Task: Enable Dark Mode.
Action: Mouse moved to (1361, 37)
Screenshot: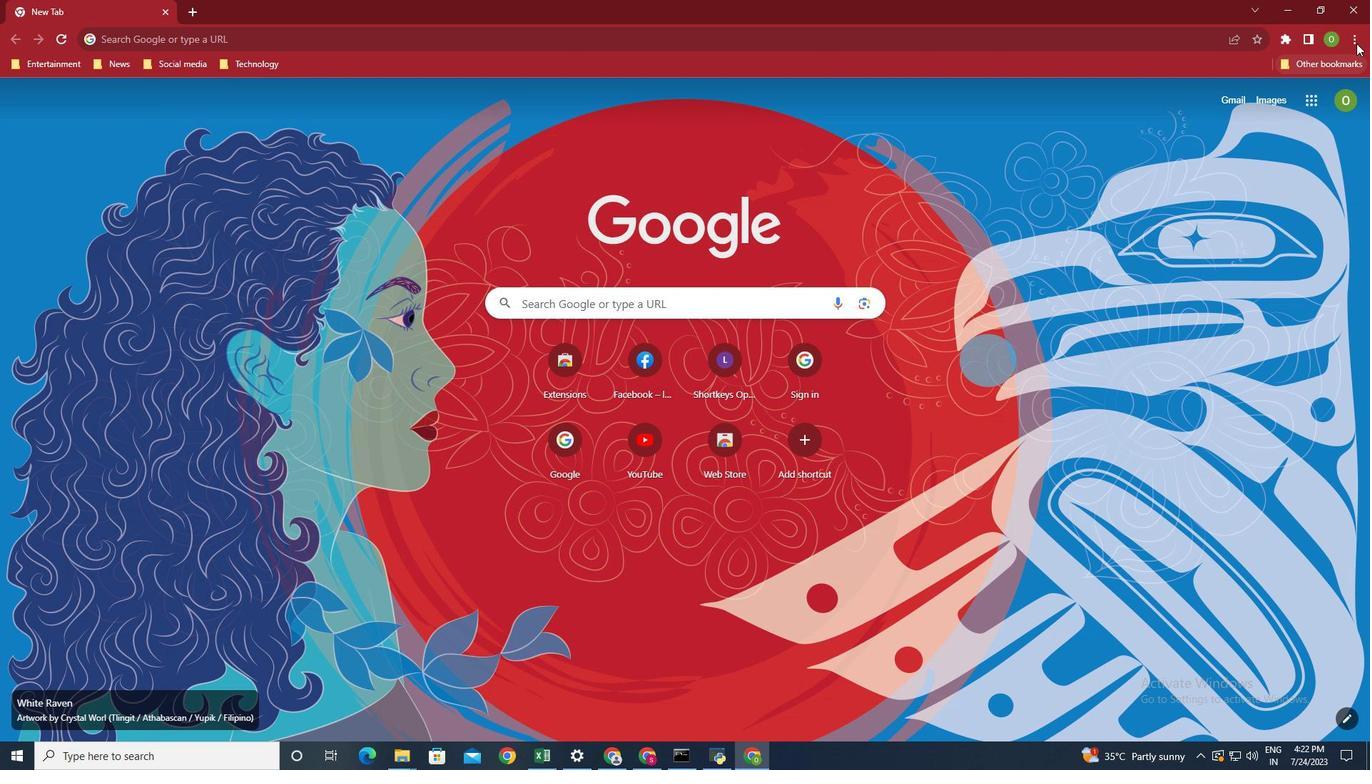 
Action: Mouse pressed left at (1361, 37)
Screenshot: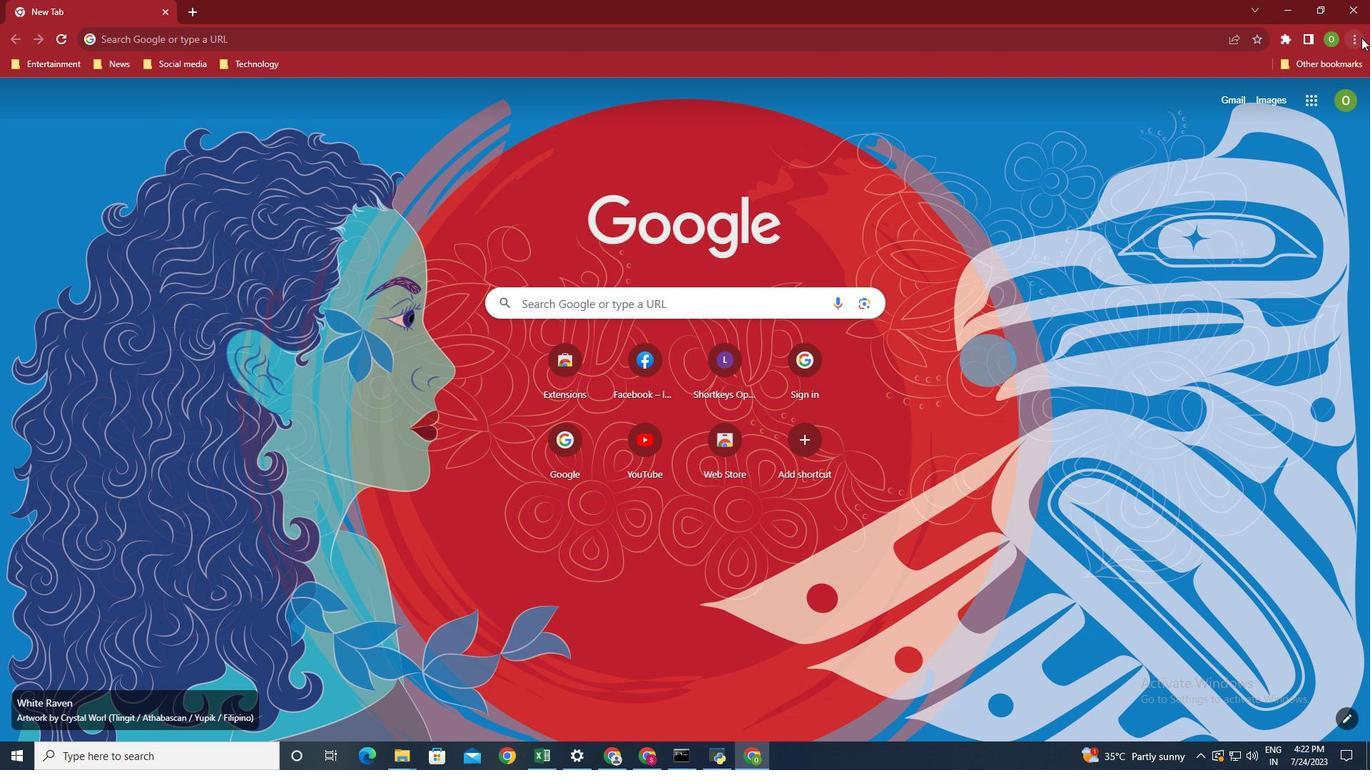 
Action: Mouse moved to (1233, 181)
Screenshot: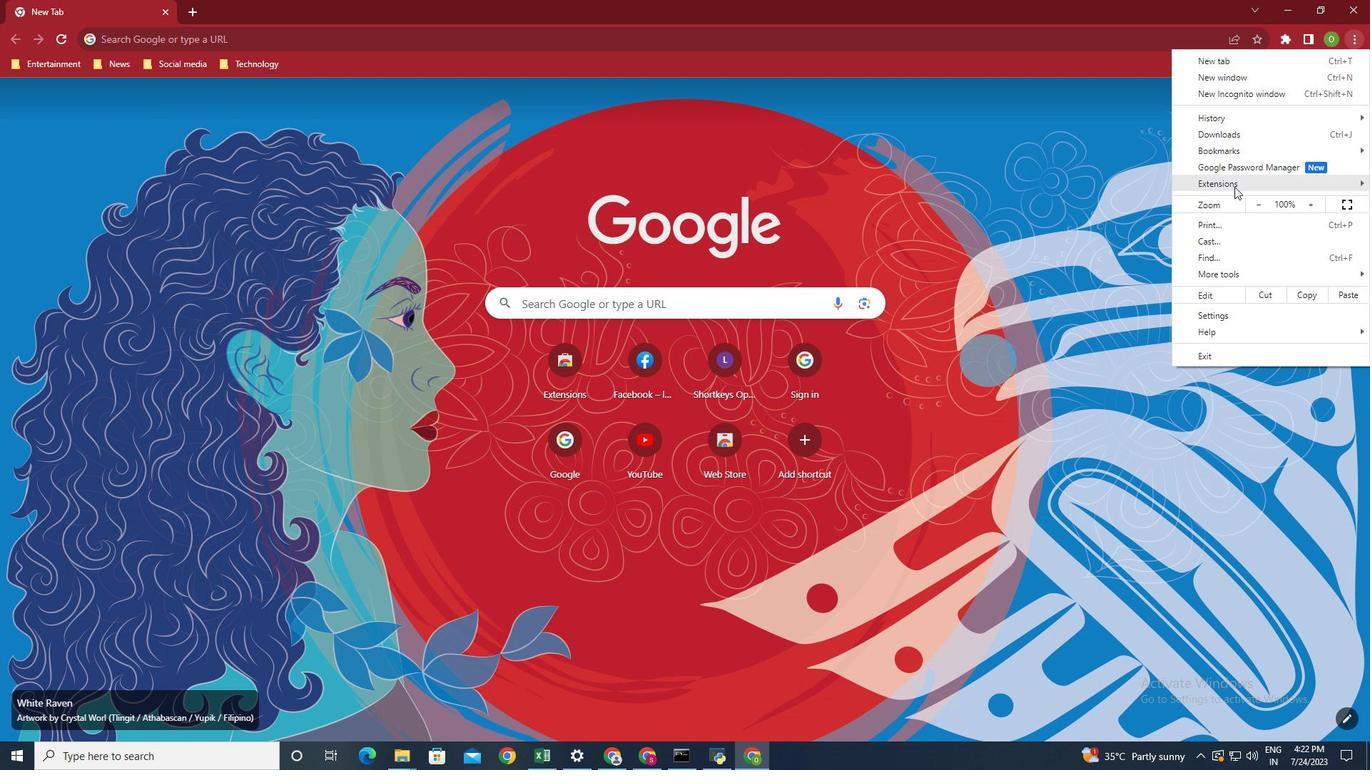 
Action: Mouse pressed left at (1233, 181)
Screenshot: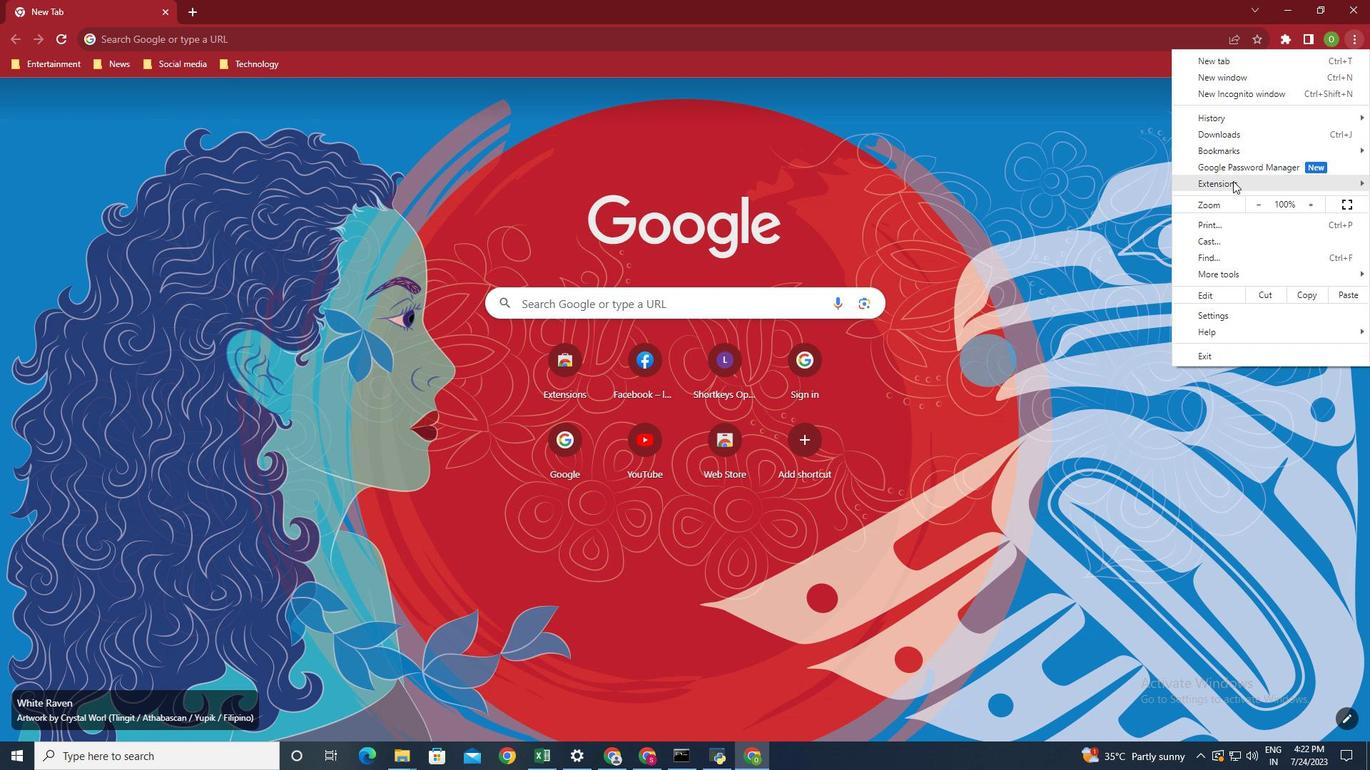 
Action: Mouse moved to (1125, 197)
Screenshot: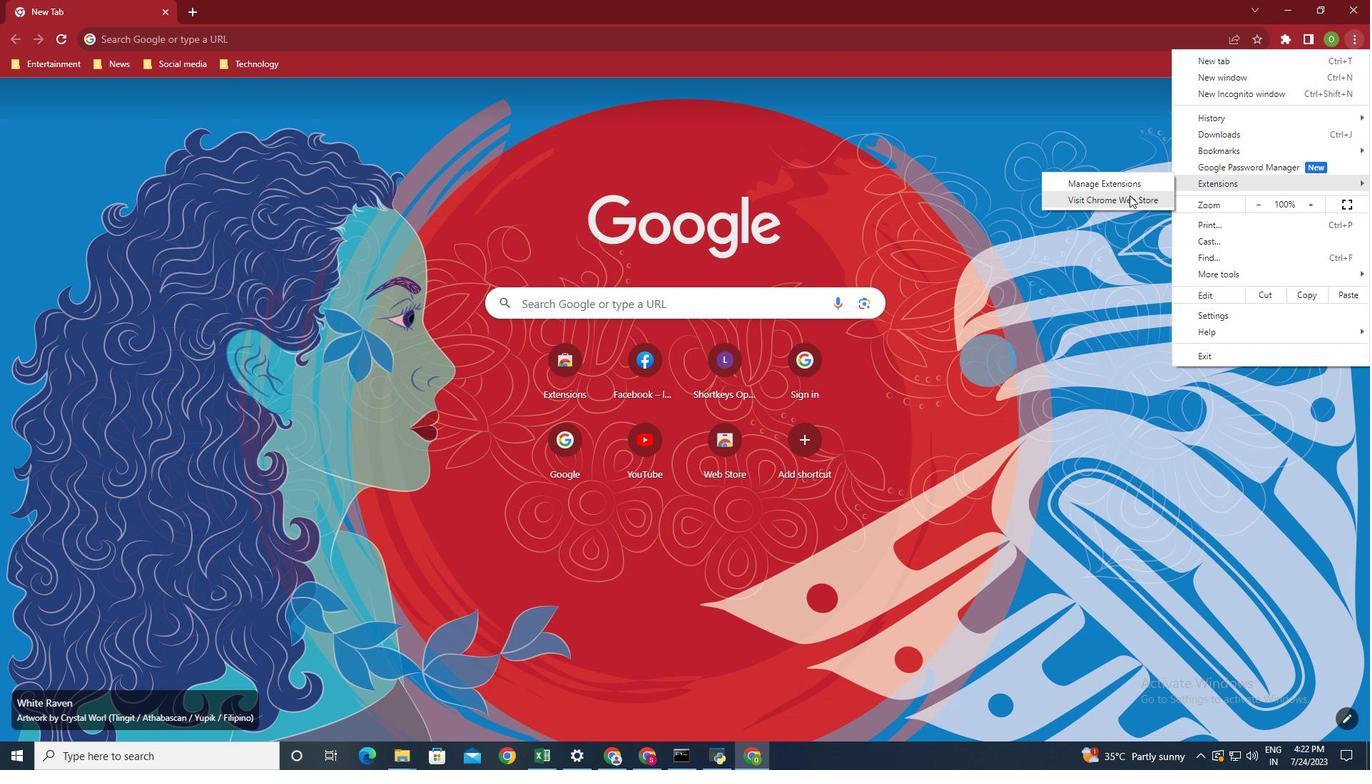 
Action: Mouse pressed left at (1125, 197)
Screenshot: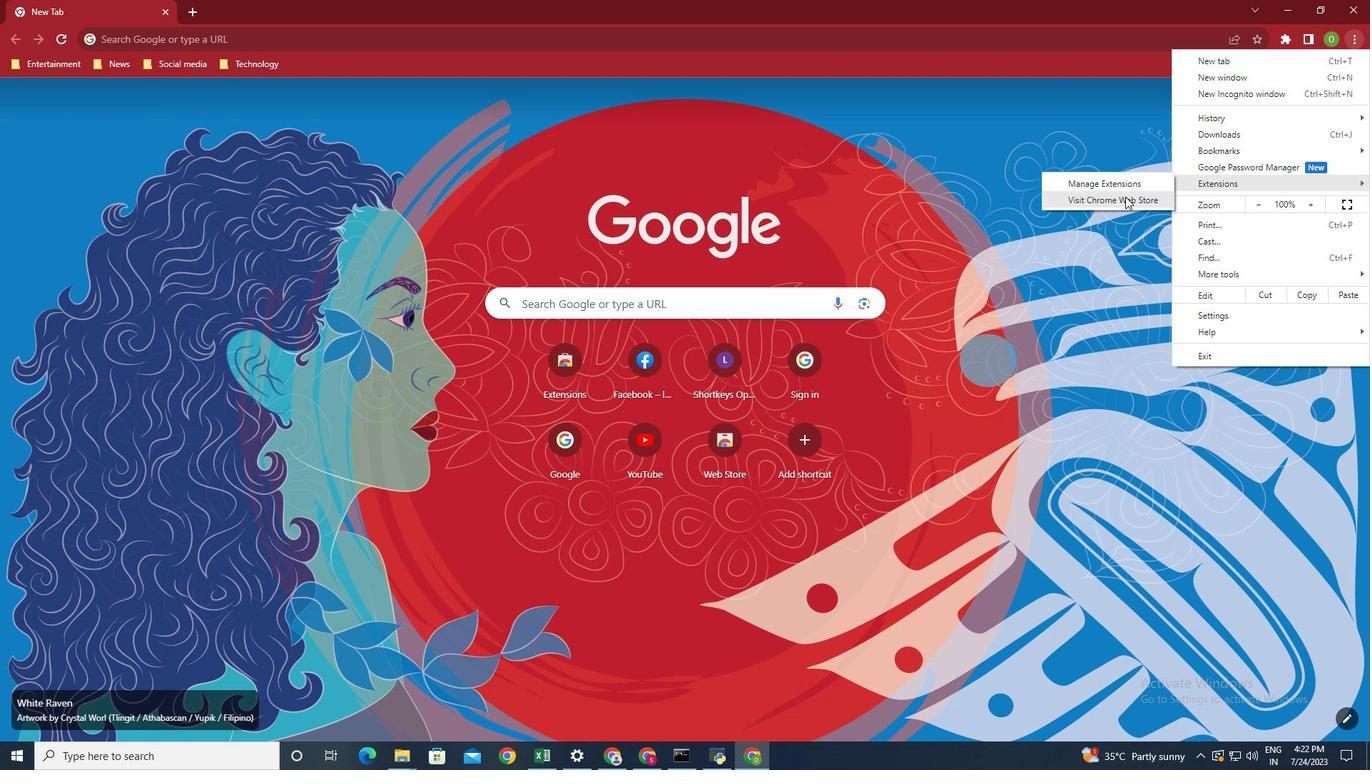 
Action: Mouse moved to (329, 152)
Screenshot: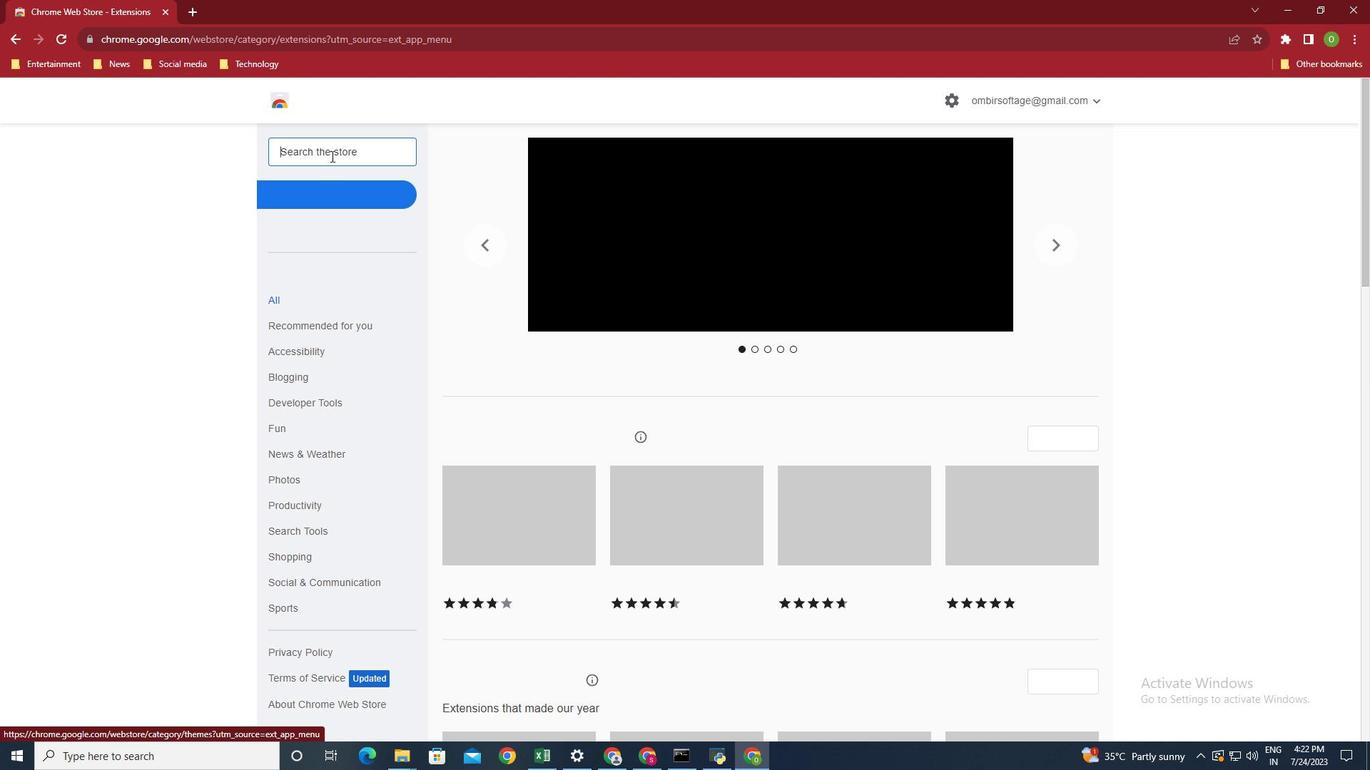 
Action: Mouse pressed left at (329, 152)
Screenshot: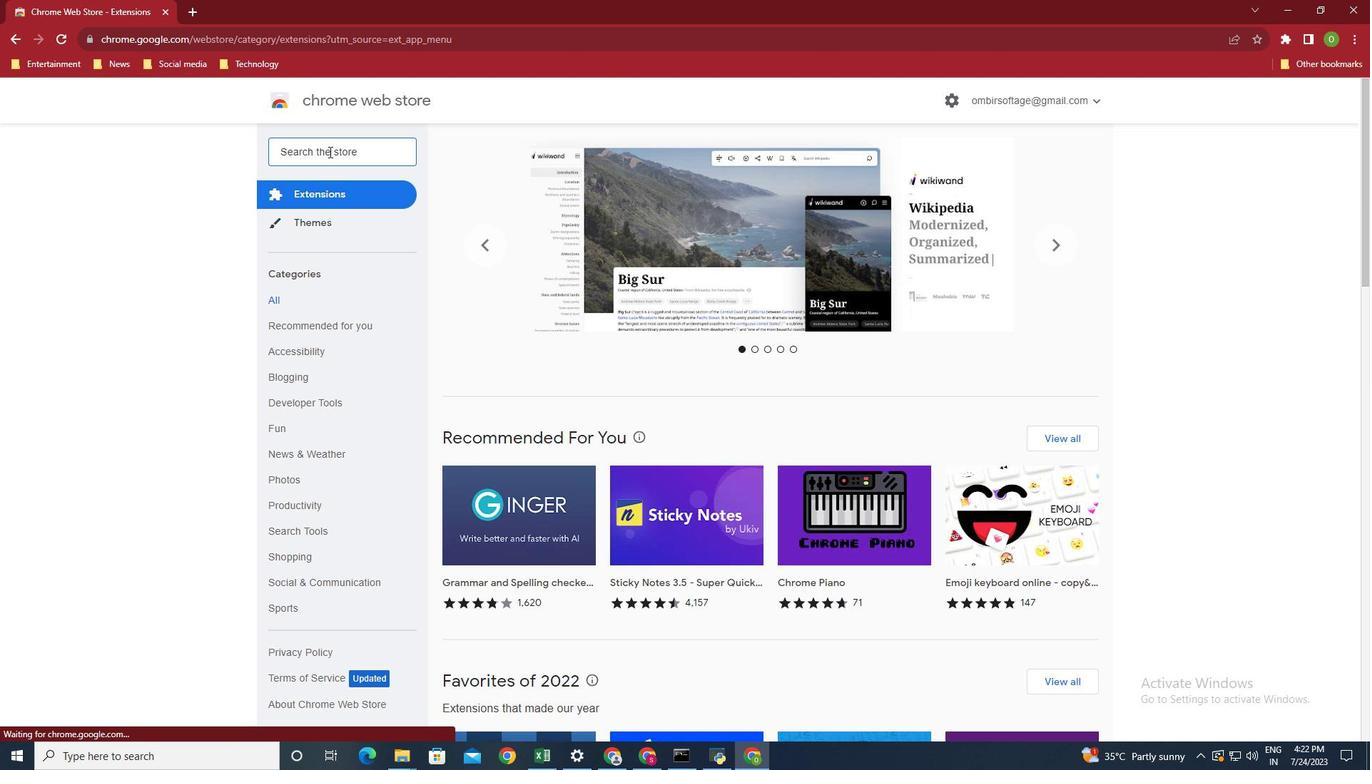 
Action: Key pressed dark<Key.space>mode<Key.enter>
Screenshot: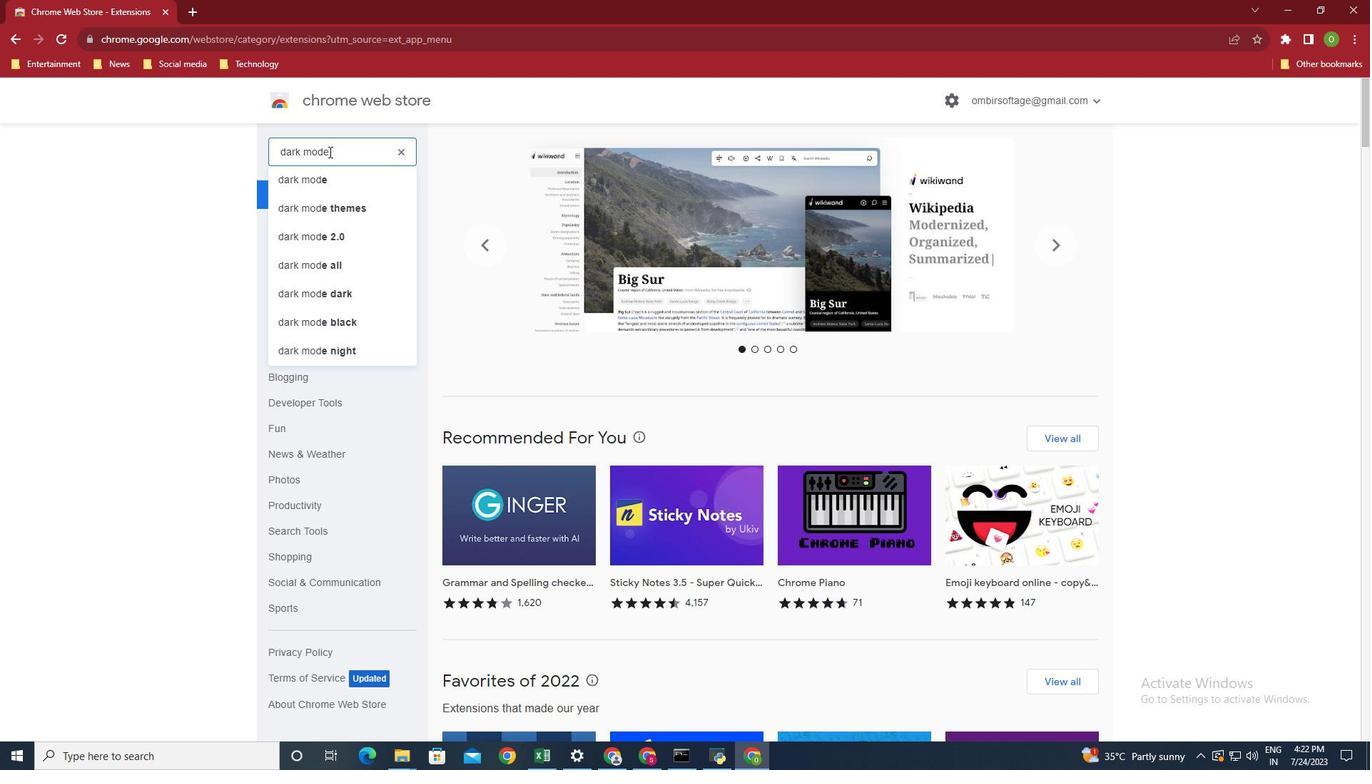 
Action: Mouse moved to (697, 321)
Screenshot: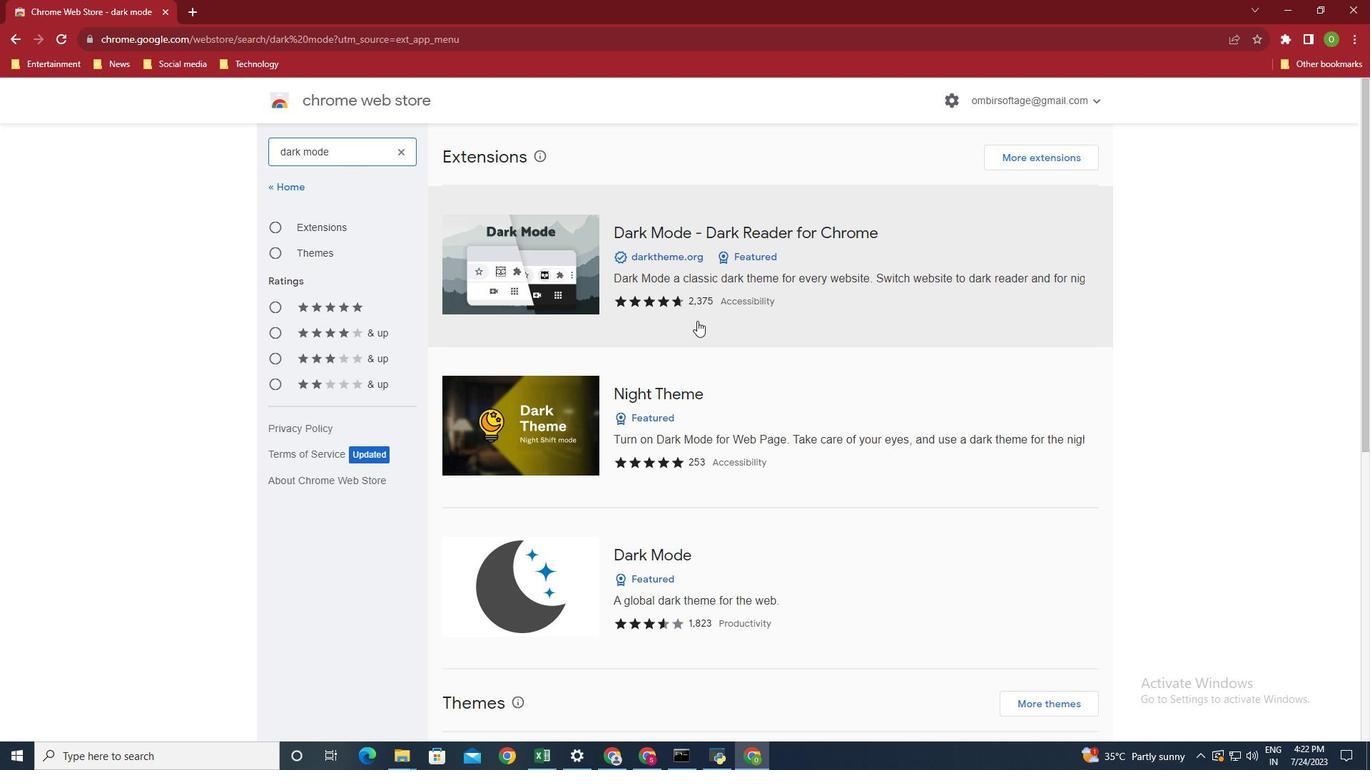 
Action: Mouse scrolled (697, 321) with delta (0, 0)
Screenshot: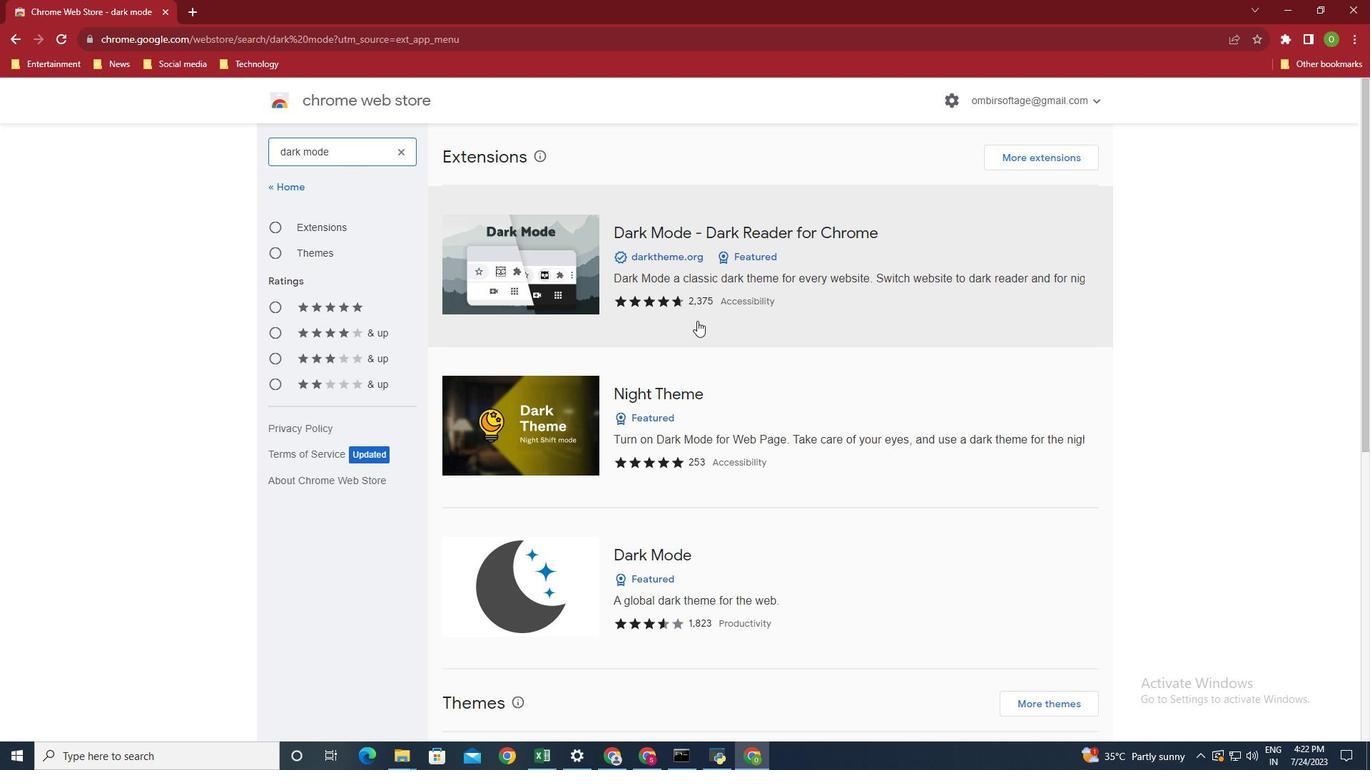 
Action: Mouse scrolled (697, 321) with delta (0, 0)
Screenshot: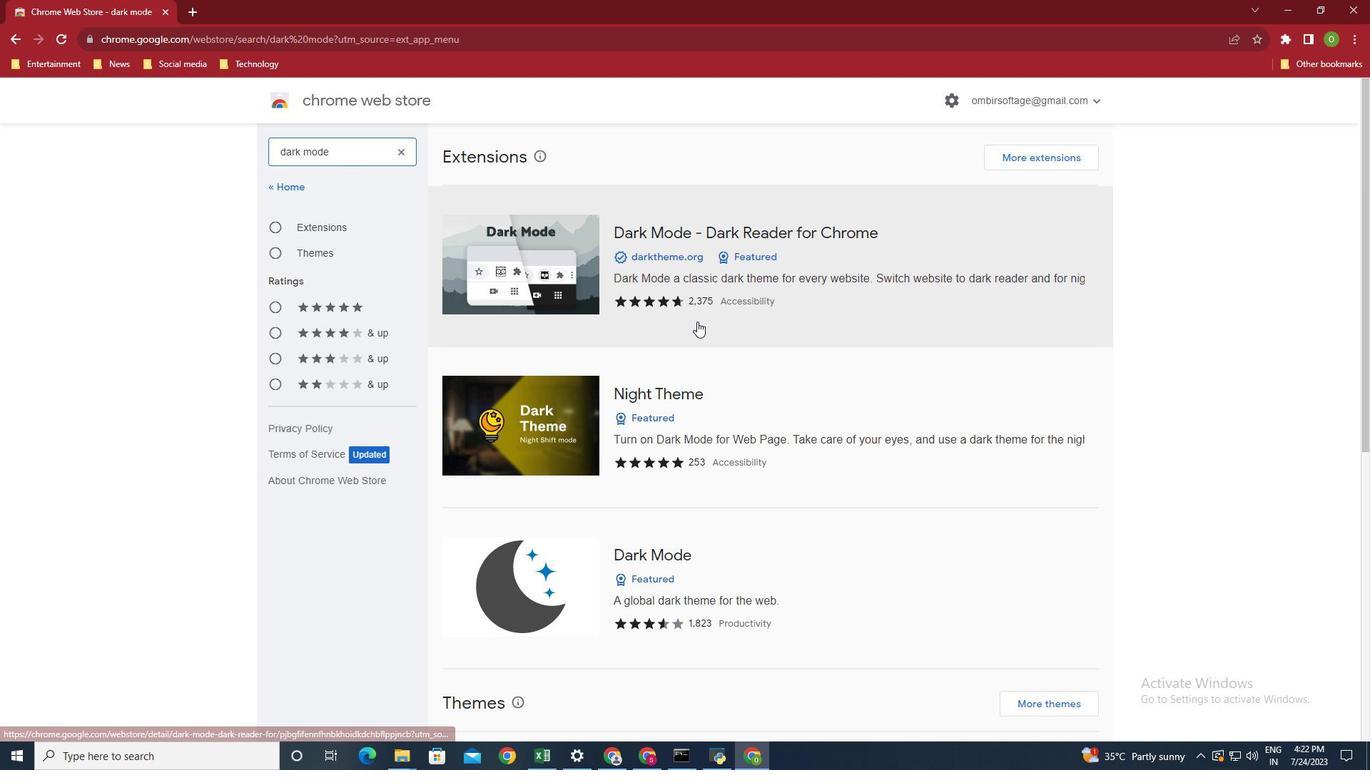 
Action: Mouse scrolled (697, 321) with delta (0, 0)
Screenshot: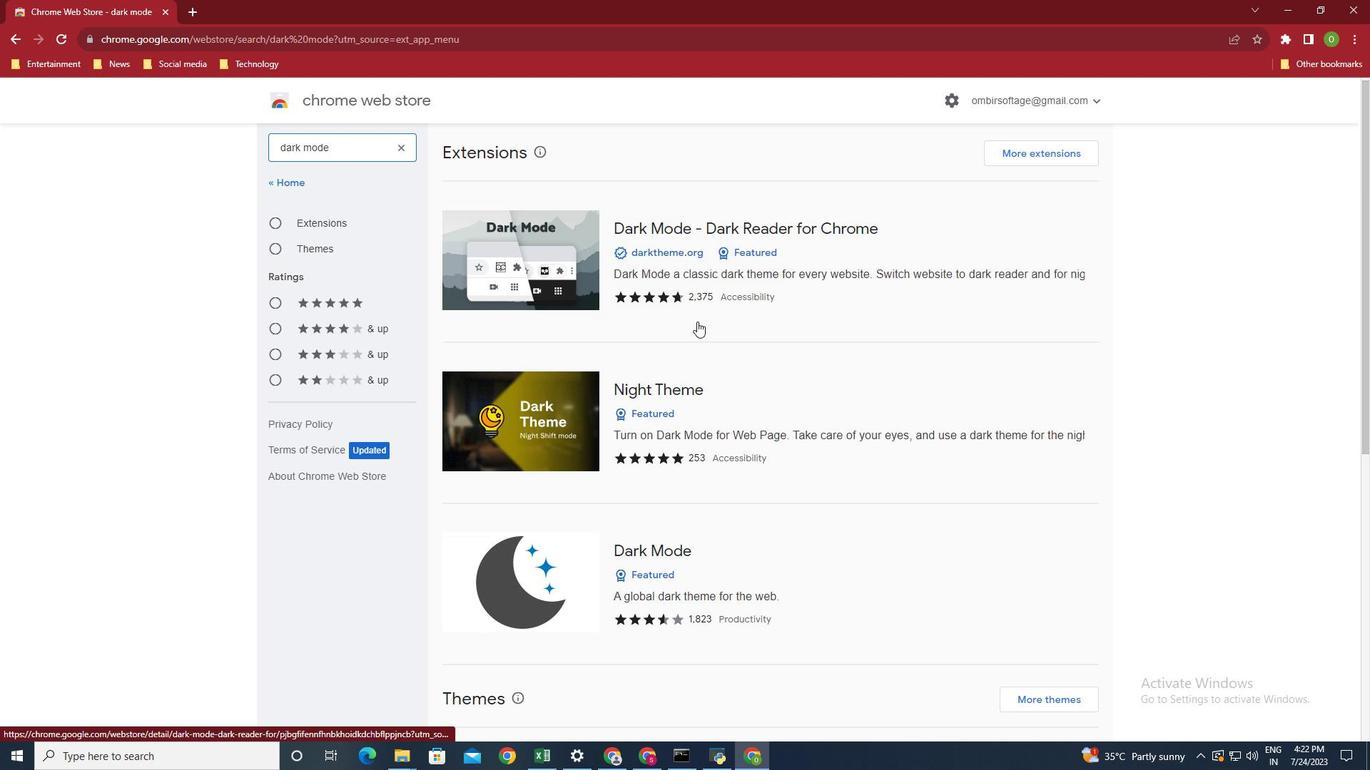 
Action: Mouse moved to (668, 341)
Screenshot: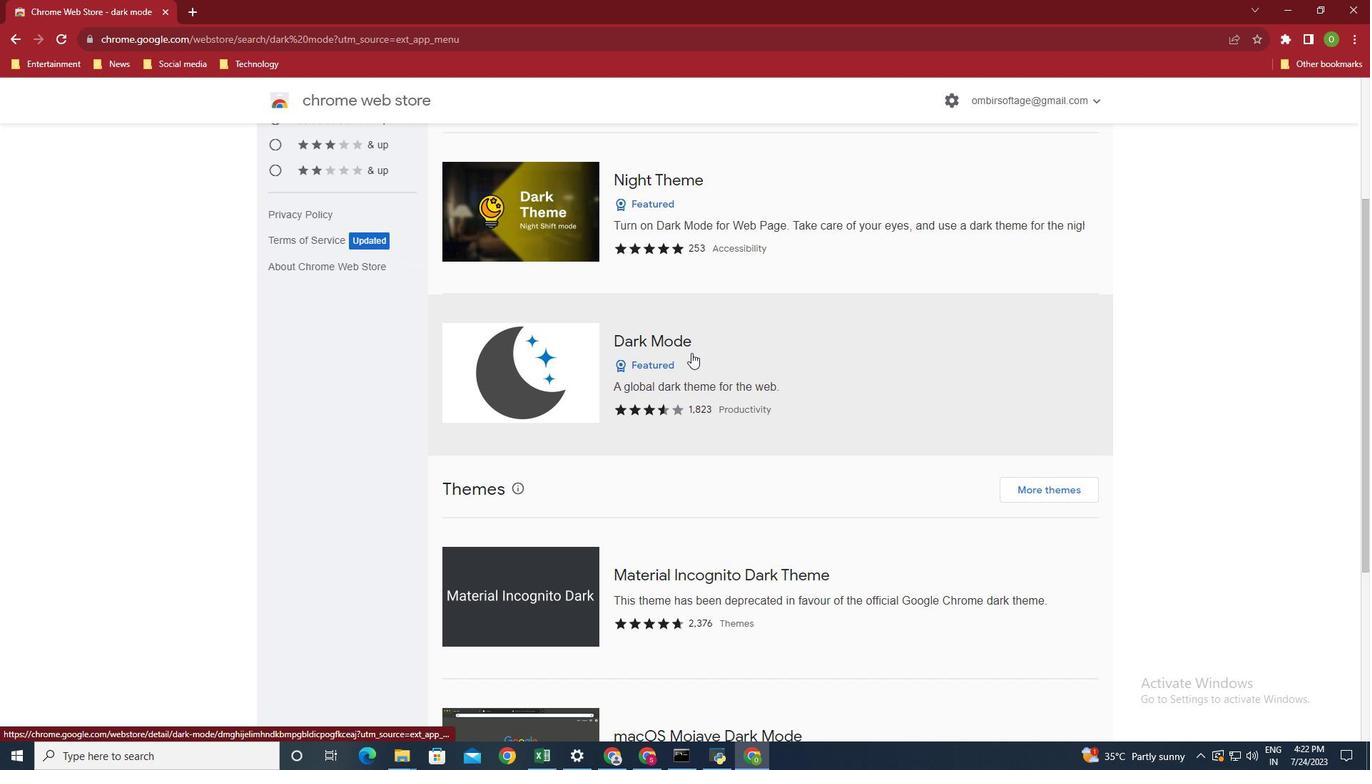 
Action: Mouse pressed left at (668, 341)
Screenshot: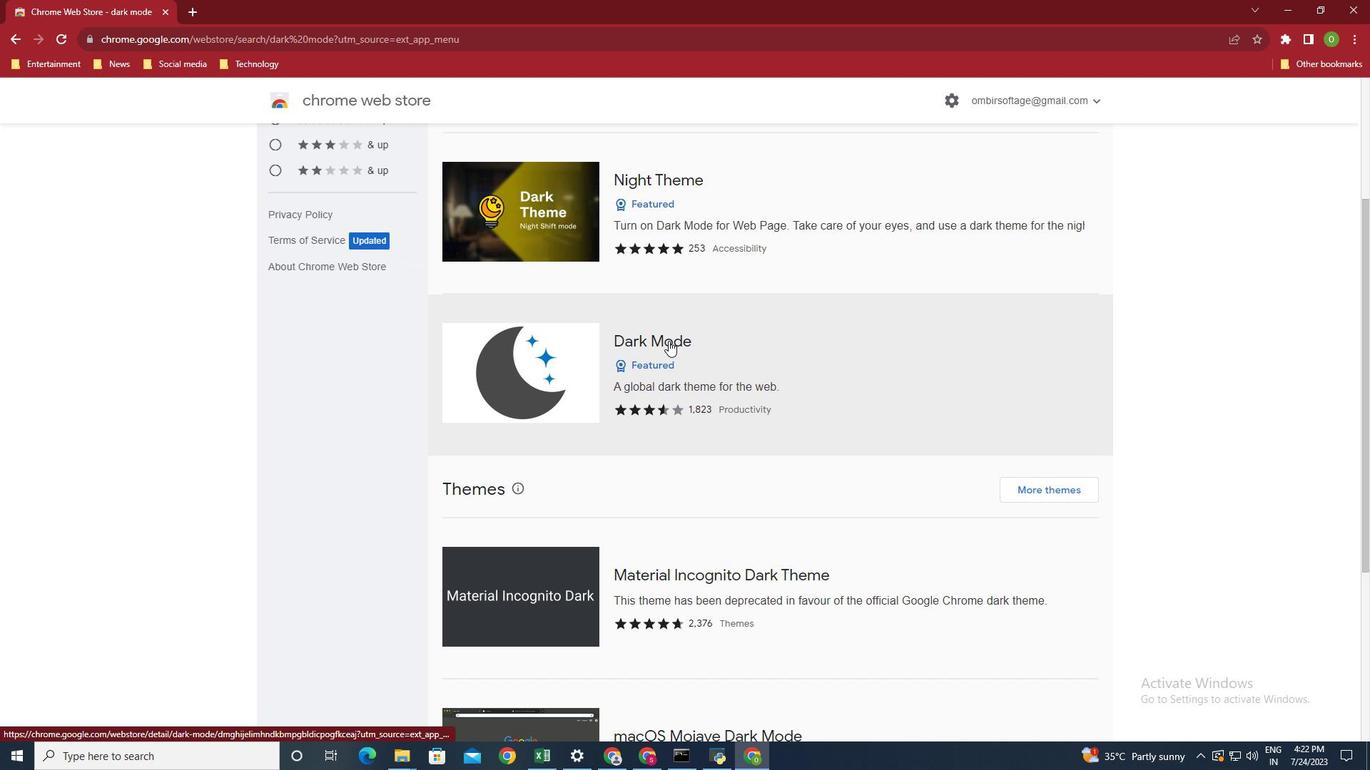 
Action: Mouse moved to (970, 197)
Screenshot: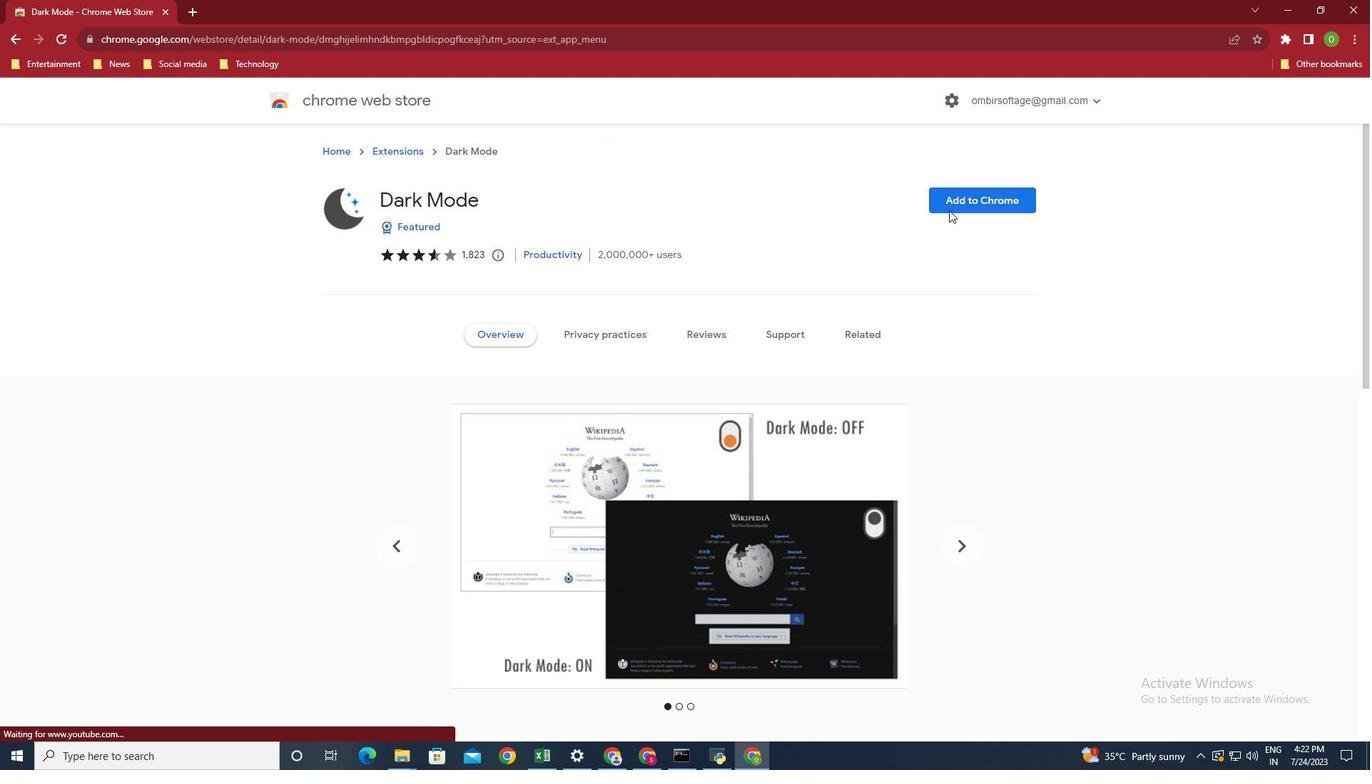 
Action: Mouse pressed left at (970, 197)
Screenshot: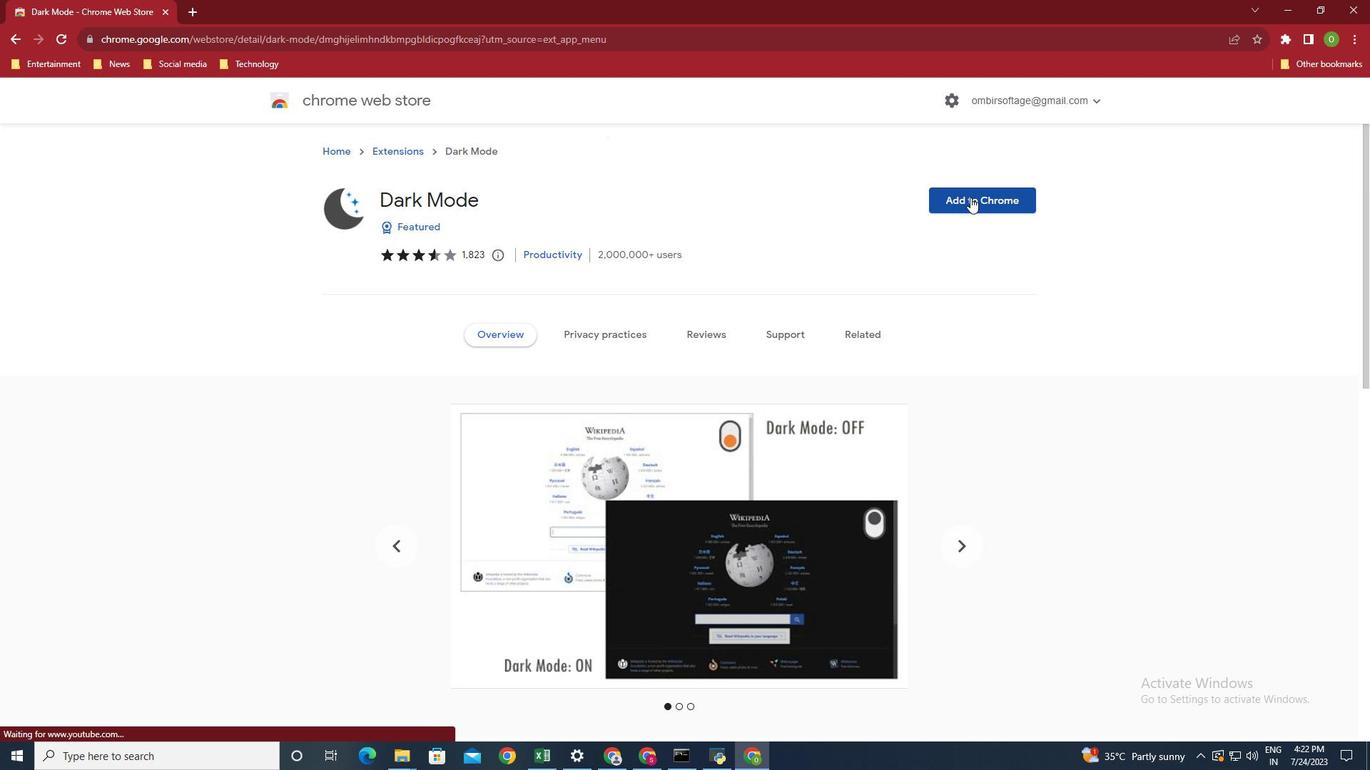 
Action: Mouse moved to (705, 169)
Screenshot: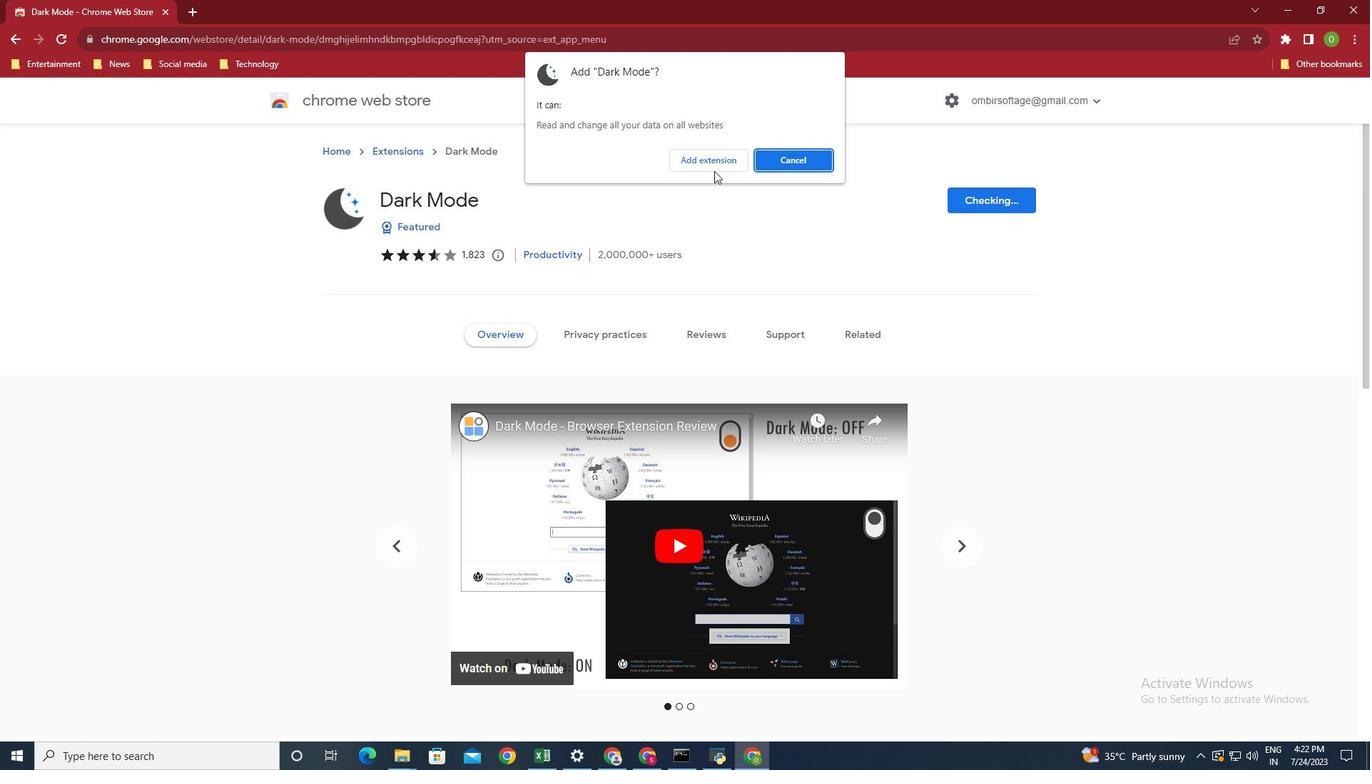 
Action: Mouse pressed left at (705, 169)
Screenshot: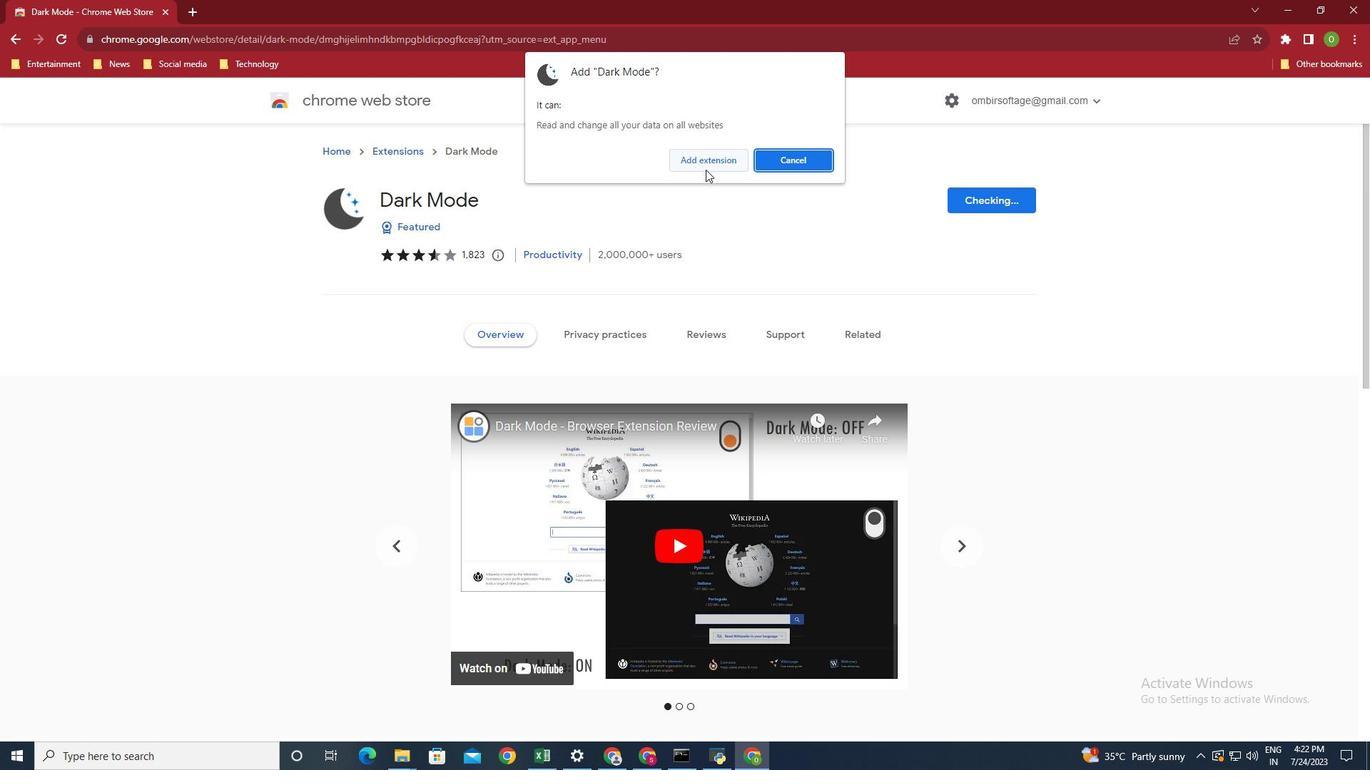 
Action: Mouse moved to (368, 11)
Screenshot: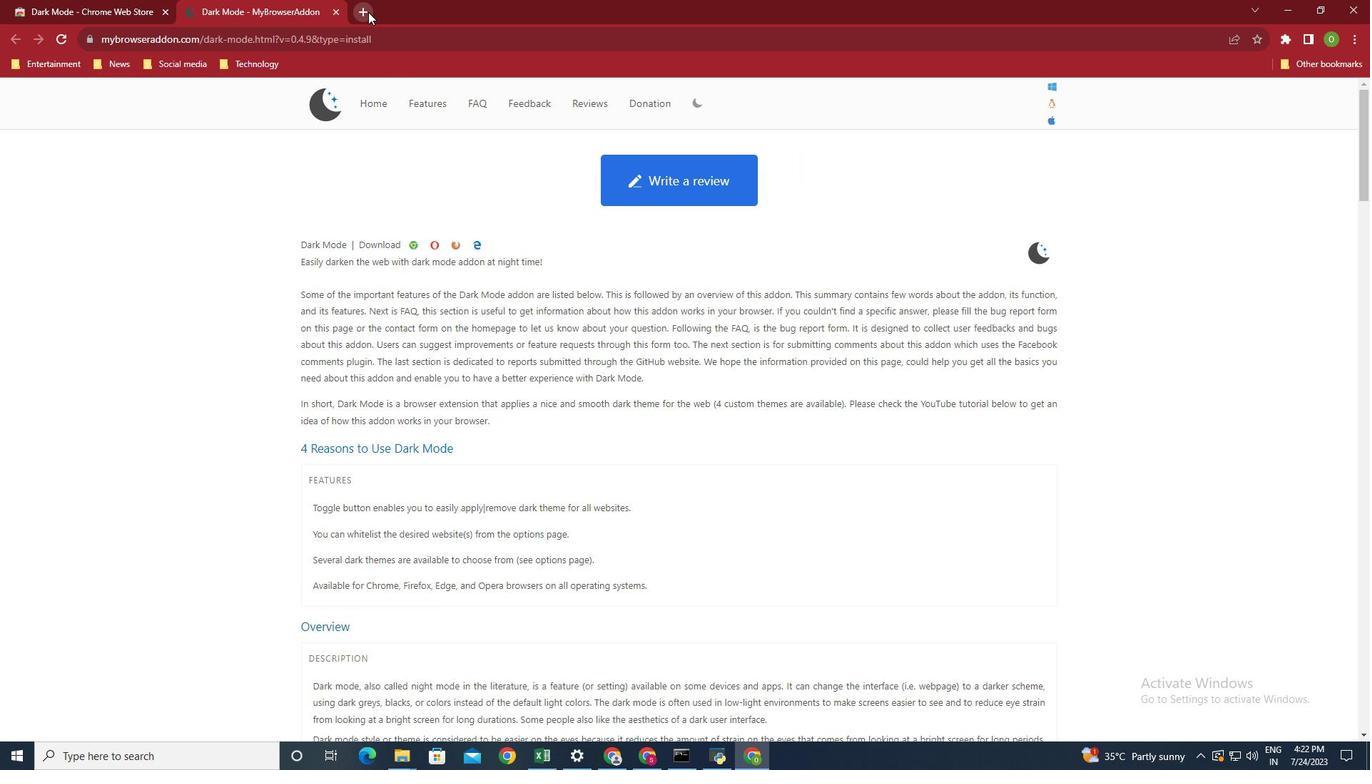
Action: Mouse pressed left at (368, 11)
Screenshot: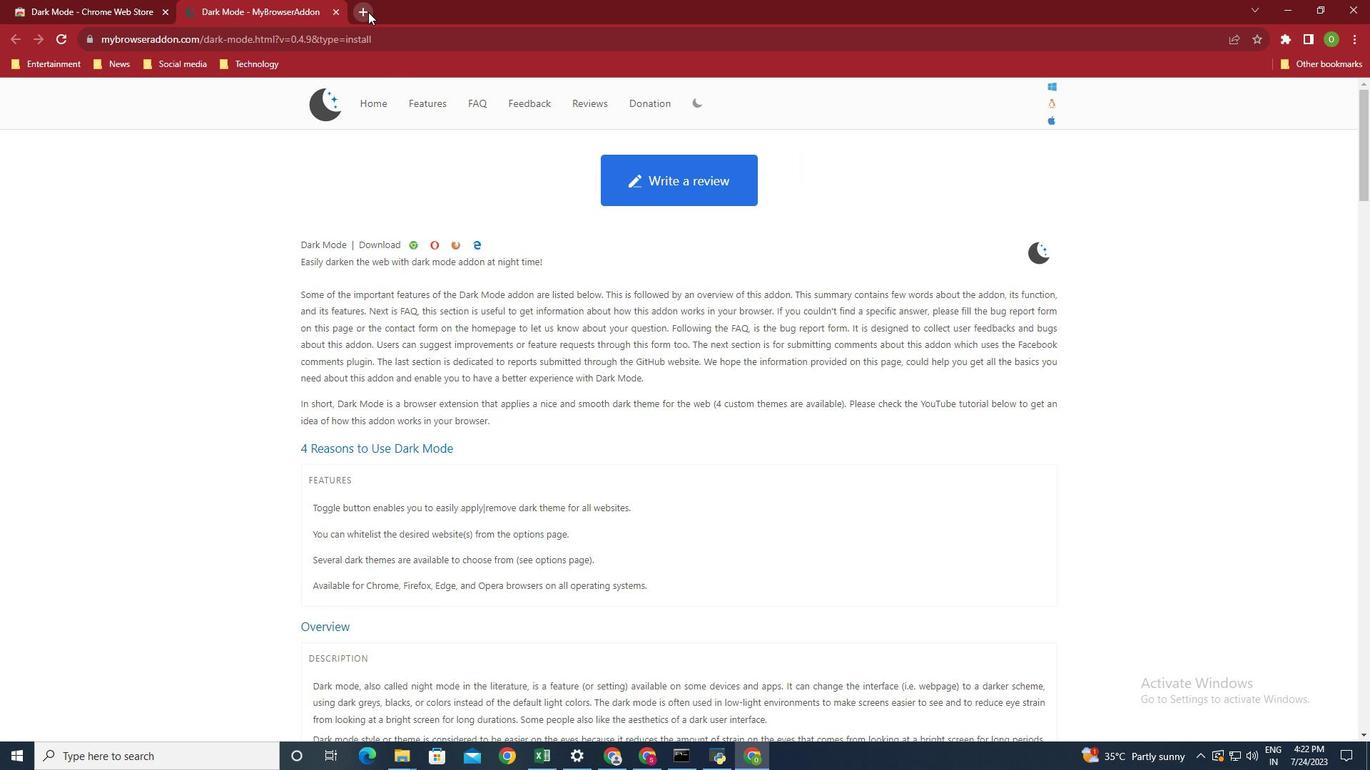 
Action: Mouse moved to (332, 10)
Screenshot: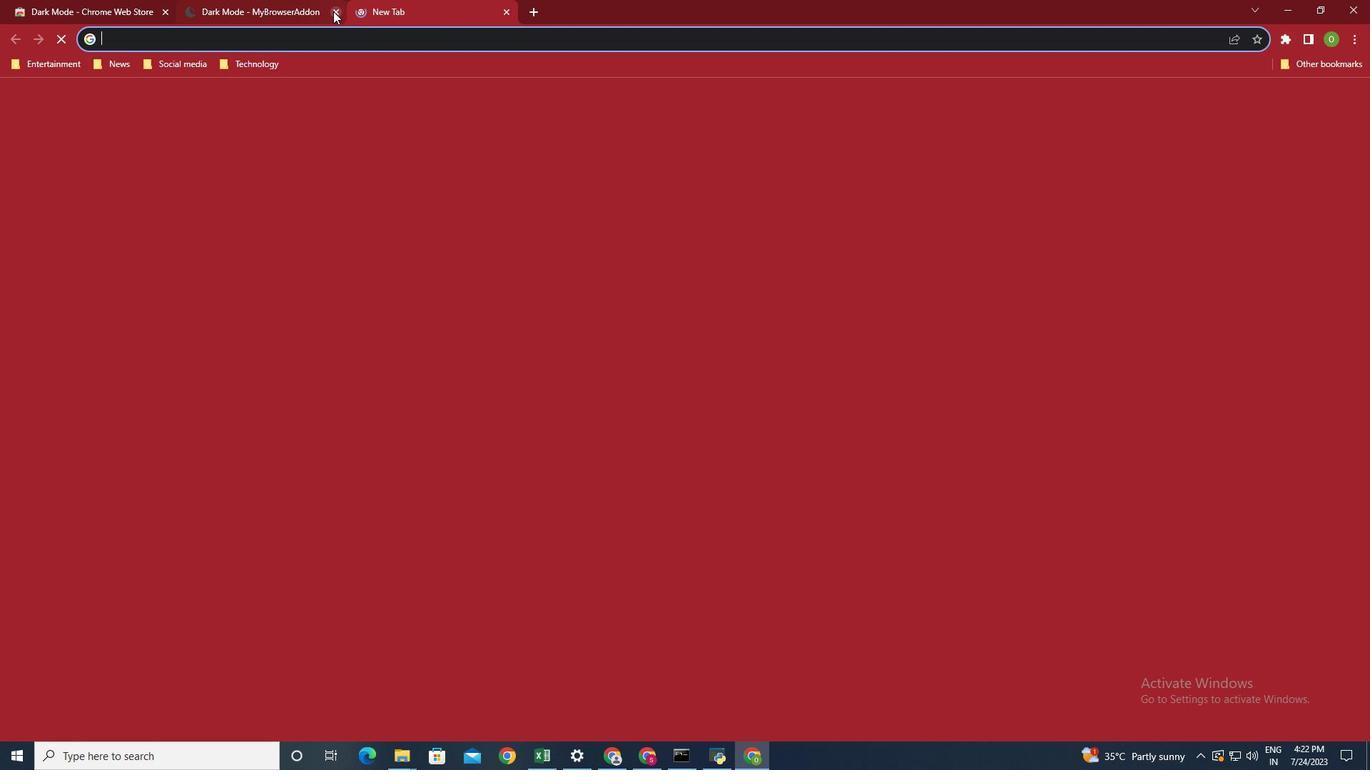 
Action: Mouse pressed left at (332, 10)
Screenshot: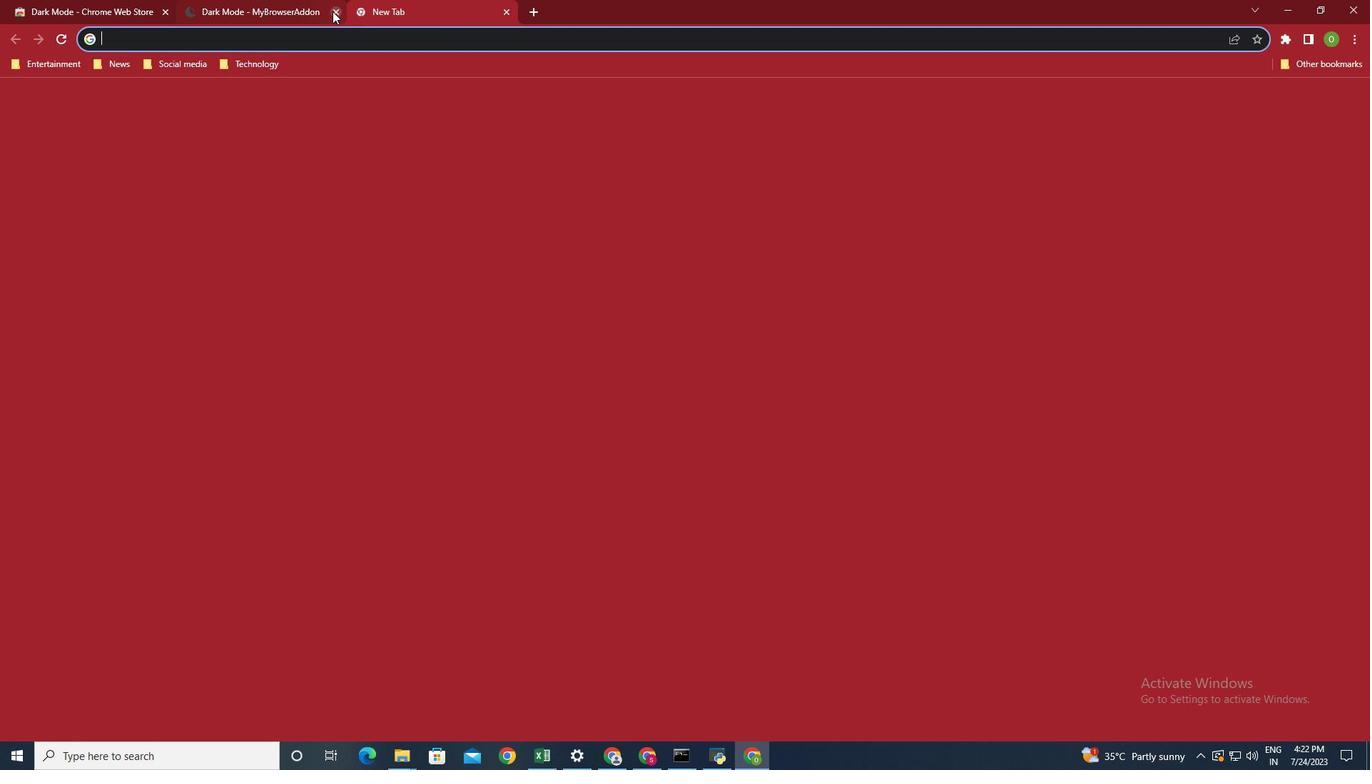 
Action: Mouse moved to (159, 9)
Screenshot: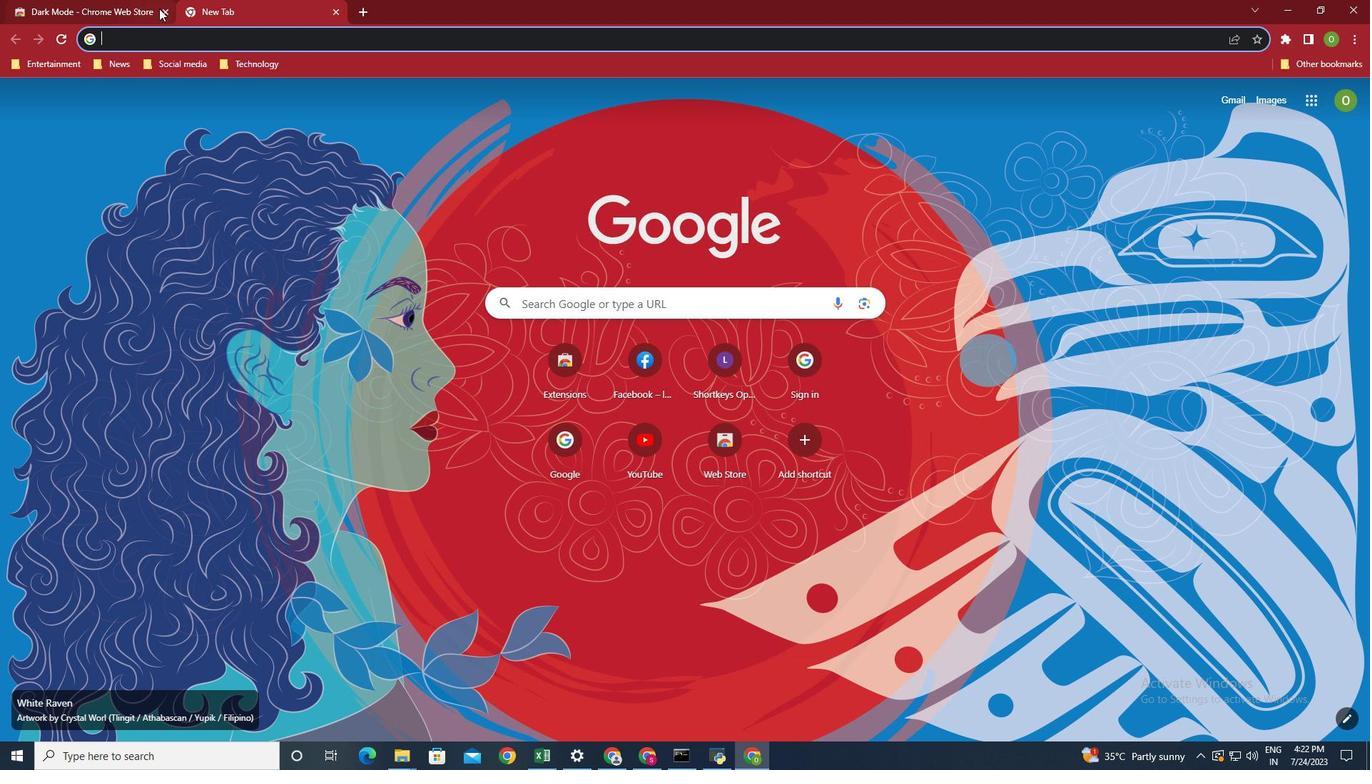 
Action: Mouse pressed left at (159, 9)
Screenshot: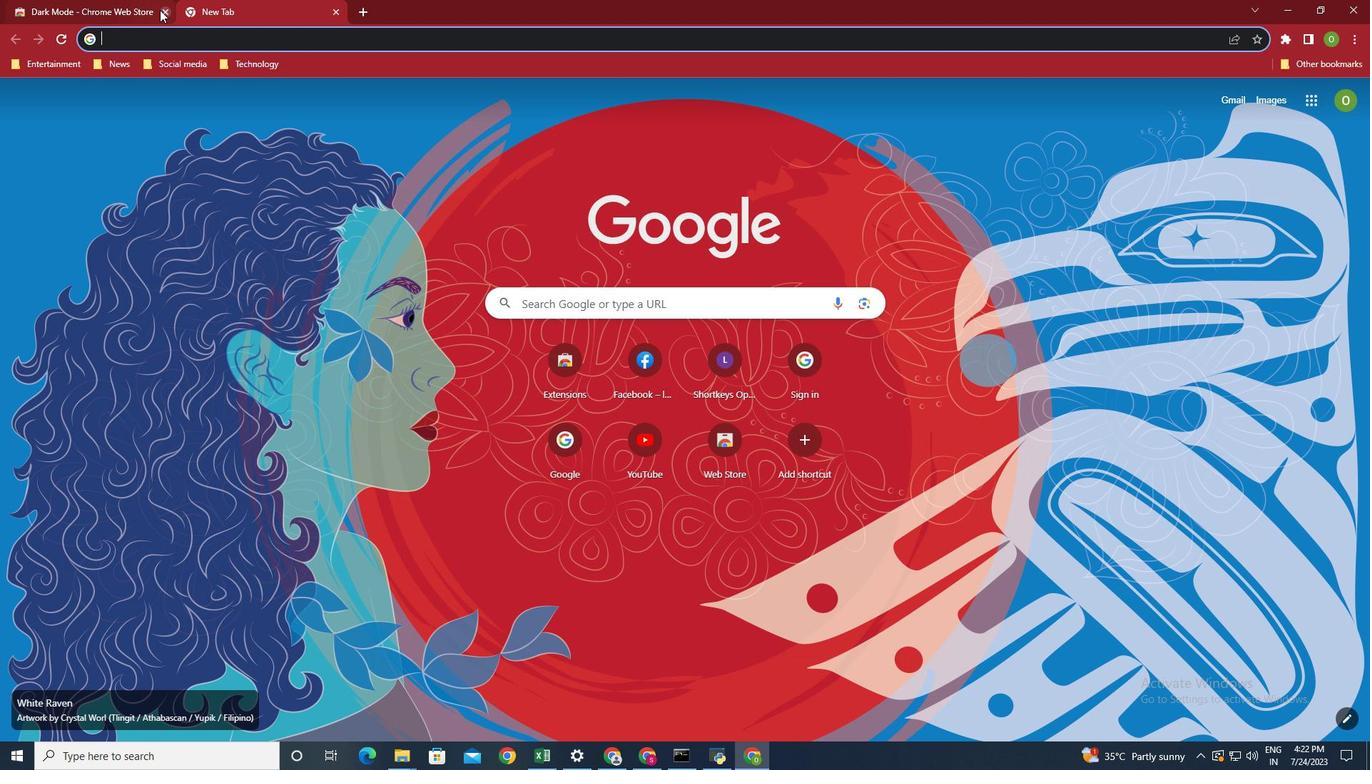 
Action: Mouse moved to (1286, 39)
Screenshot: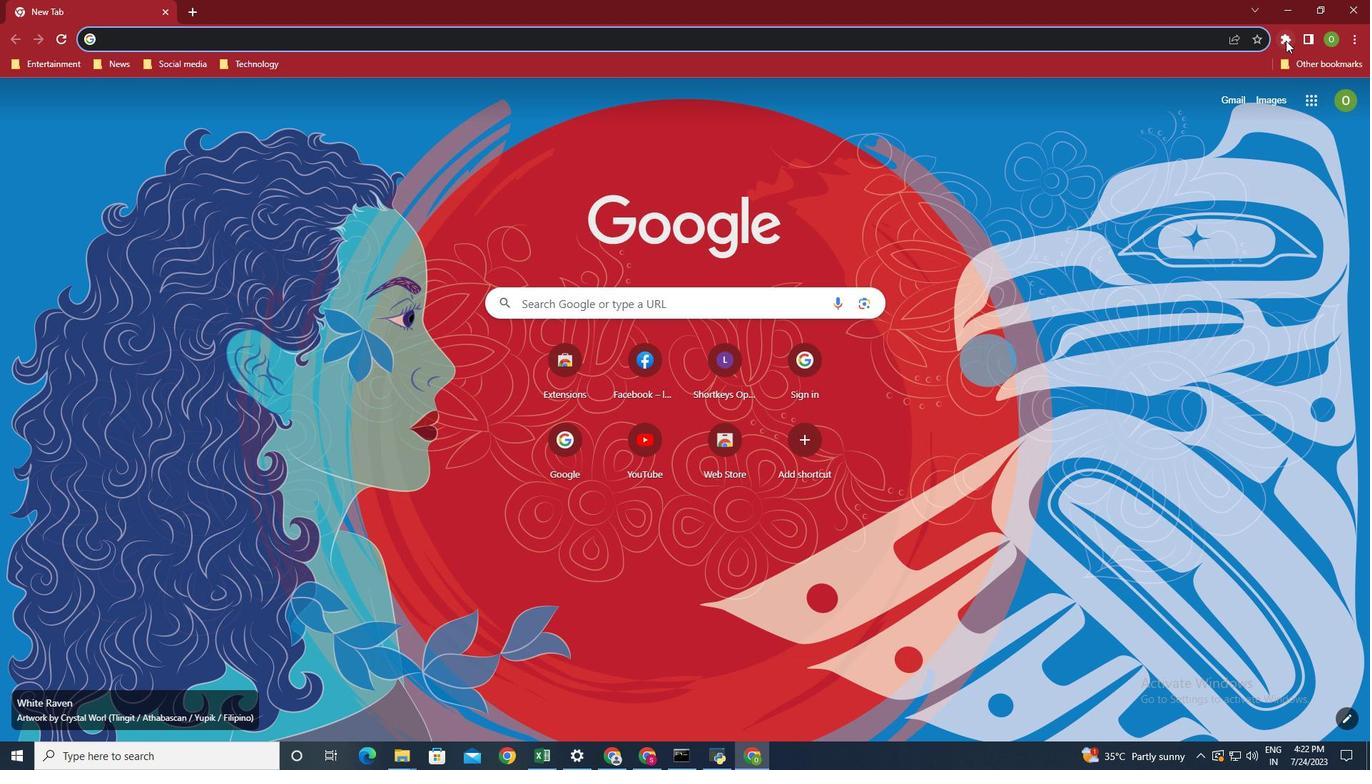 
Action: Mouse pressed left at (1286, 39)
Screenshot: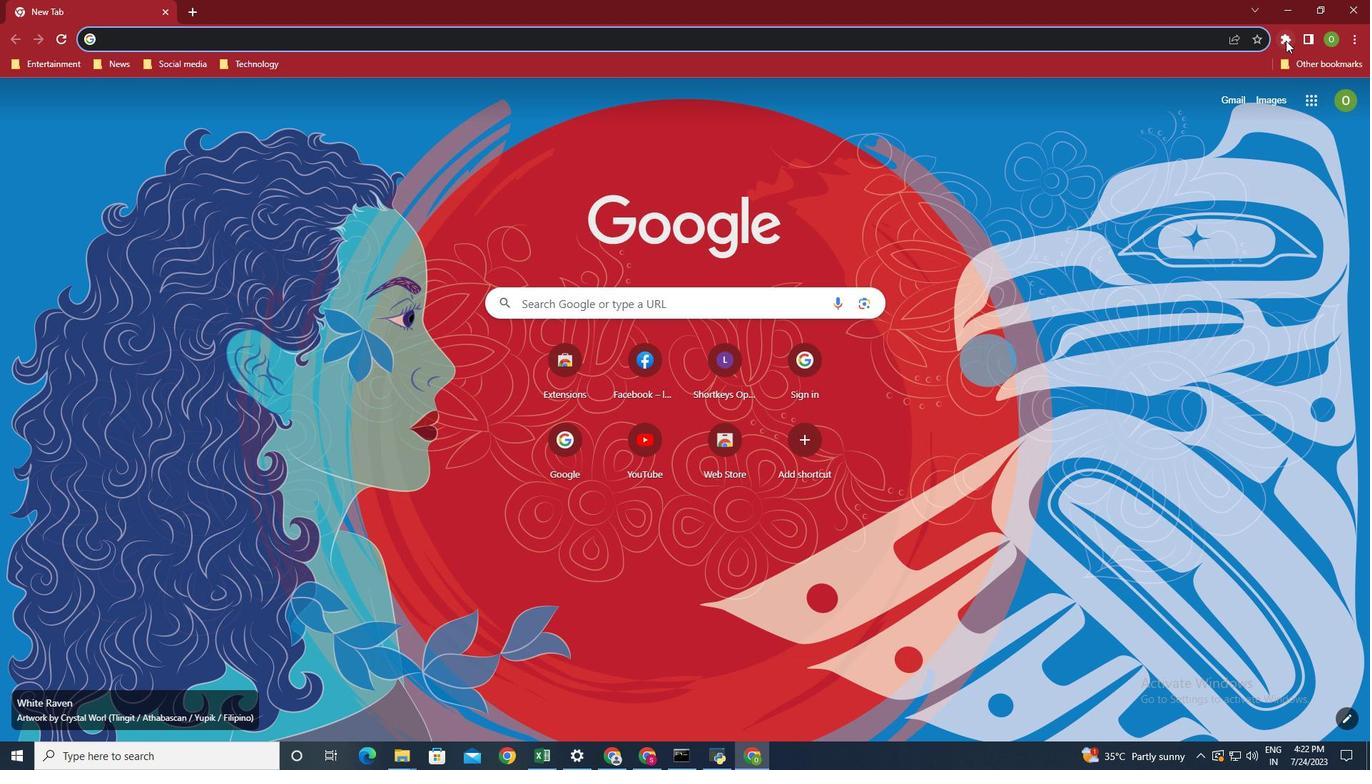 
Action: Mouse moved to (1279, 199)
Screenshot: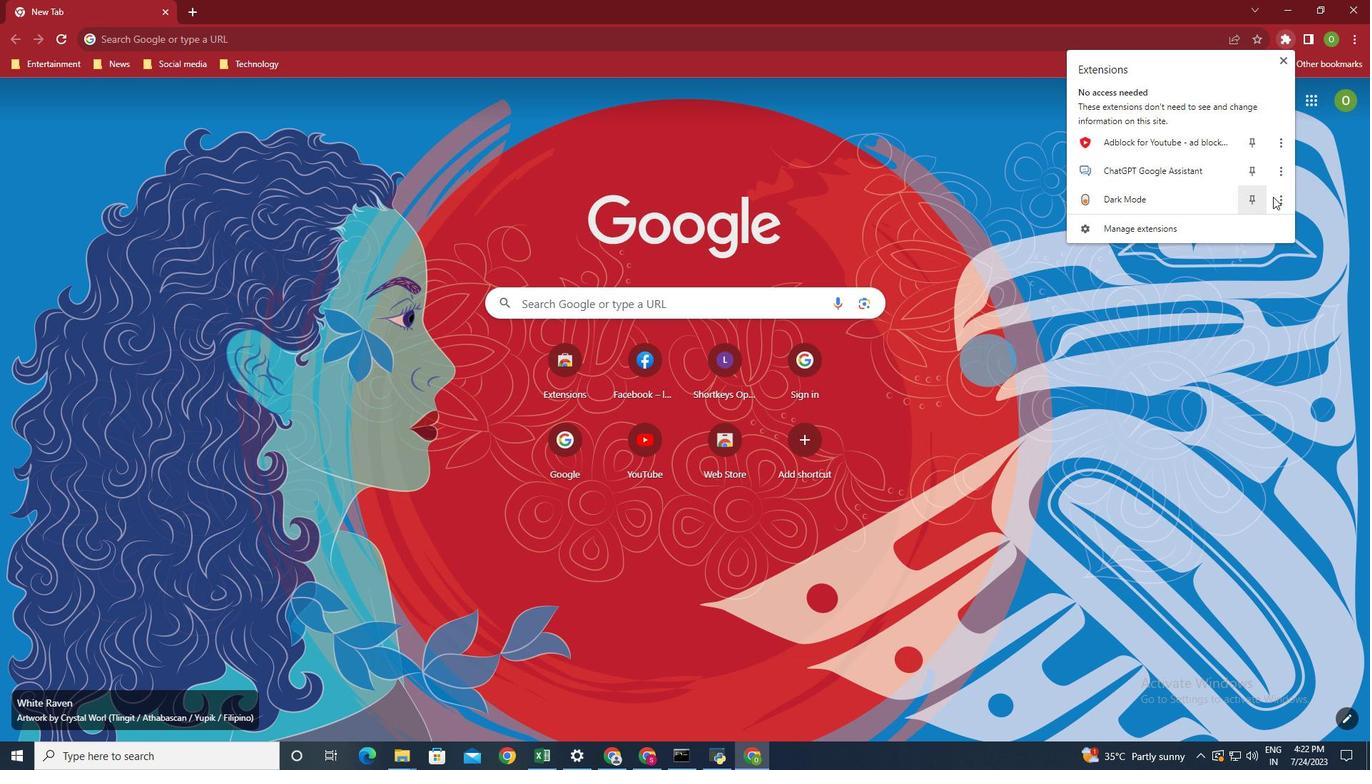 
Action: Mouse pressed left at (1279, 199)
Screenshot: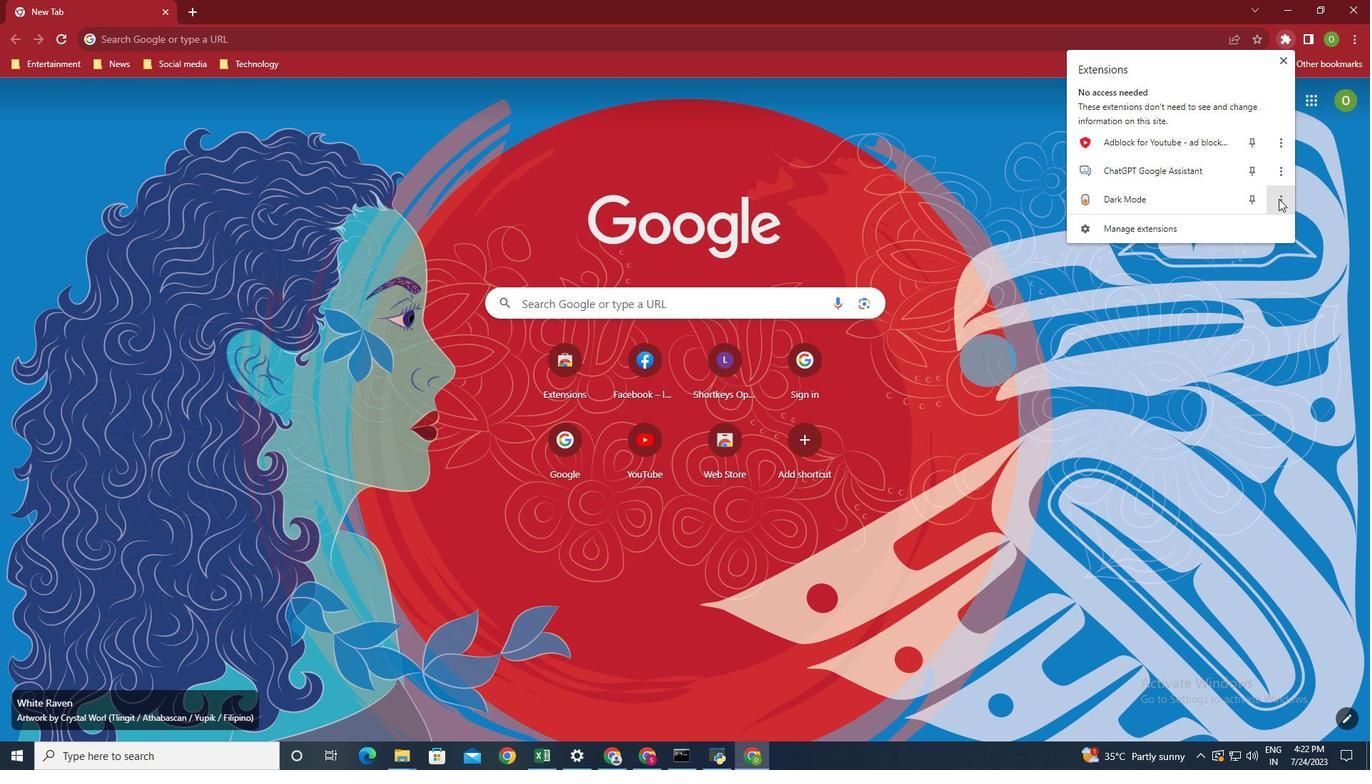 
Action: Mouse moved to (1275, 222)
Screenshot: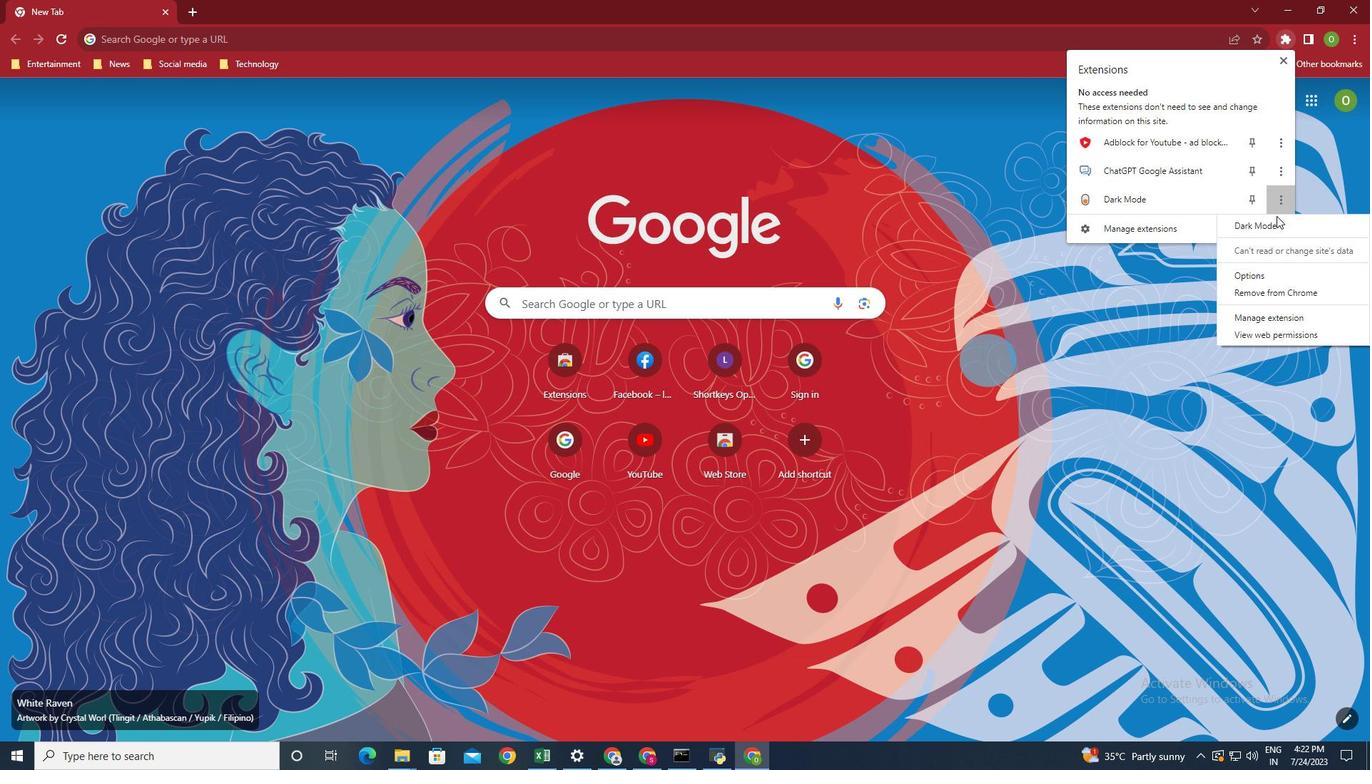 
Action: Mouse pressed left at (1275, 222)
Screenshot: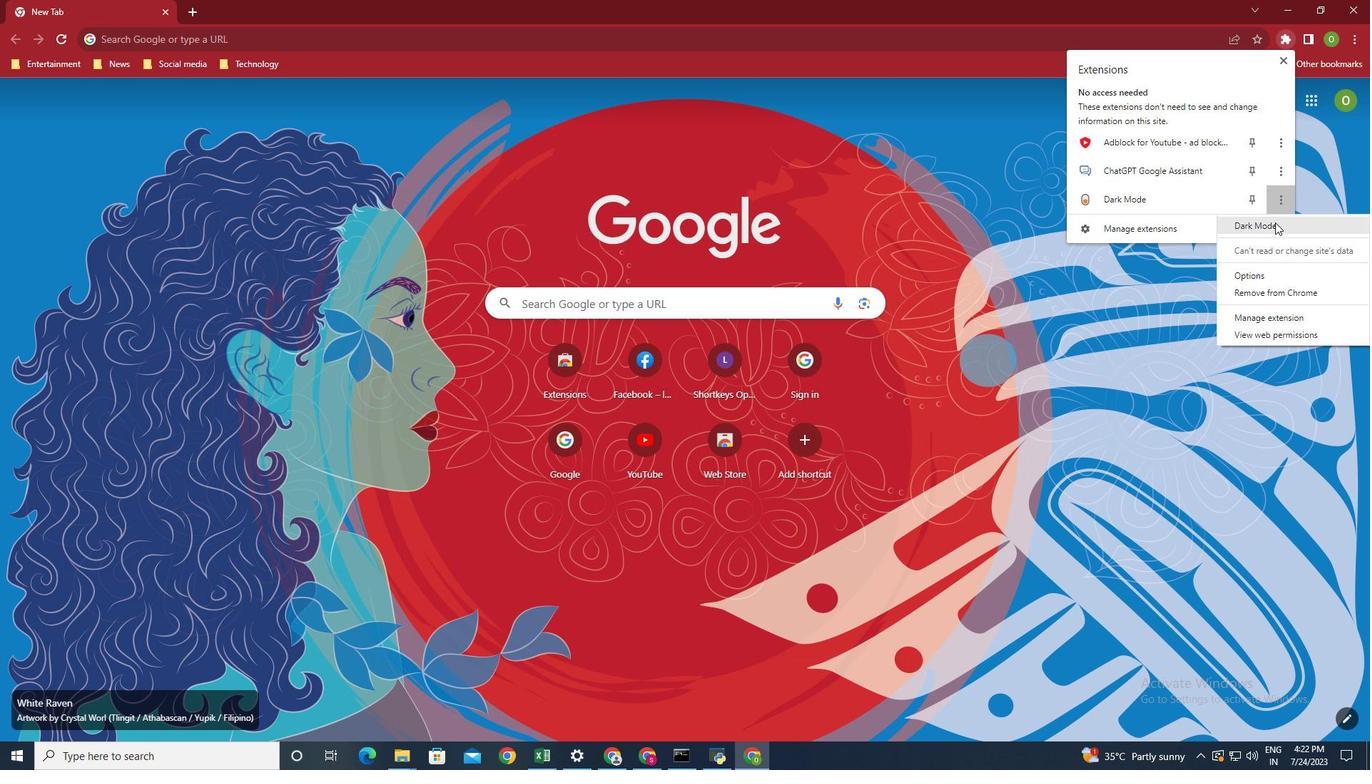 
Action: Mouse moved to (339, 10)
Screenshot: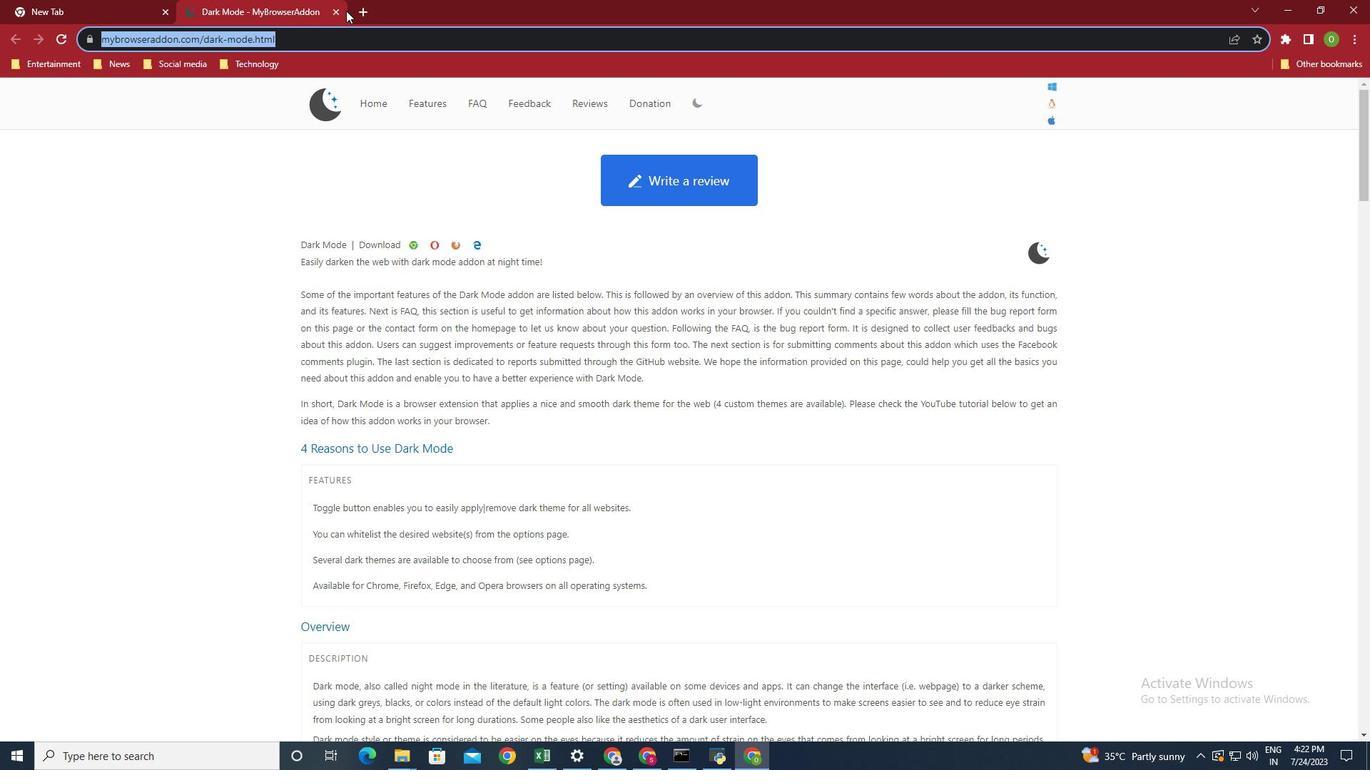 
Action: Mouse pressed left at (339, 10)
Screenshot: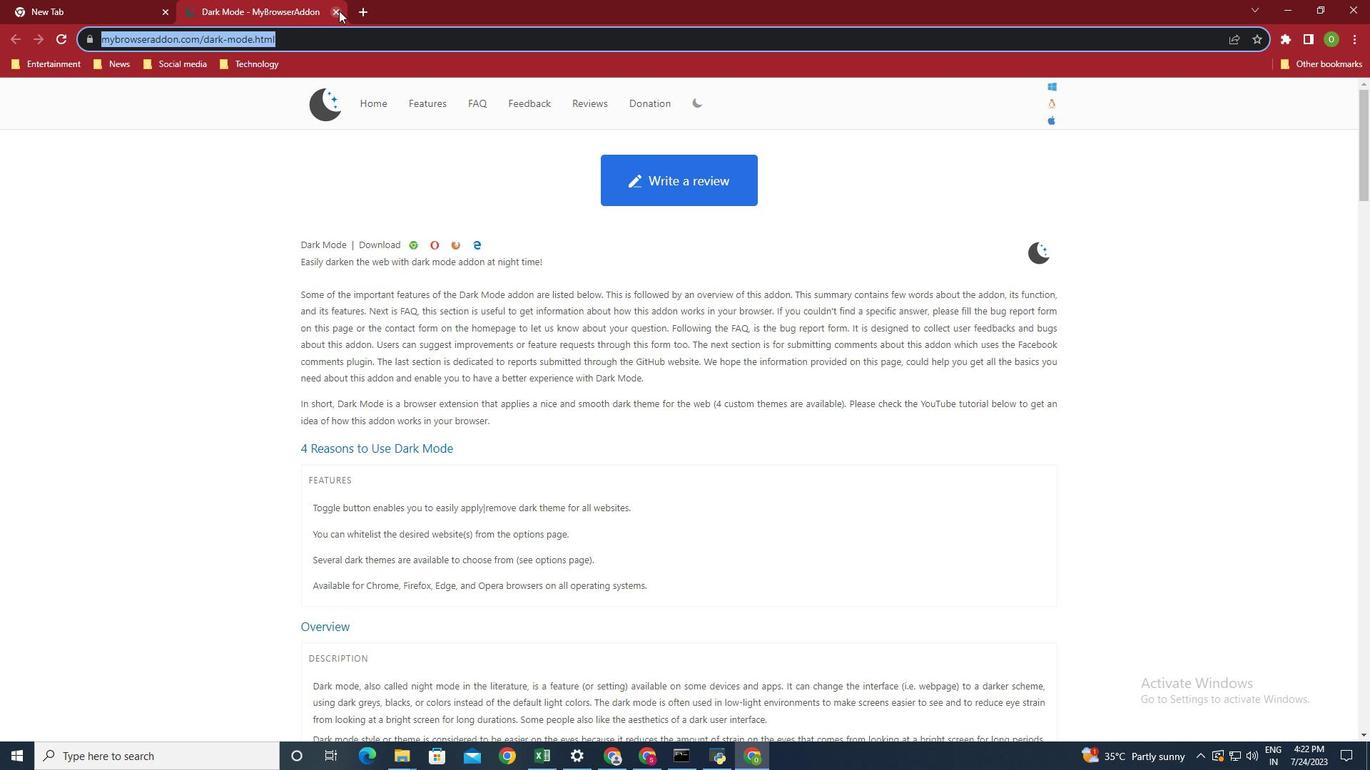
Action: Mouse moved to (170, 36)
Screenshot: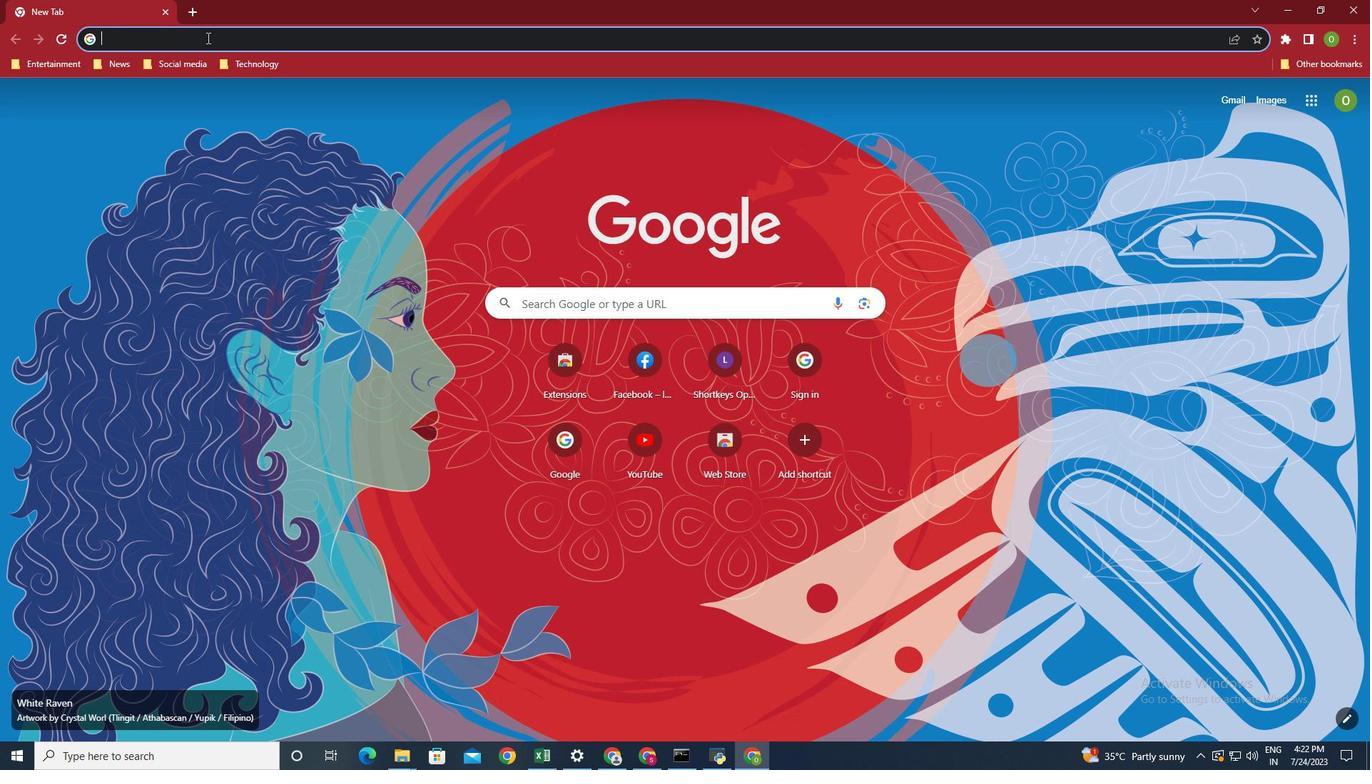 
Action: Key pressed www<Key.enter>
Screenshot: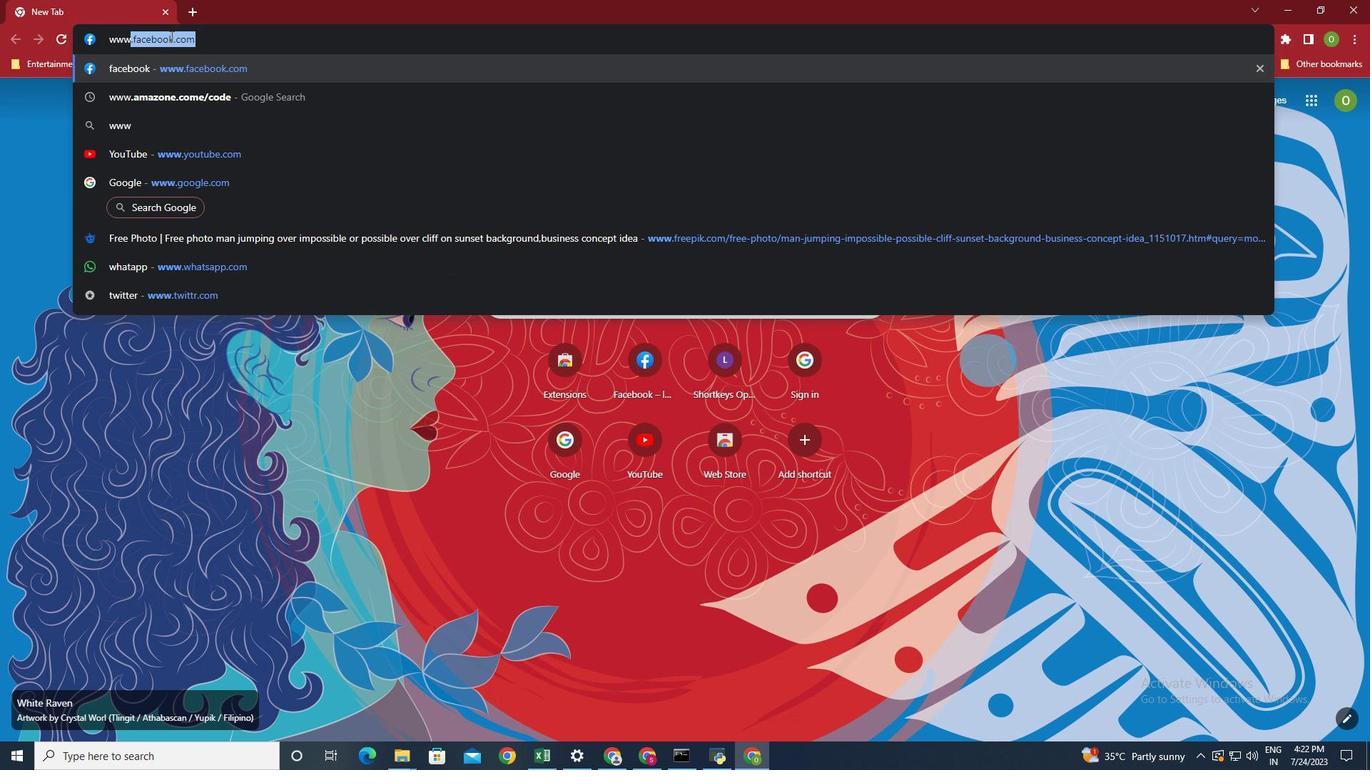 
Action: Mouse moved to (1291, 32)
Screenshot: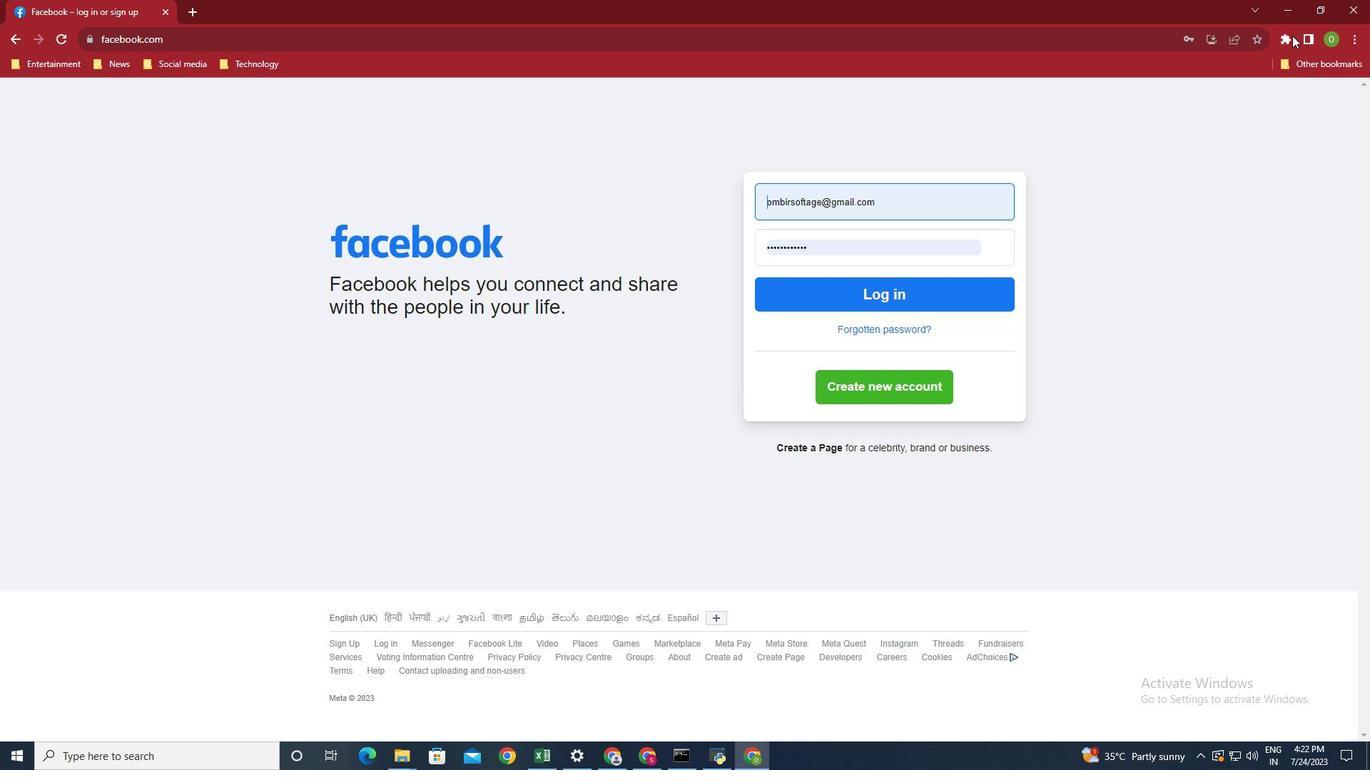 
Action: Mouse pressed left at (1291, 32)
Screenshot: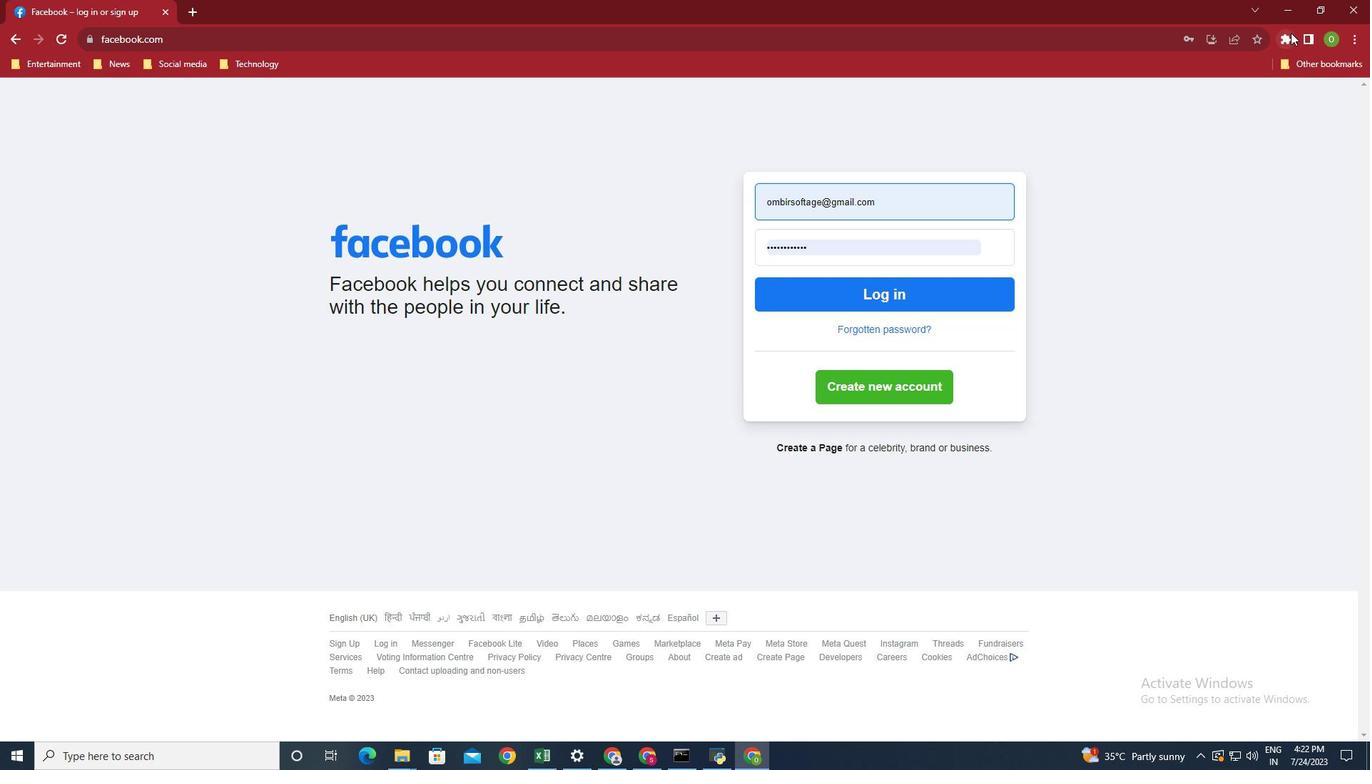 
Action: Mouse moved to (1145, 178)
Screenshot: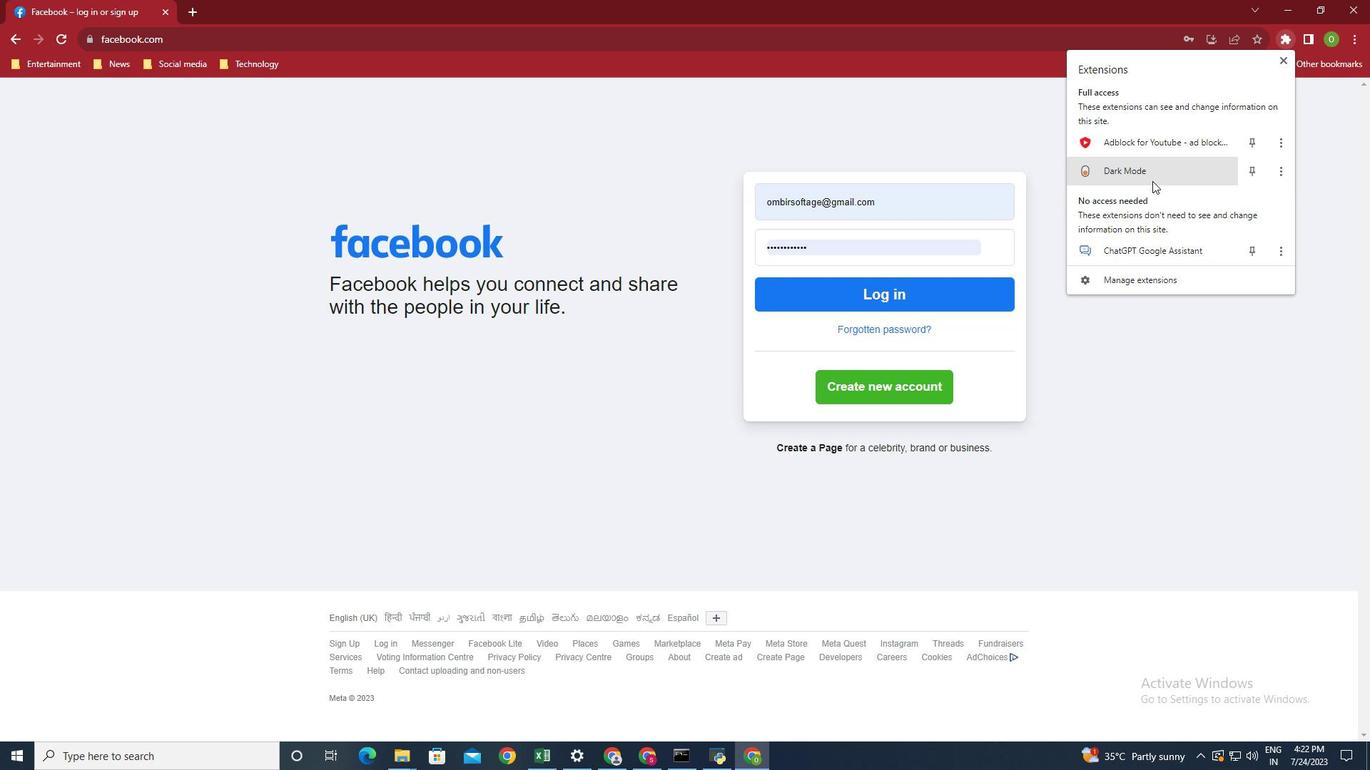 
Action: Mouse pressed left at (1145, 178)
Screenshot: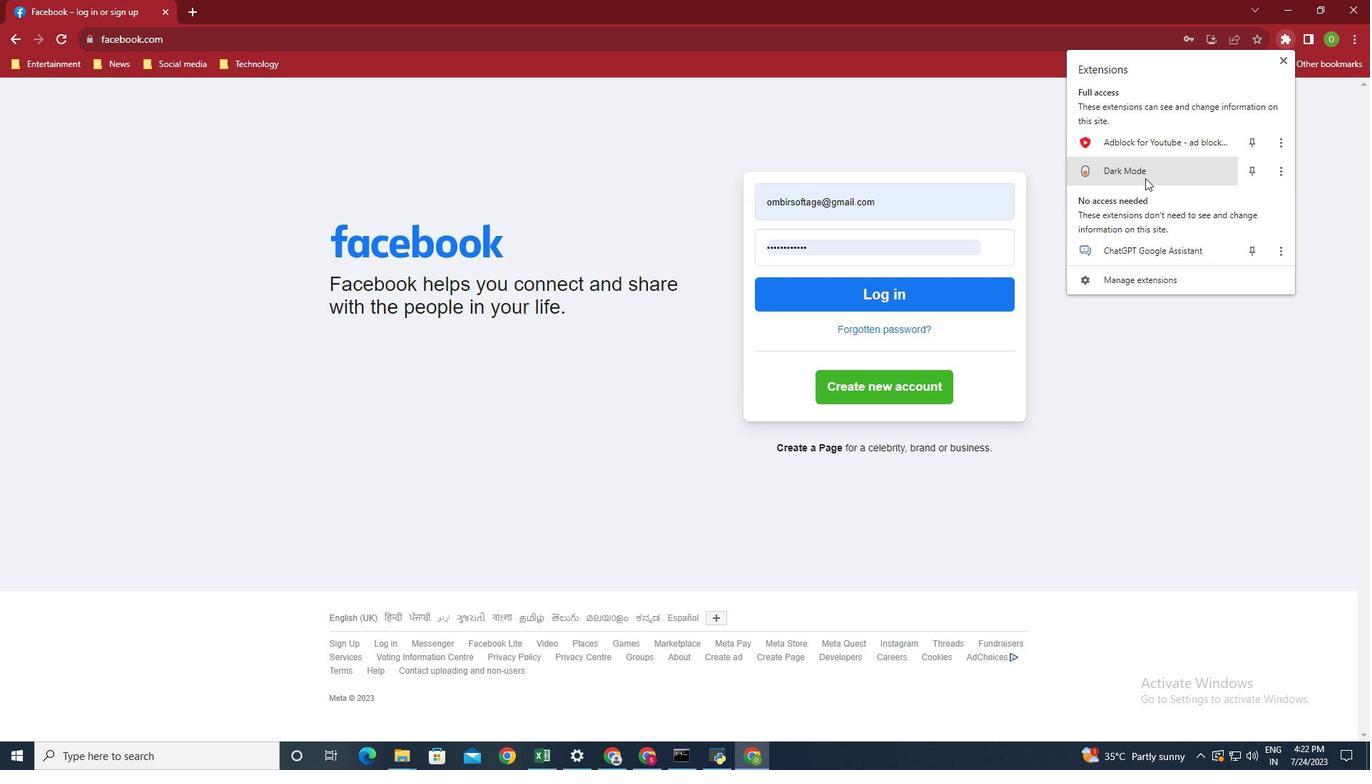 
Action: Mouse moved to (190, 11)
Screenshot: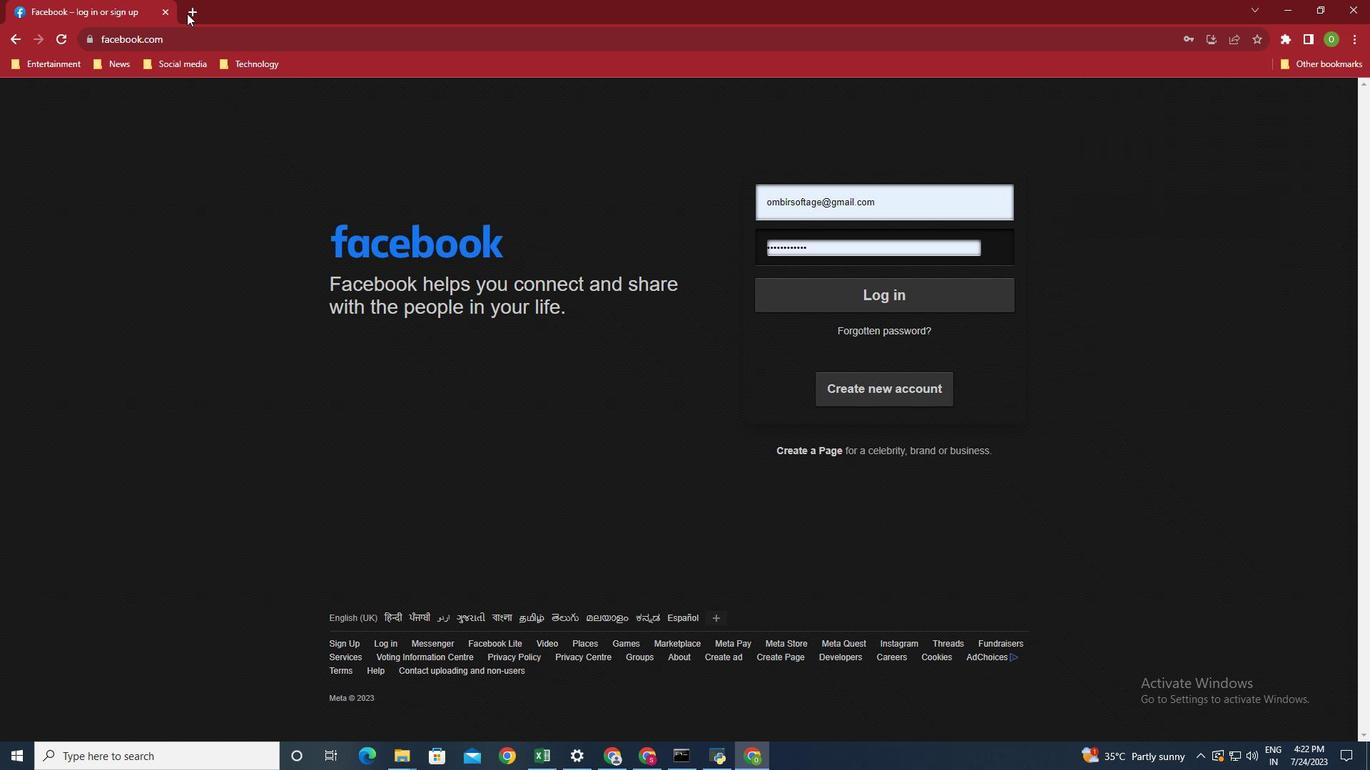 
Action: Mouse pressed left at (190, 11)
Screenshot: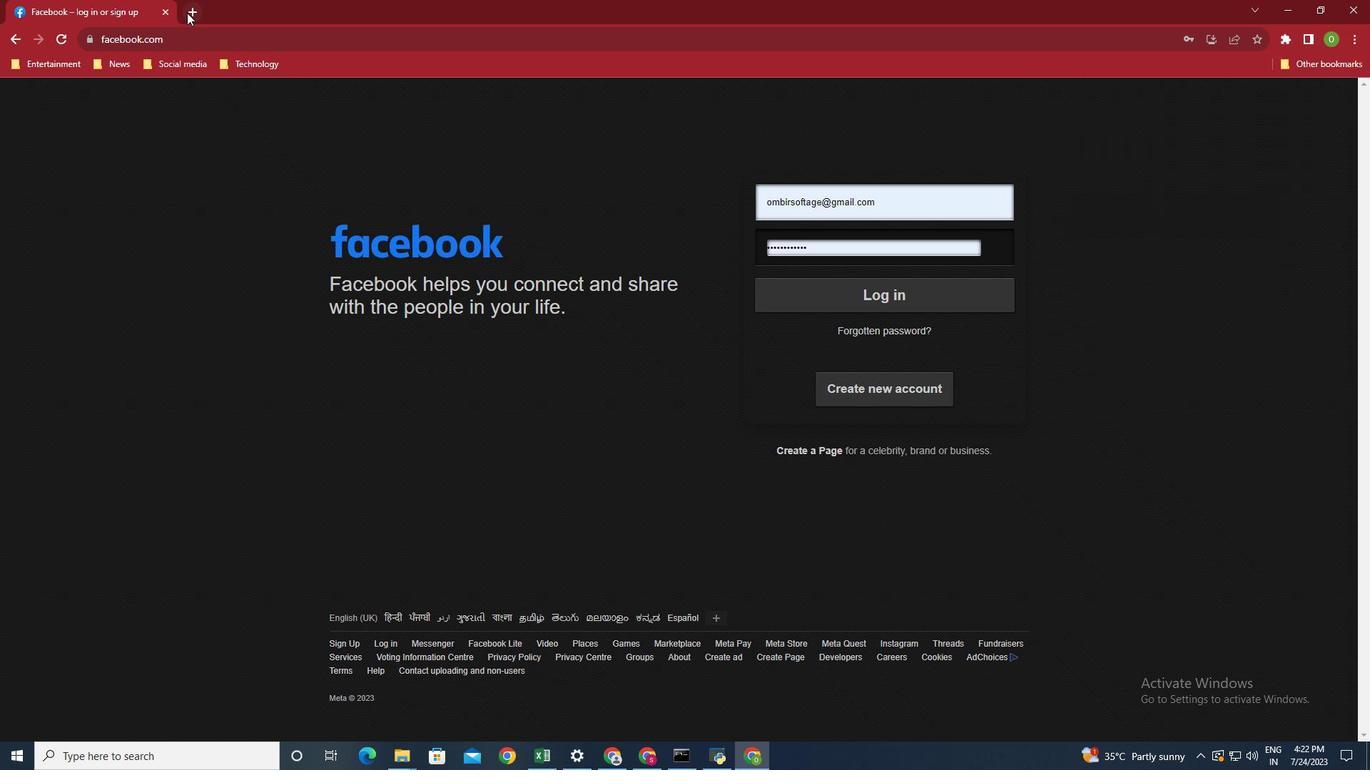 
Action: Mouse moved to (184, 34)
Screenshot: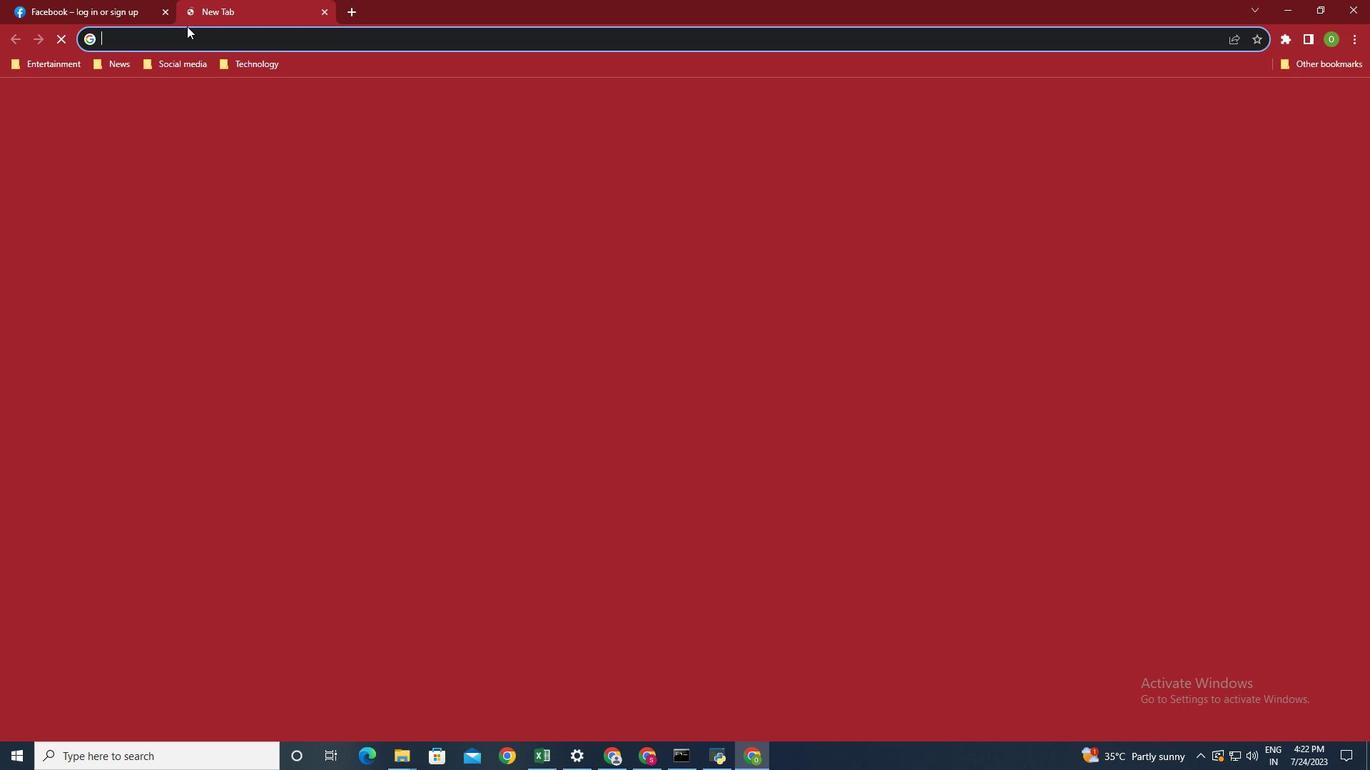 
Action: Mouse pressed left at (184, 34)
Screenshot: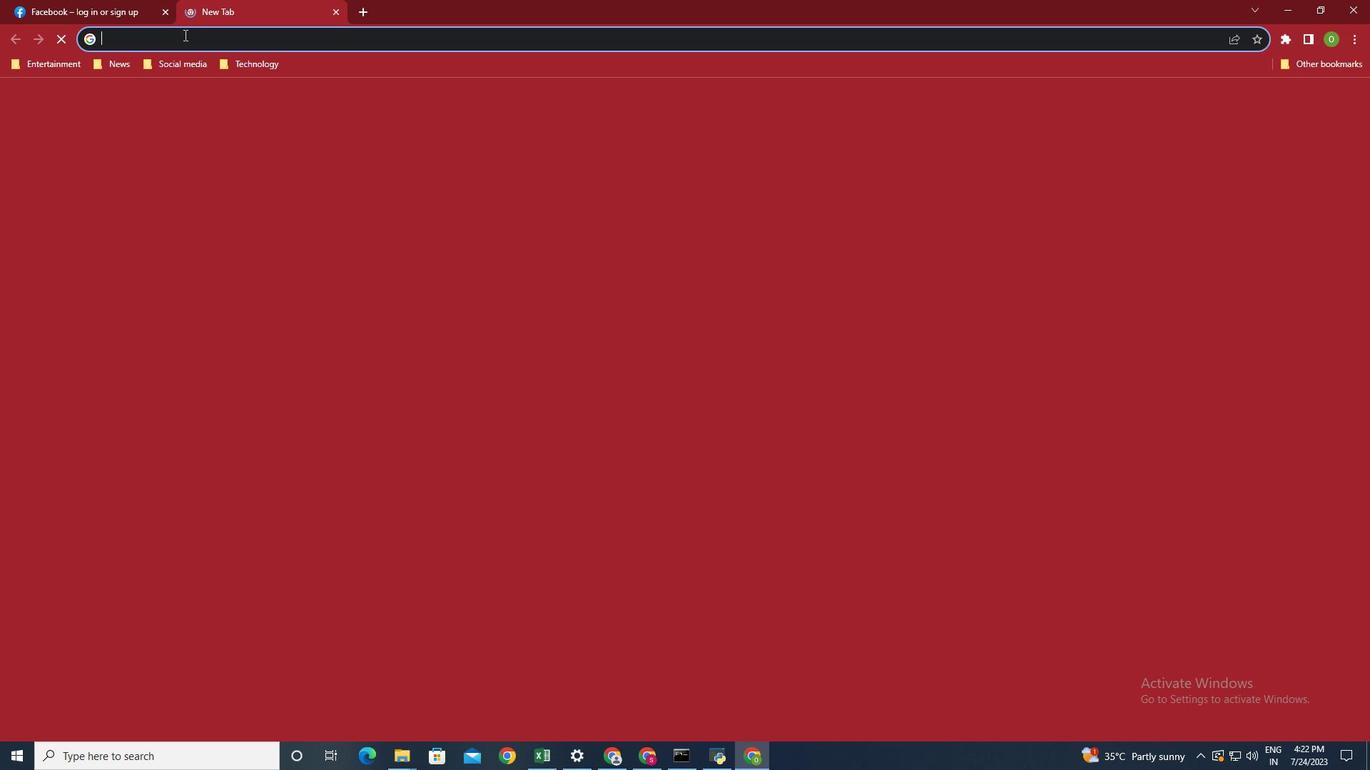 
Action: Key pressed youtube.com<Key.enter>
Screenshot: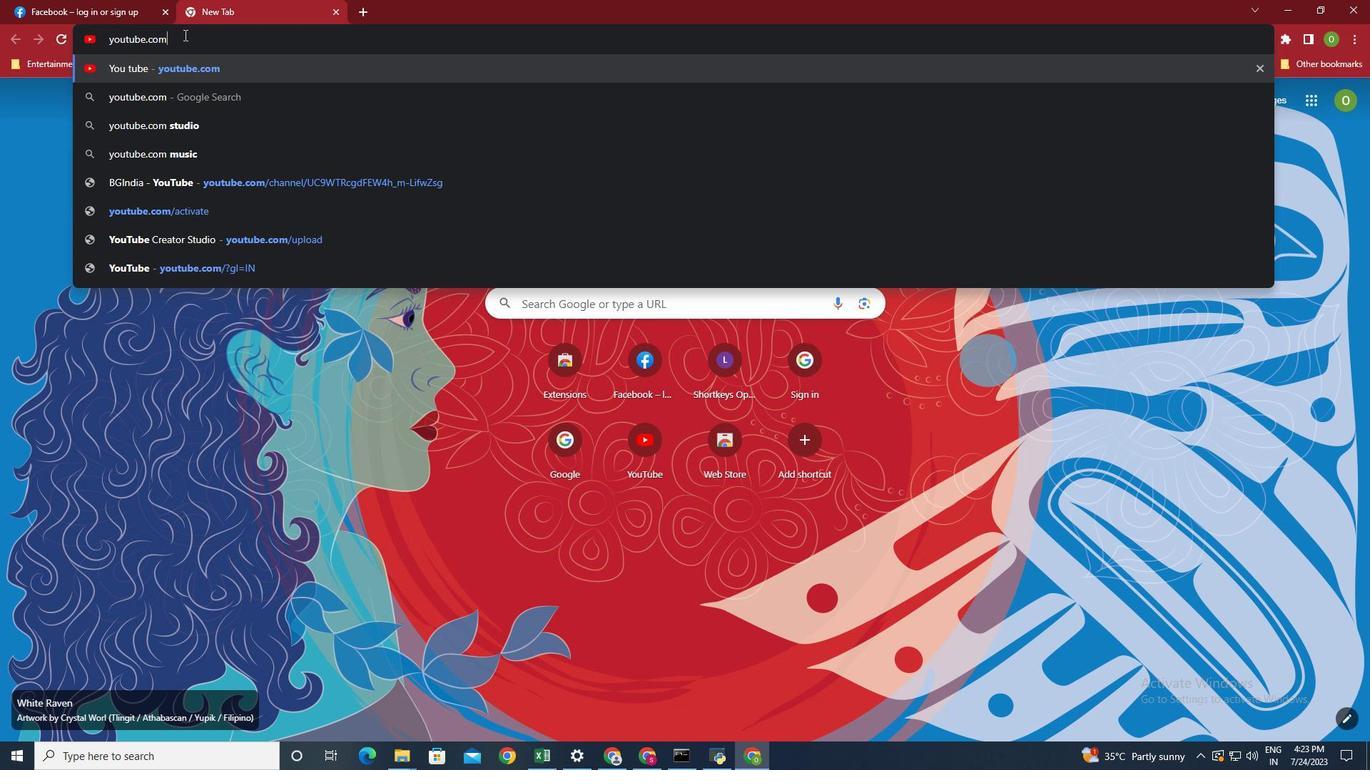 
Action: Mouse moved to (574, 197)
Screenshot: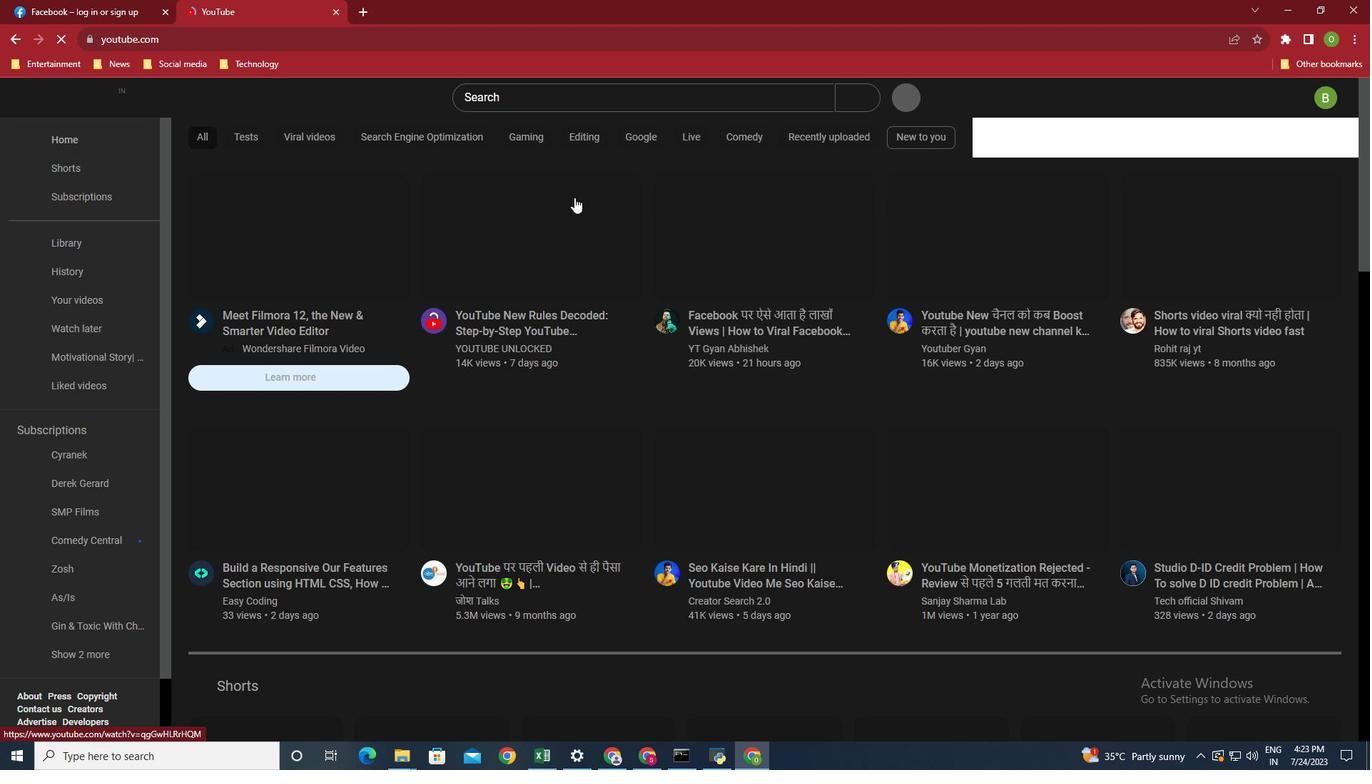 
Action: Mouse scrolled (574, 197) with delta (0, 0)
Screenshot: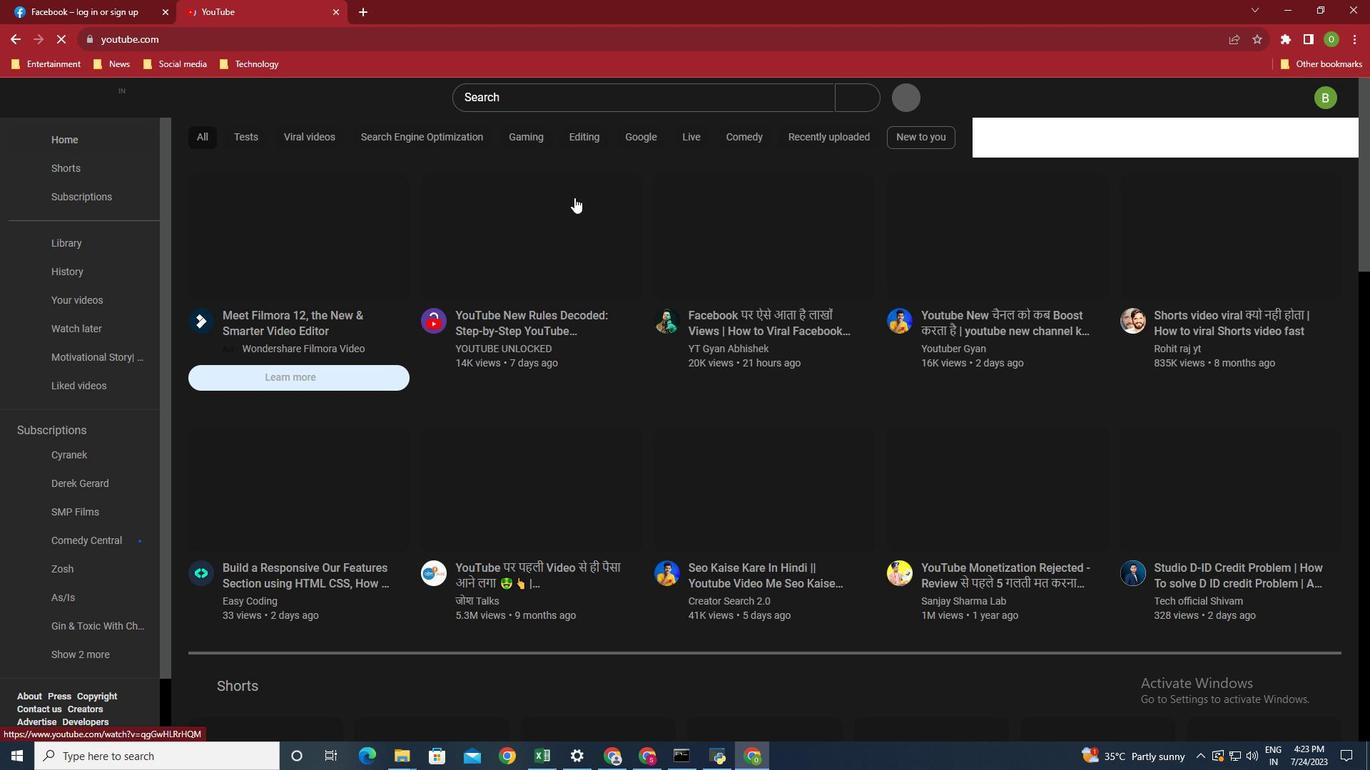 
Action: Mouse scrolled (574, 197) with delta (0, 0)
Screenshot: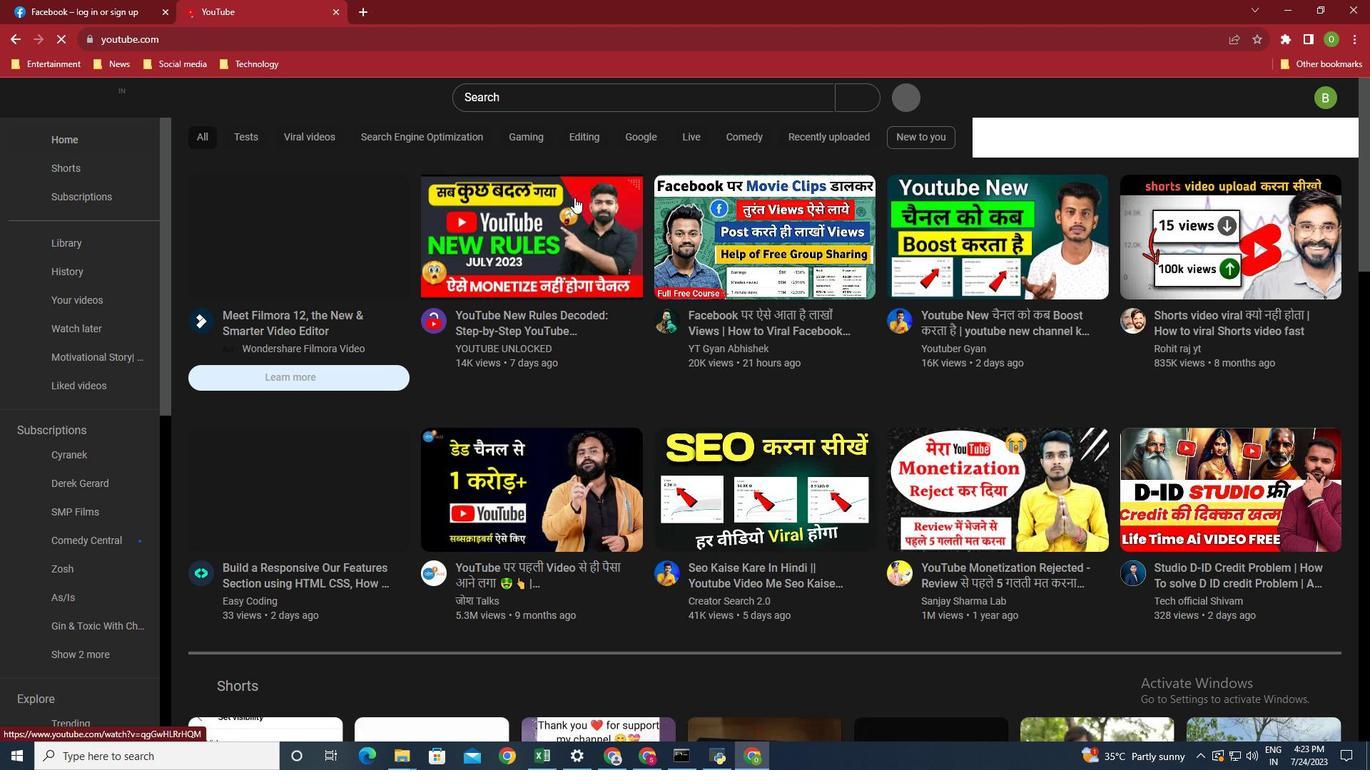 
Action: Mouse scrolled (574, 197) with delta (0, 0)
Screenshot: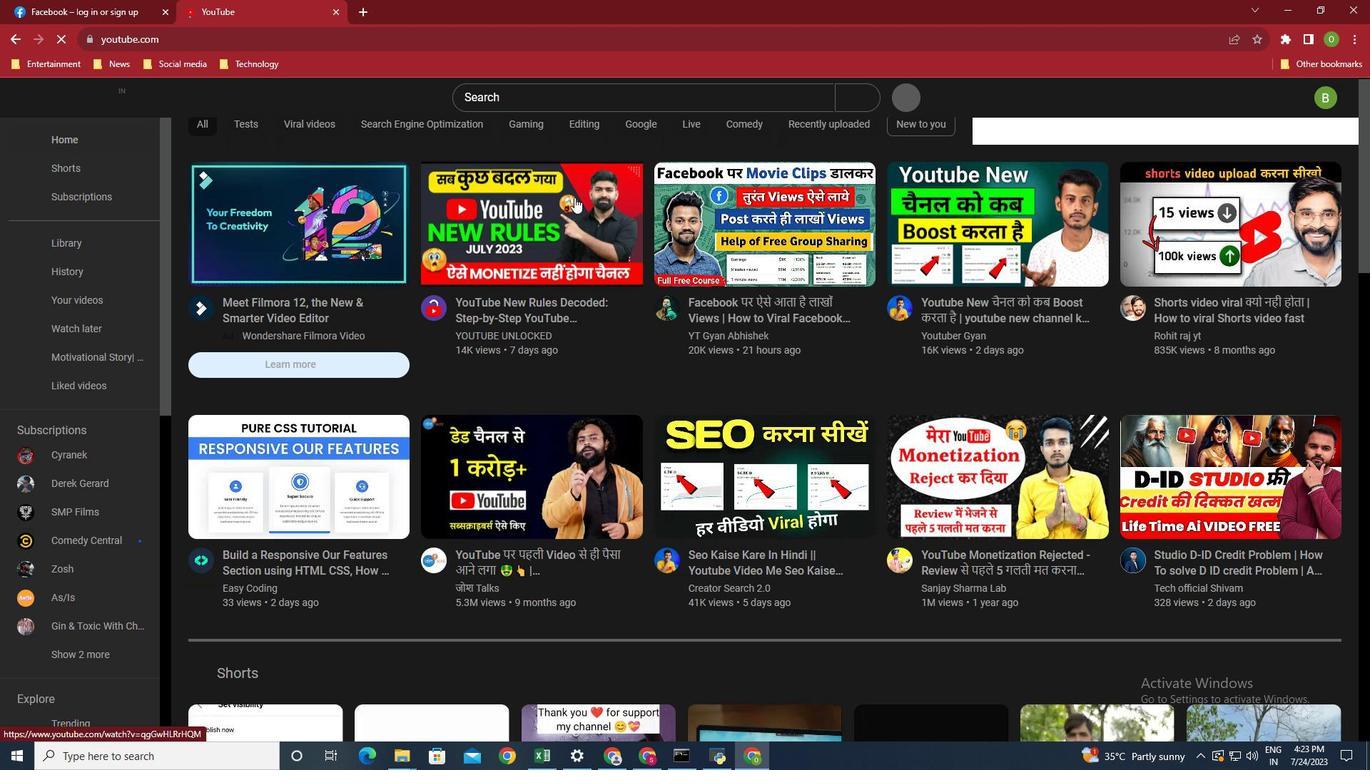 
Action: Mouse scrolled (574, 197) with delta (0, 0)
Screenshot: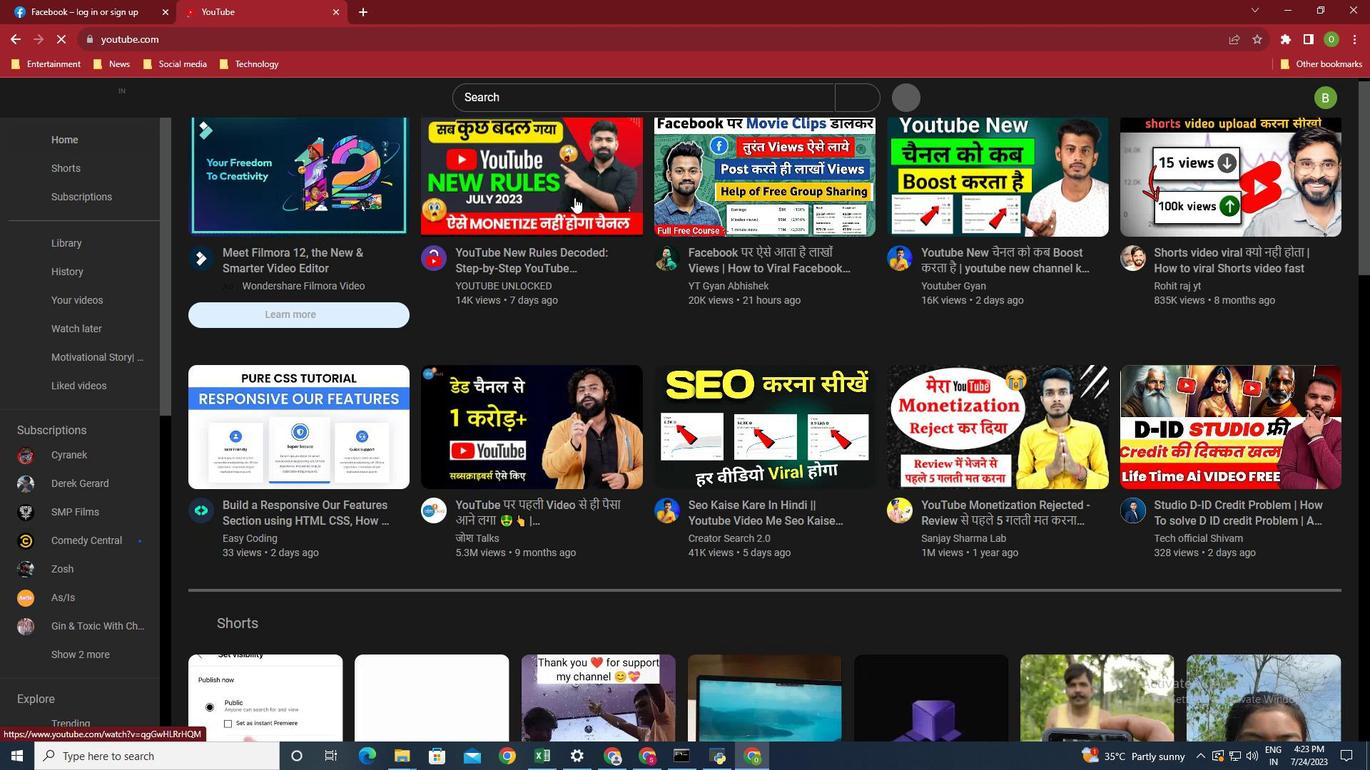 
Action: Mouse scrolled (574, 197) with delta (0, 0)
Screenshot: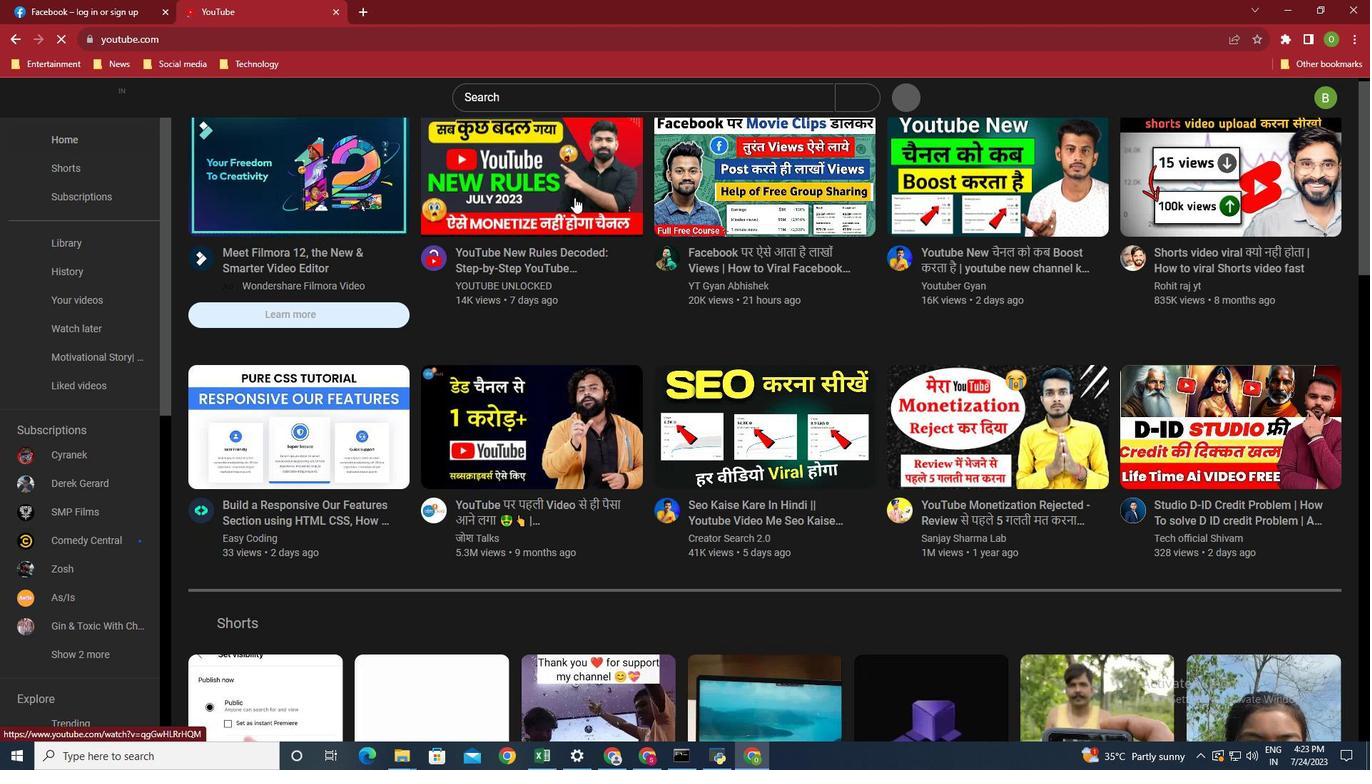 
Action: Mouse scrolled (574, 197) with delta (0, 0)
Screenshot: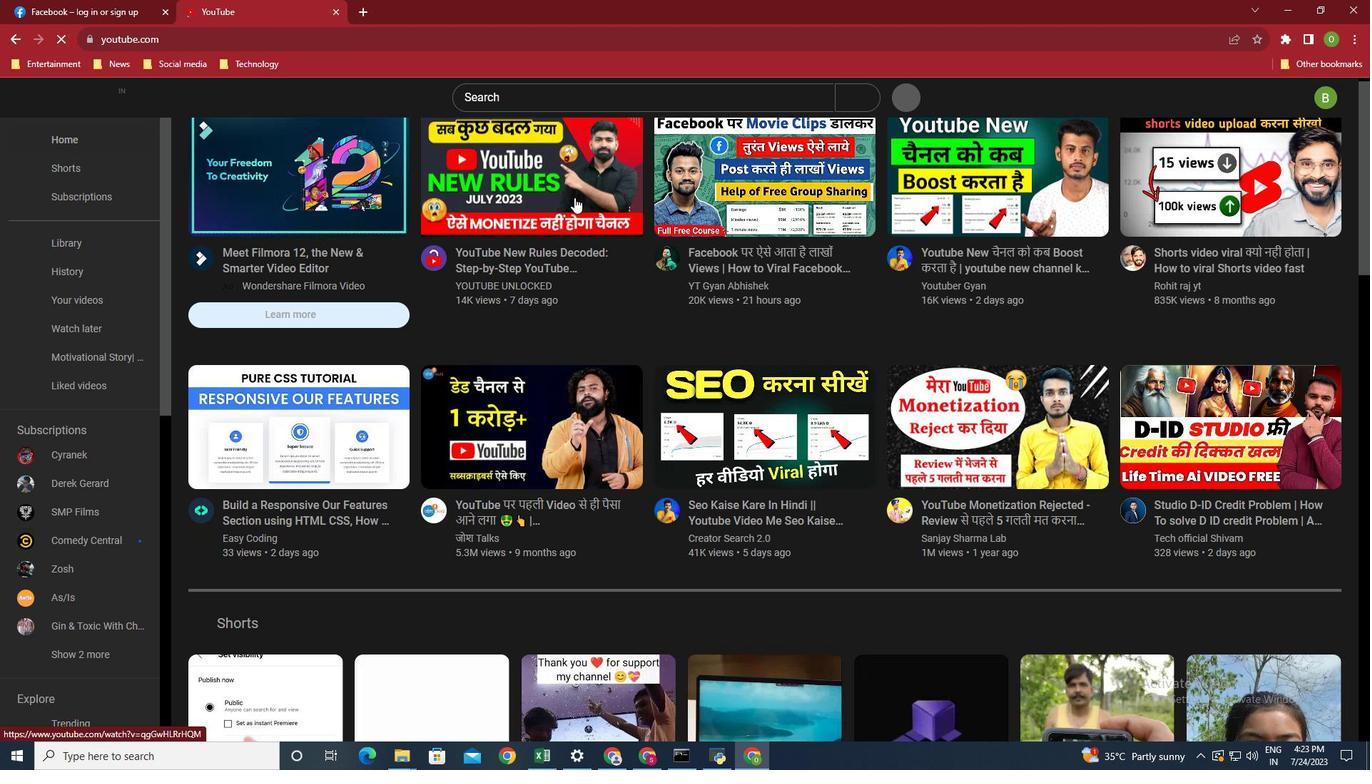 
Action: Mouse scrolled (574, 197) with delta (0, 0)
Screenshot: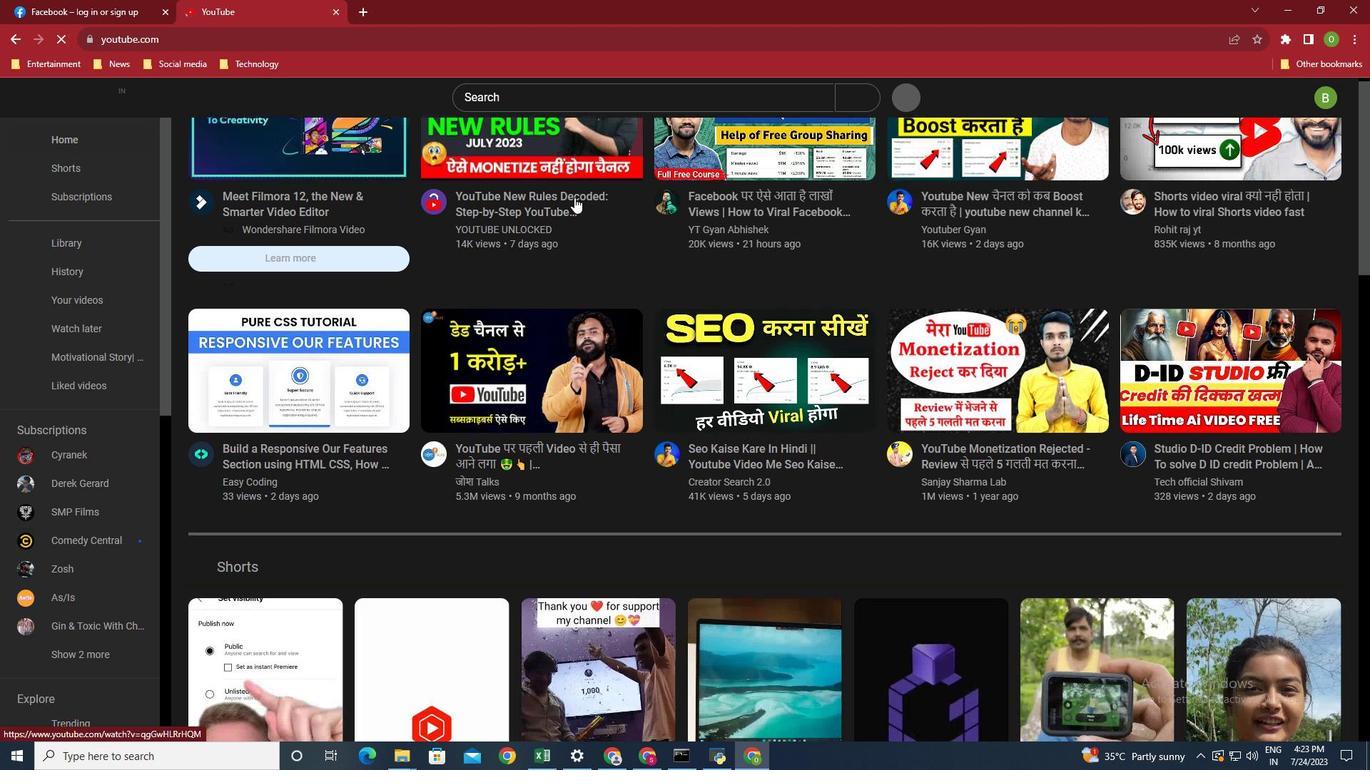 
Action: Mouse moved to (575, 199)
Screenshot: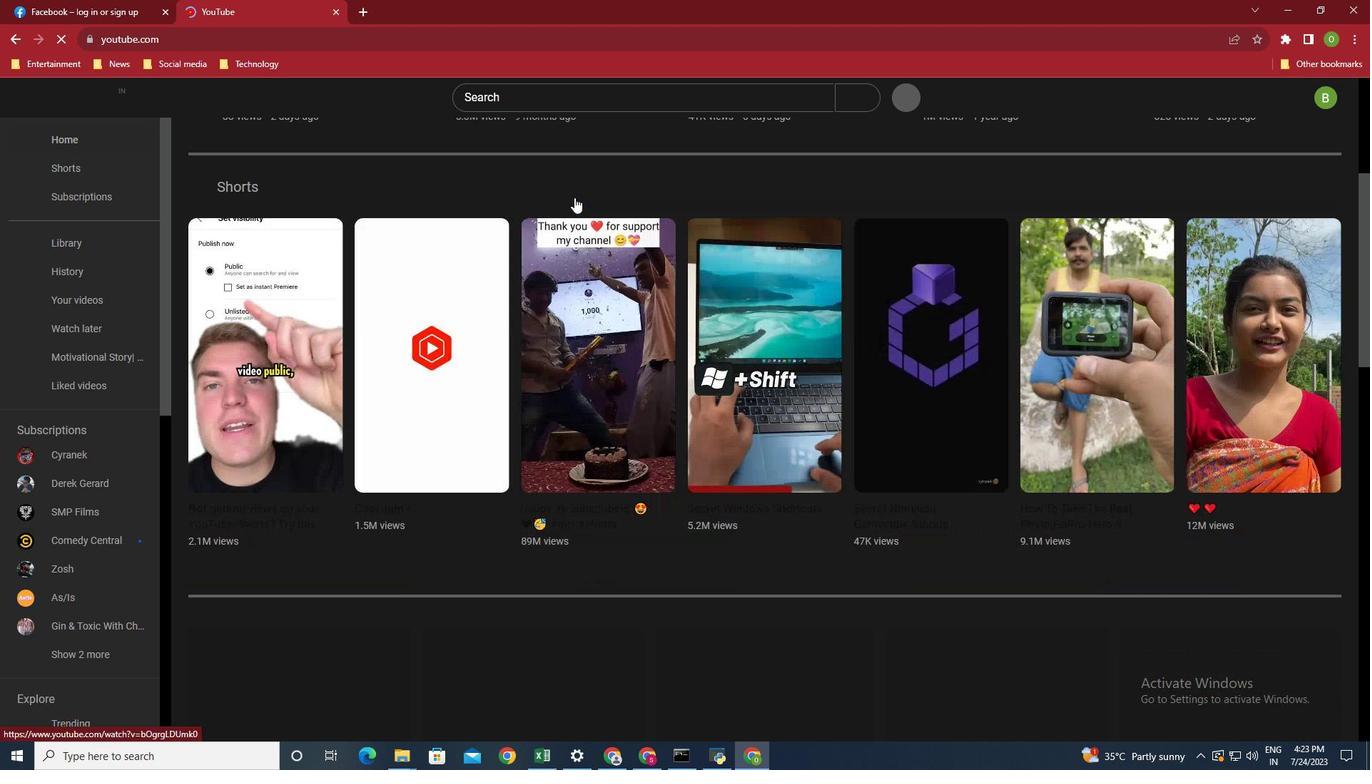 
Action: Mouse scrolled (575, 199) with delta (0, 0)
Screenshot: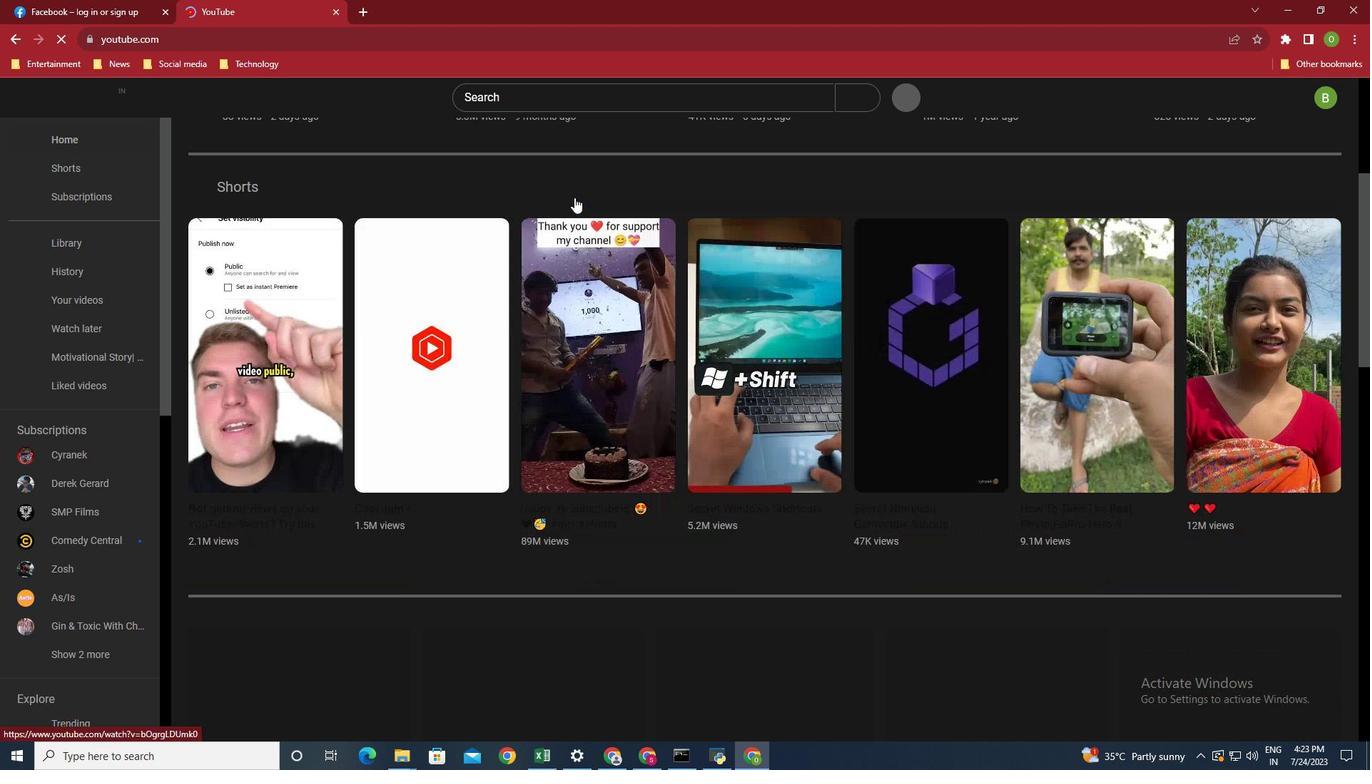 
Action: Mouse scrolled (575, 199) with delta (0, 0)
Screenshot: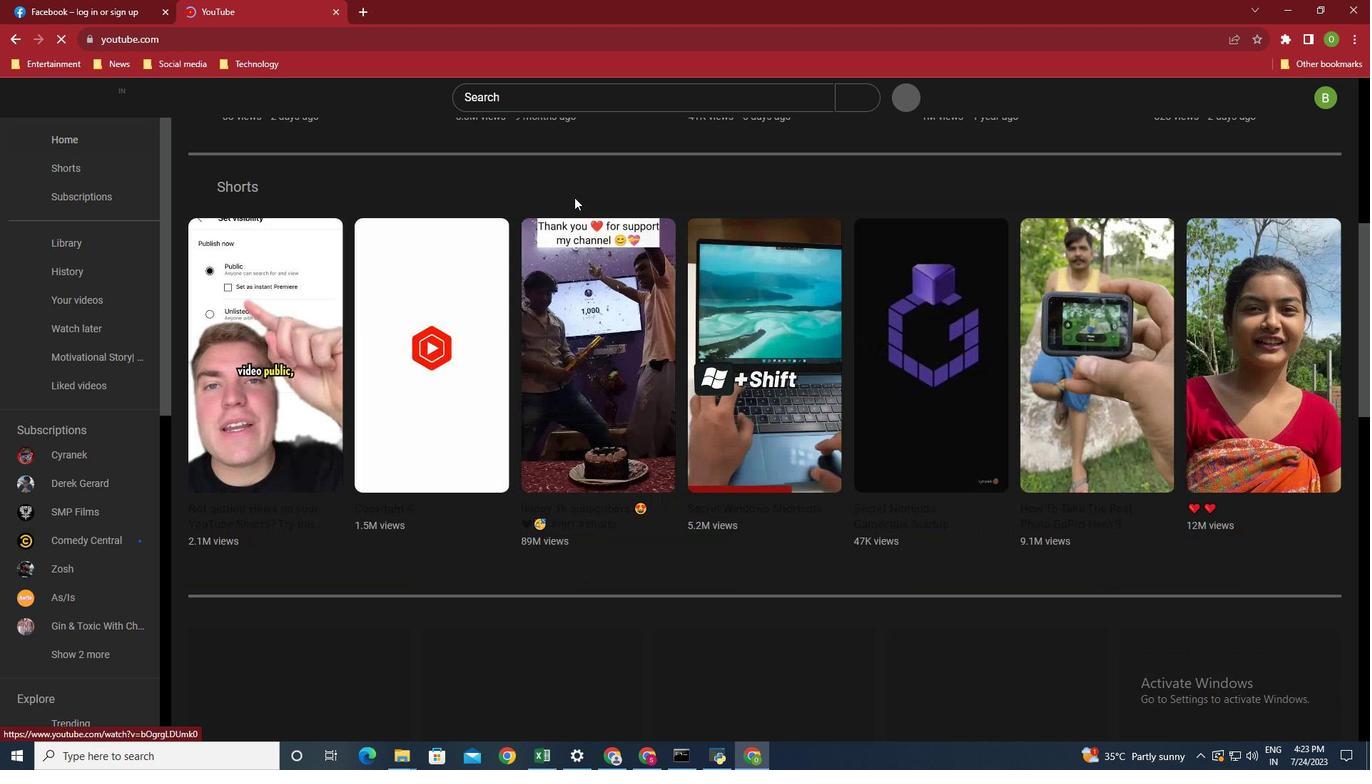 
Action: Mouse scrolled (575, 199) with delta (0, 0)
Screenshot: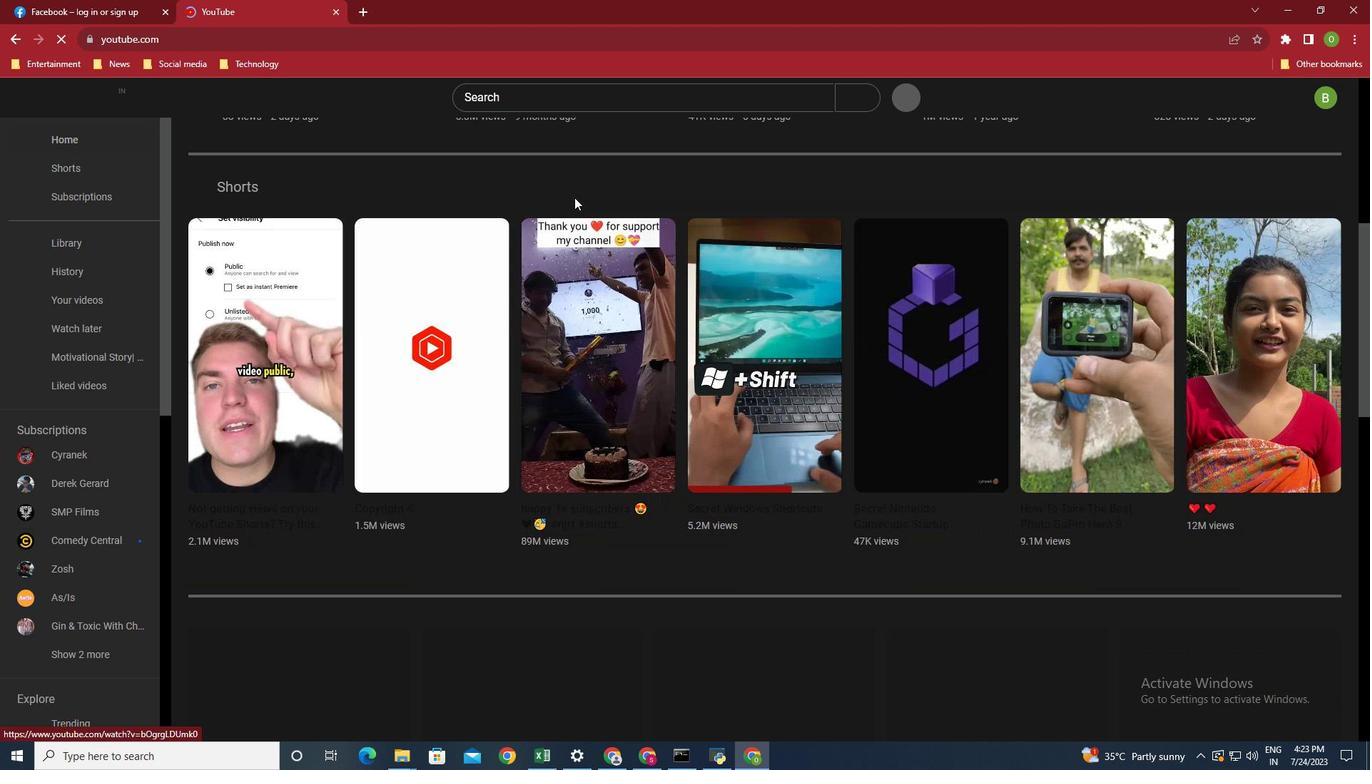 
Action: Mouse moved to (575, 199)
Screenshot: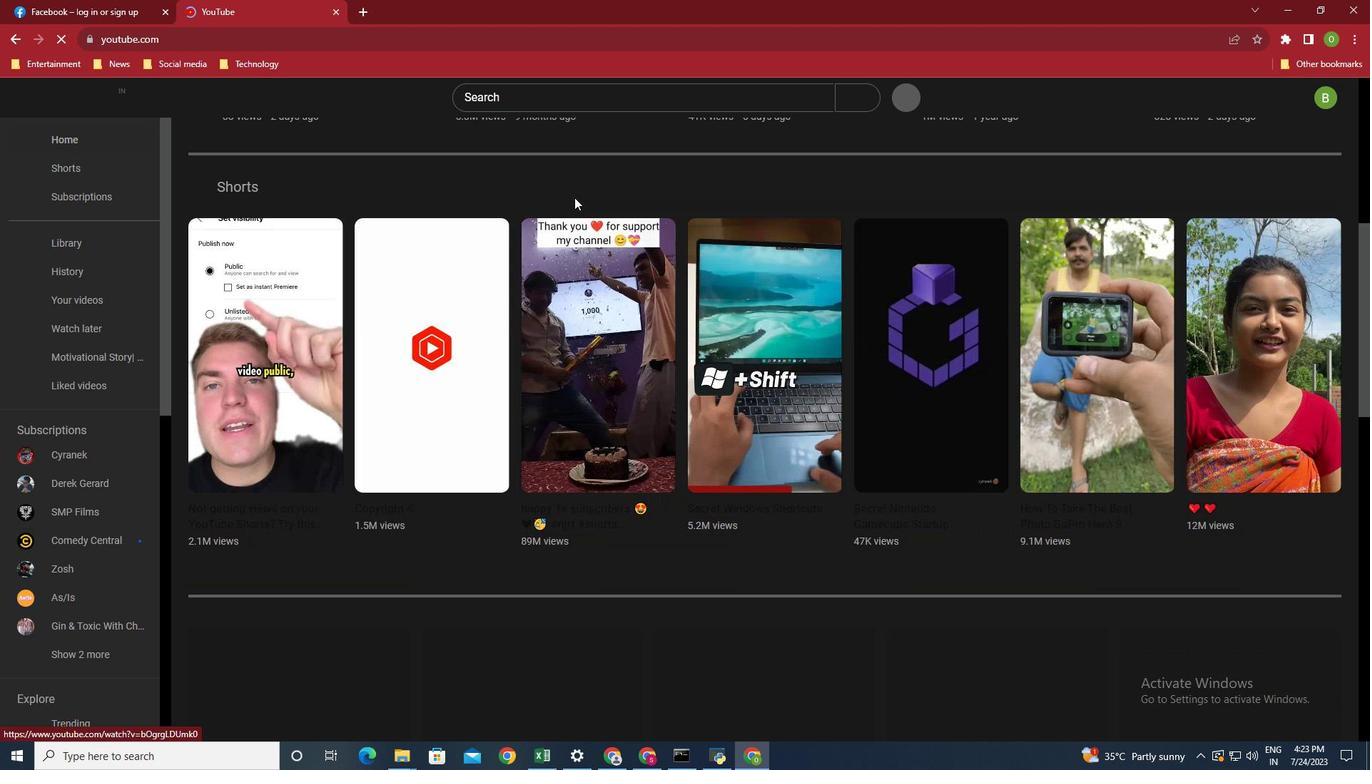 
Action: Mouse scrolled (575, 199) with delta (0, 0)
Screenshot: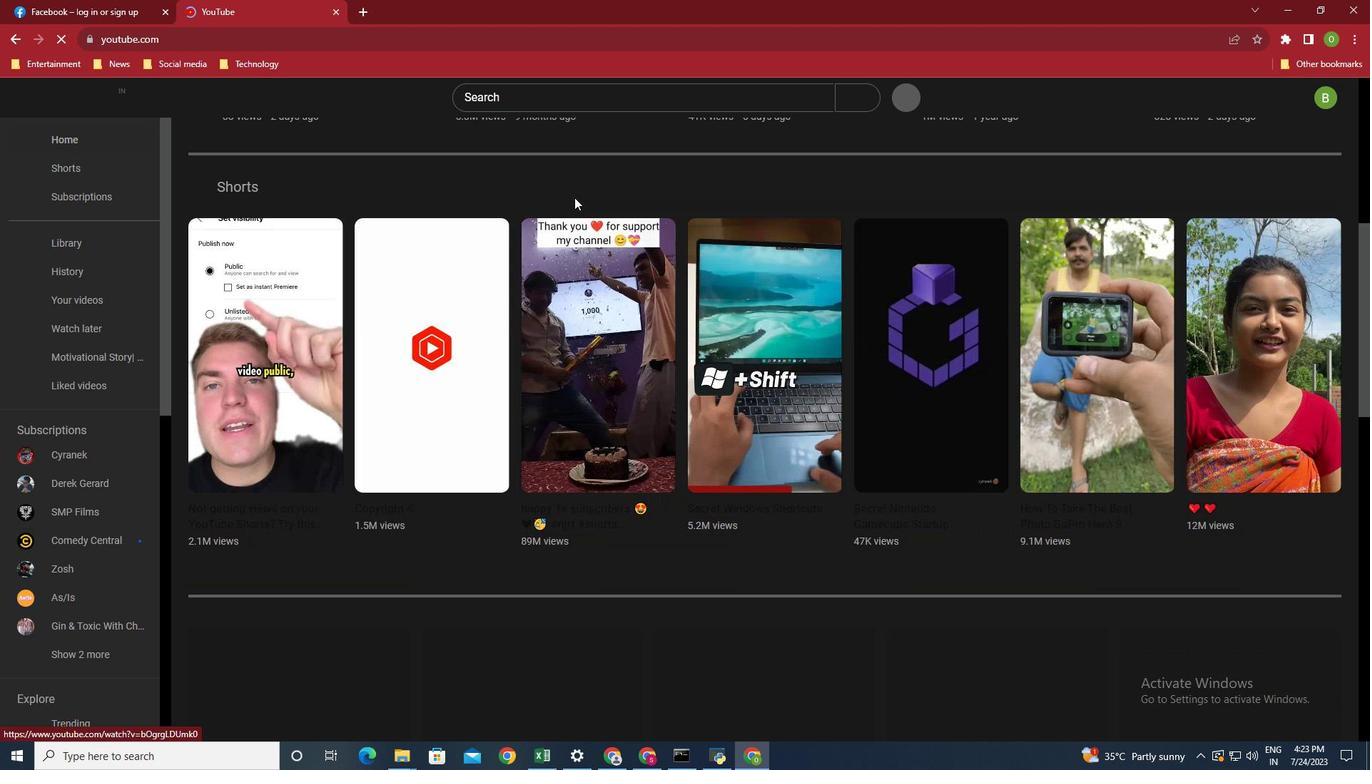 
Action: Mouse scrolled (575, 199) with delta (0, 0)
Screenshot: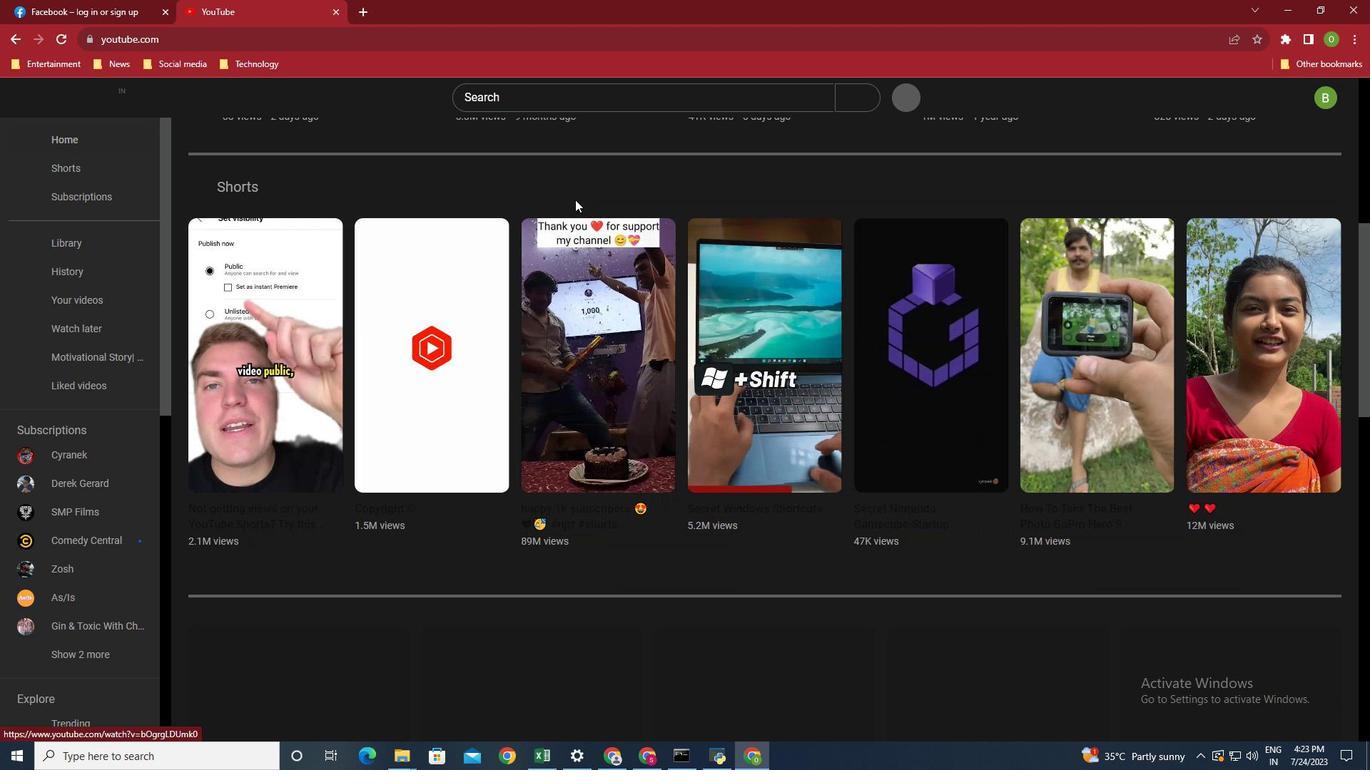 
Action: Mouse scrolled (575, 199) with delta (0, 0)
Screenshot: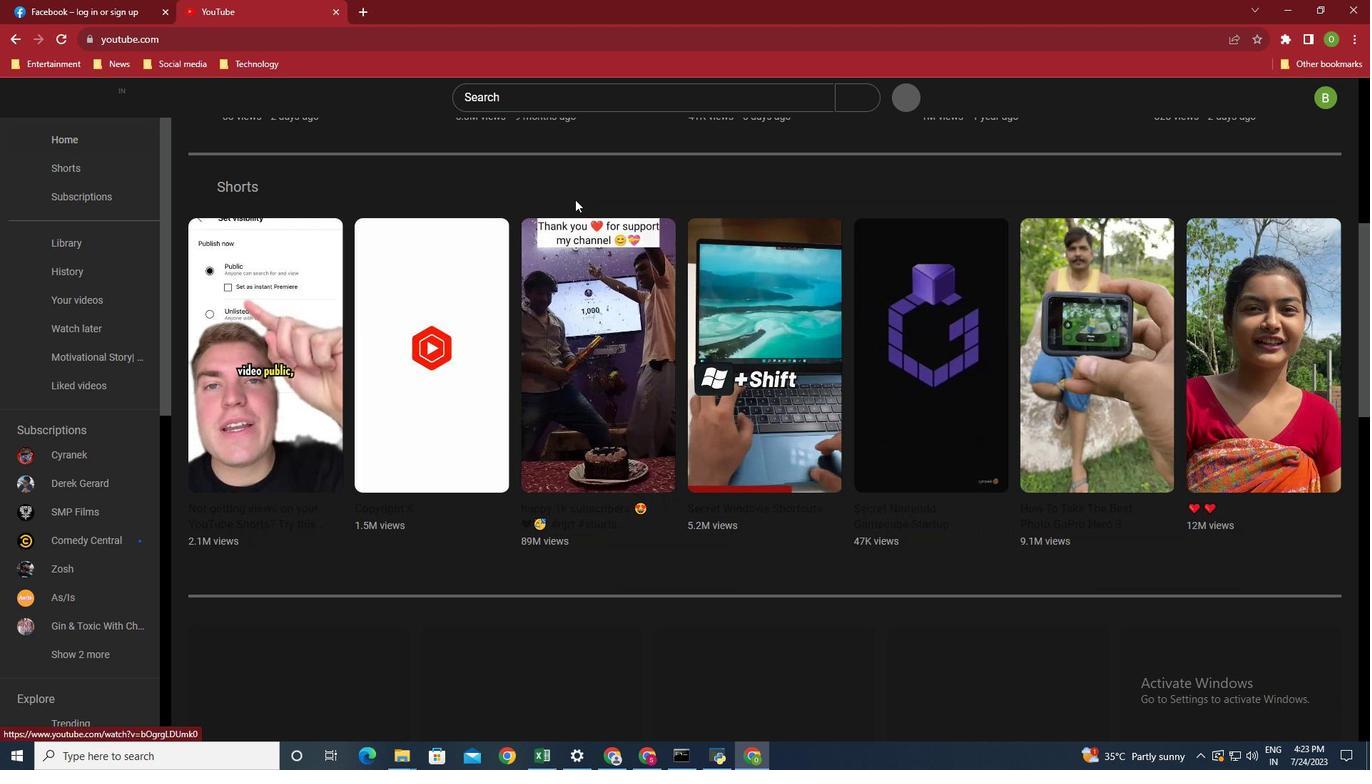 
Action: Mouse scrolled (575, 199) with delta (0, 0)
Screenshot: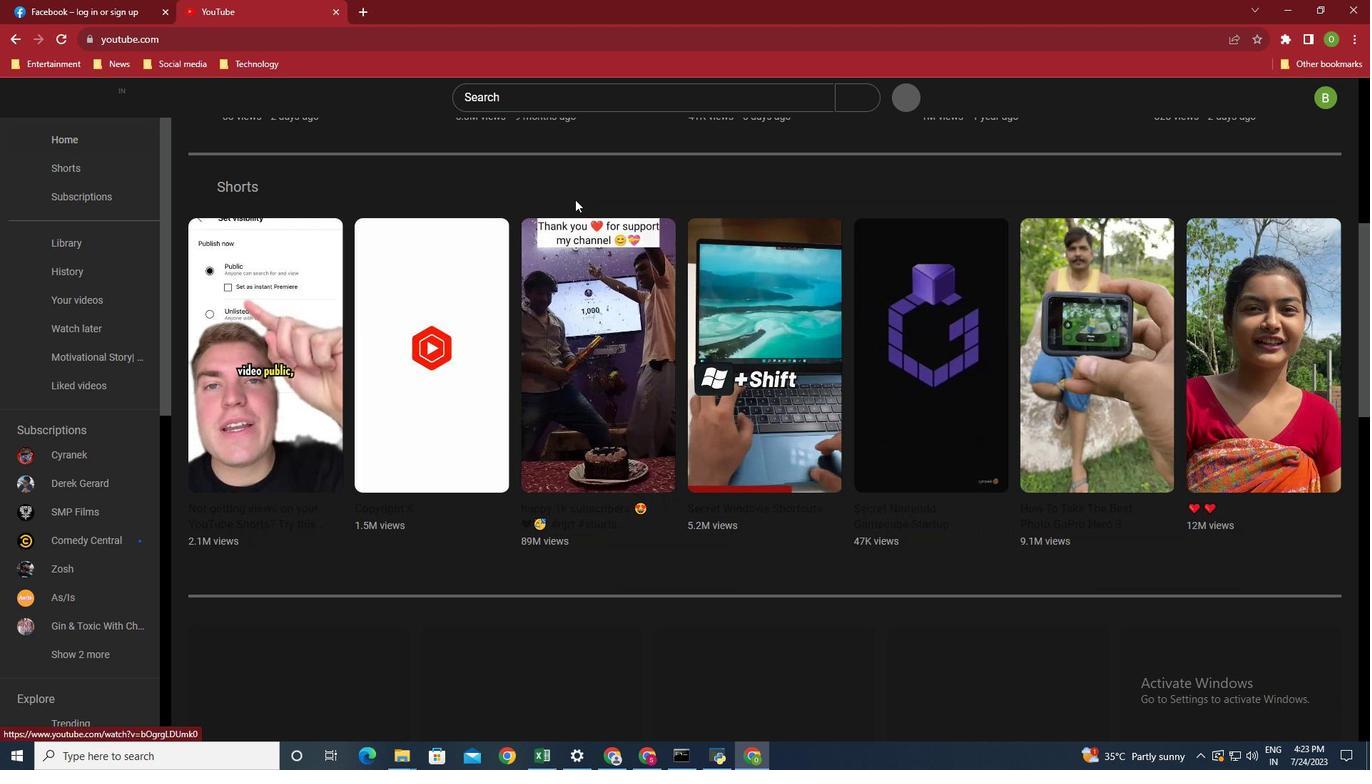 
Action: Mouse scrolled (575, 199) with delta (0, 0)
Screenshot: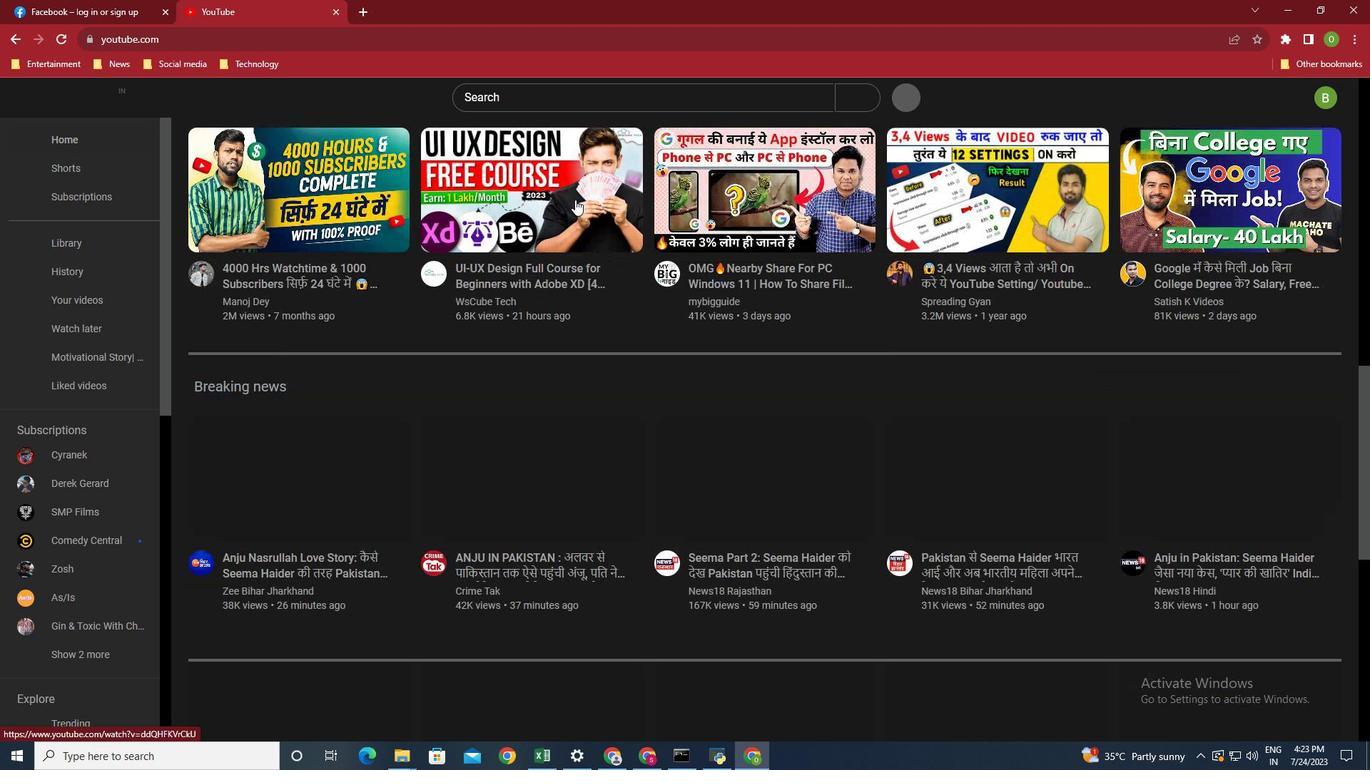 
Action: Mouse scrolled (575, 199) with delta (0, 0)
Screenshot: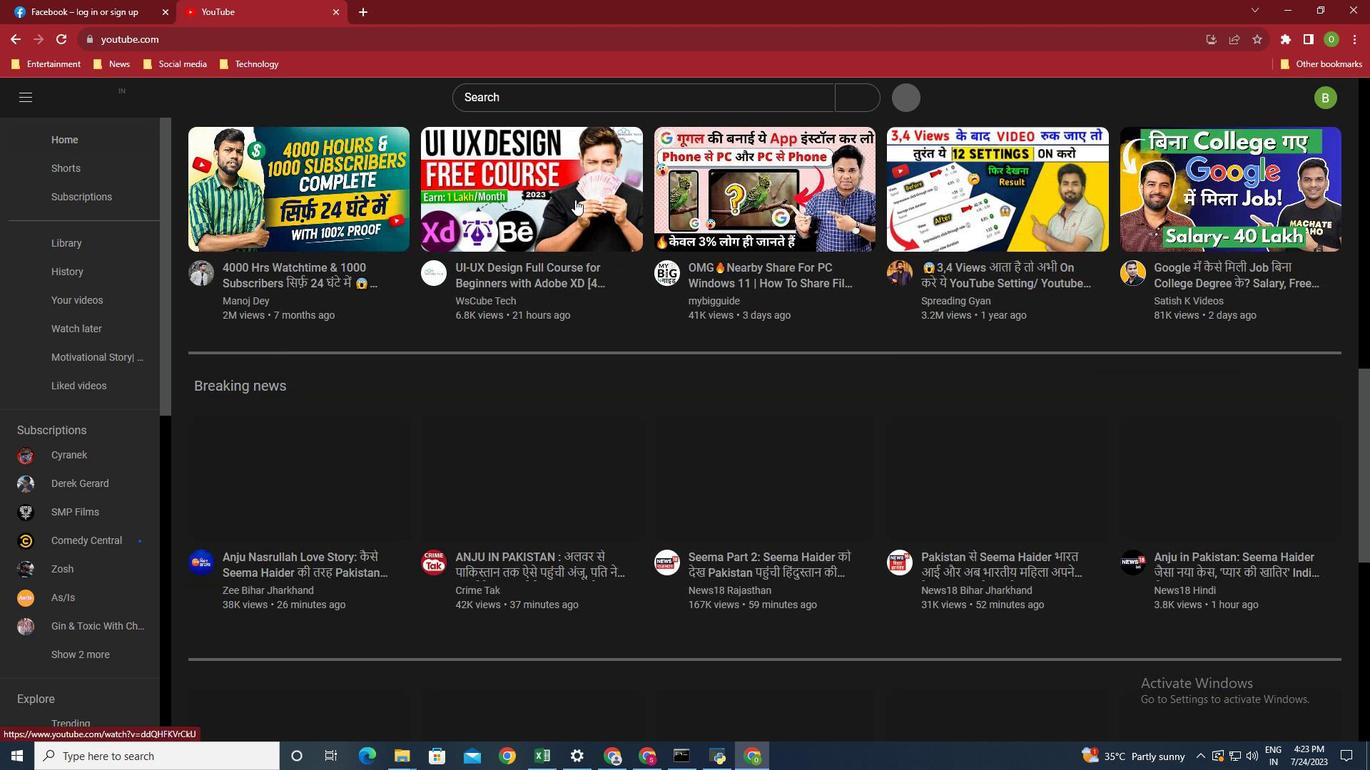 
Action: Mouse scrolled (575, 199) with delta (0, 0)
Screenshot: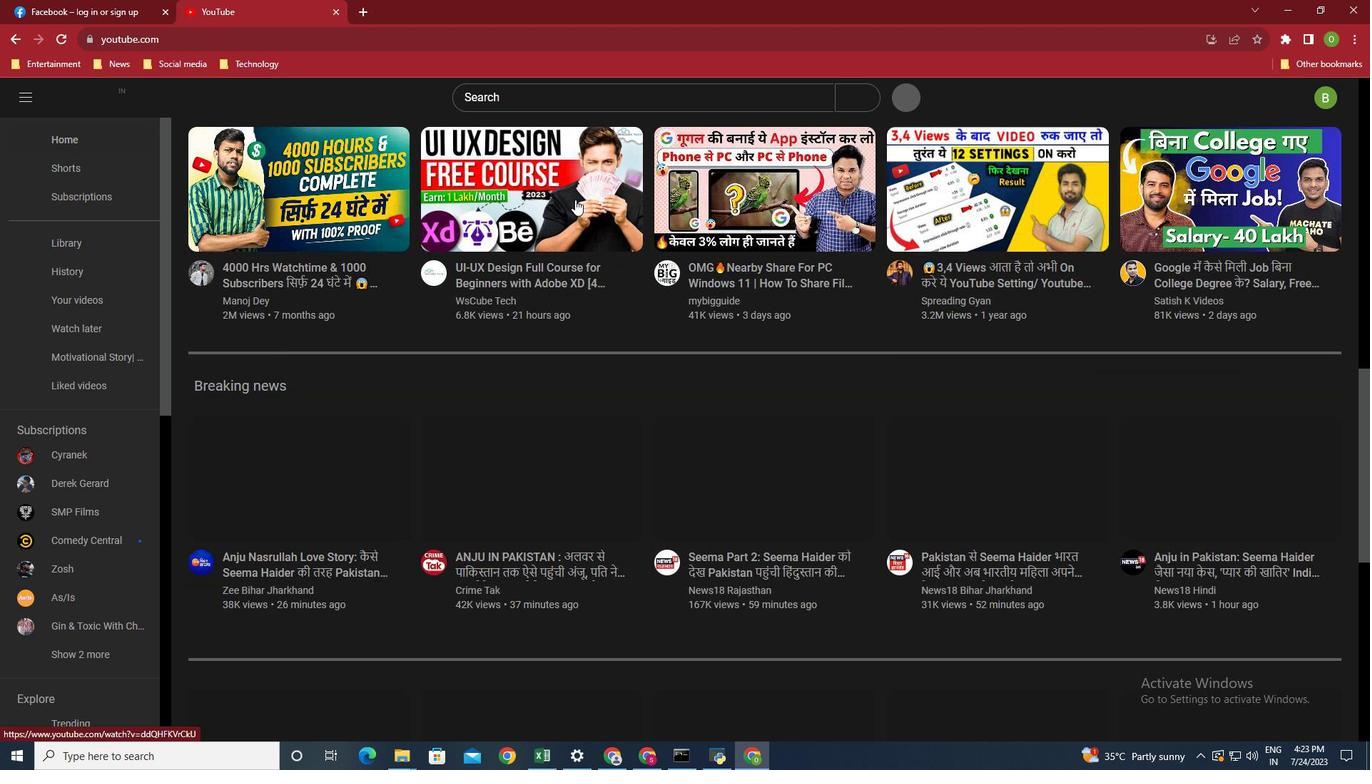 
Action: Mouse scrolled (575, 199) with delta (0, 0)
Screenshot: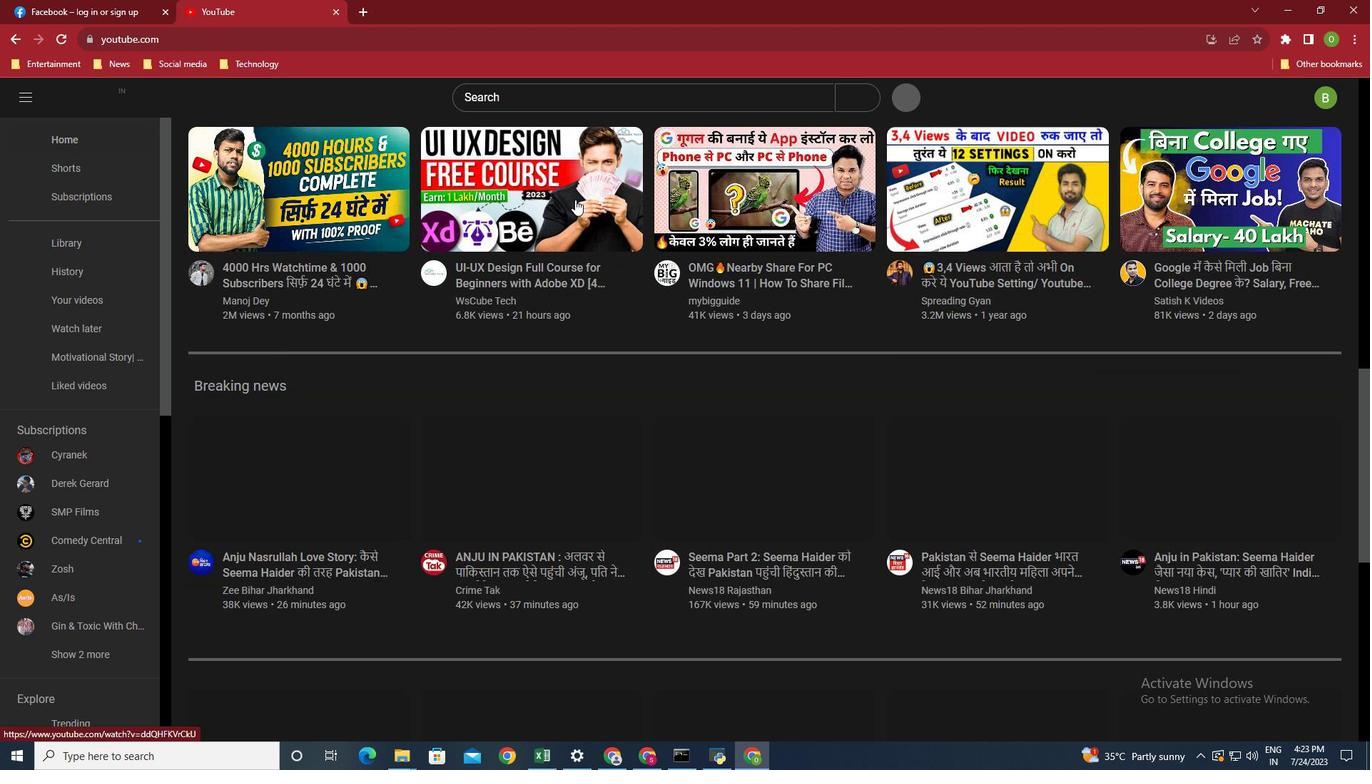 
Action: Mouse scrolled (575, 199) with delta (0, 0)
Screenshot: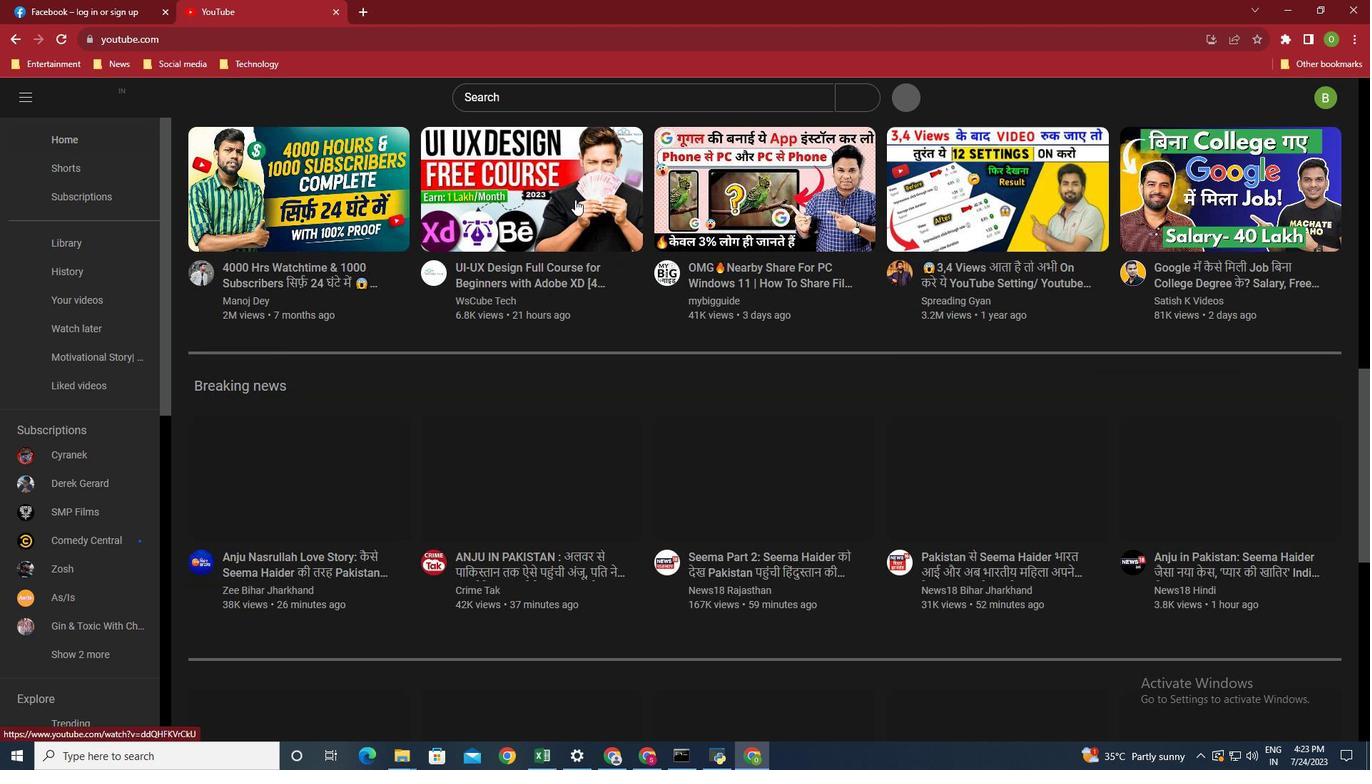 
Action: Mouse scrolled (575, 199) with delta (0, 0)
Screenshot: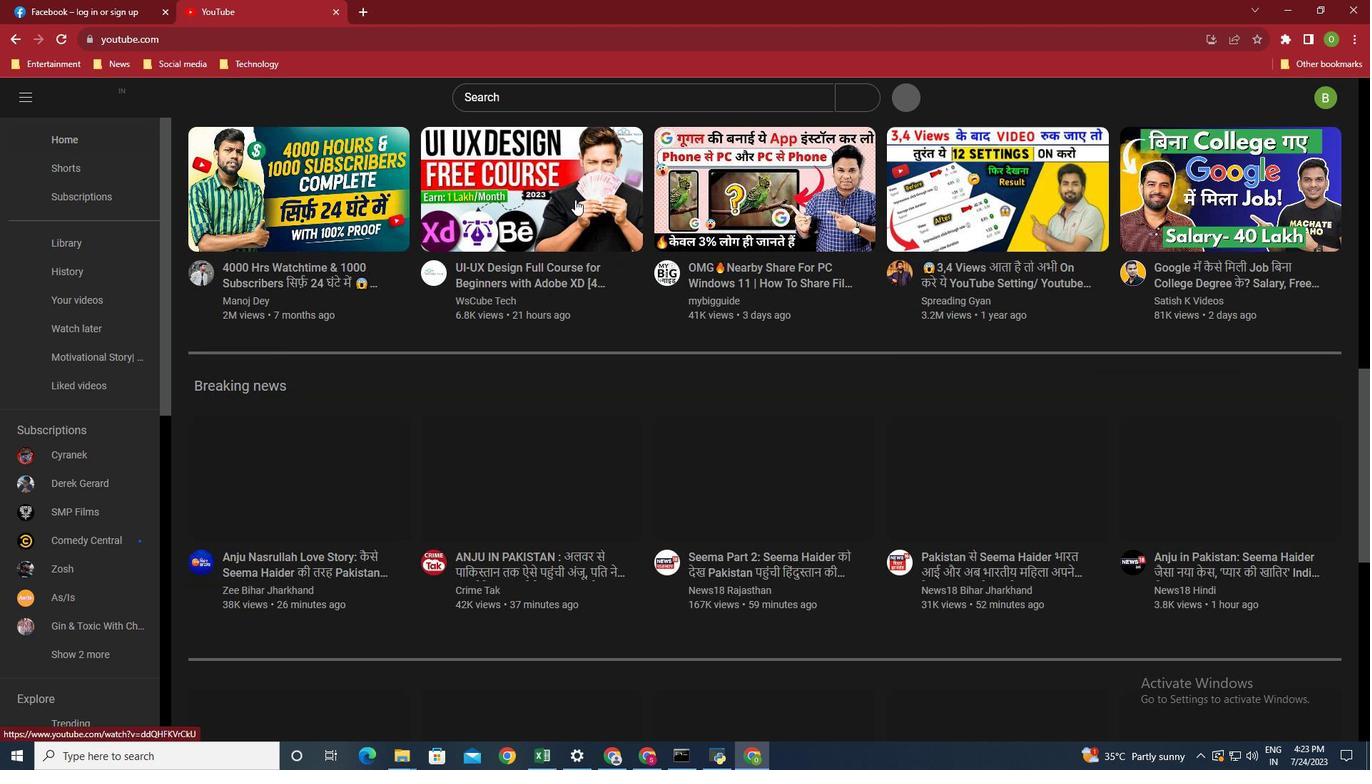 
Action: Mouse scrolled (575, 199) with delta (0, 0)
Screenshot: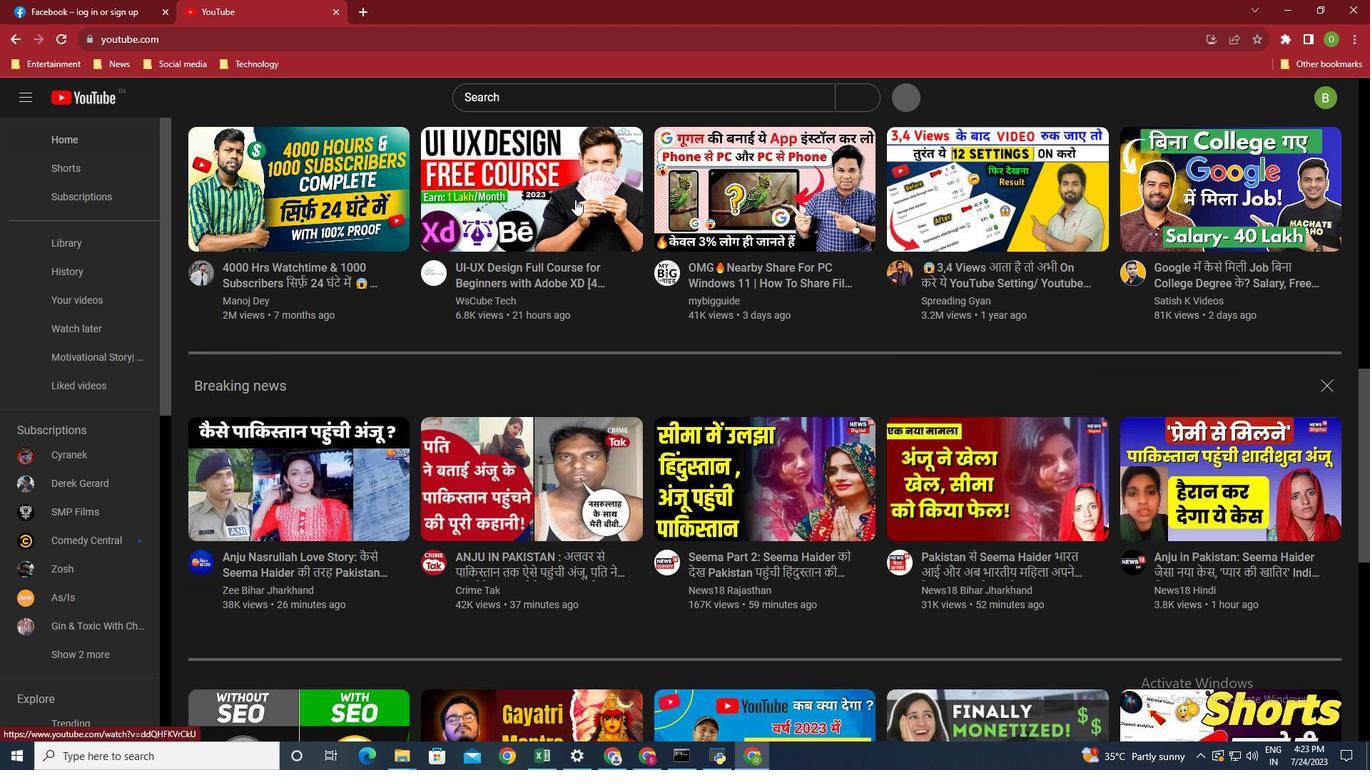
Action: Mouse scrolled (575, 199) with delta (0, 0)
Screenshot: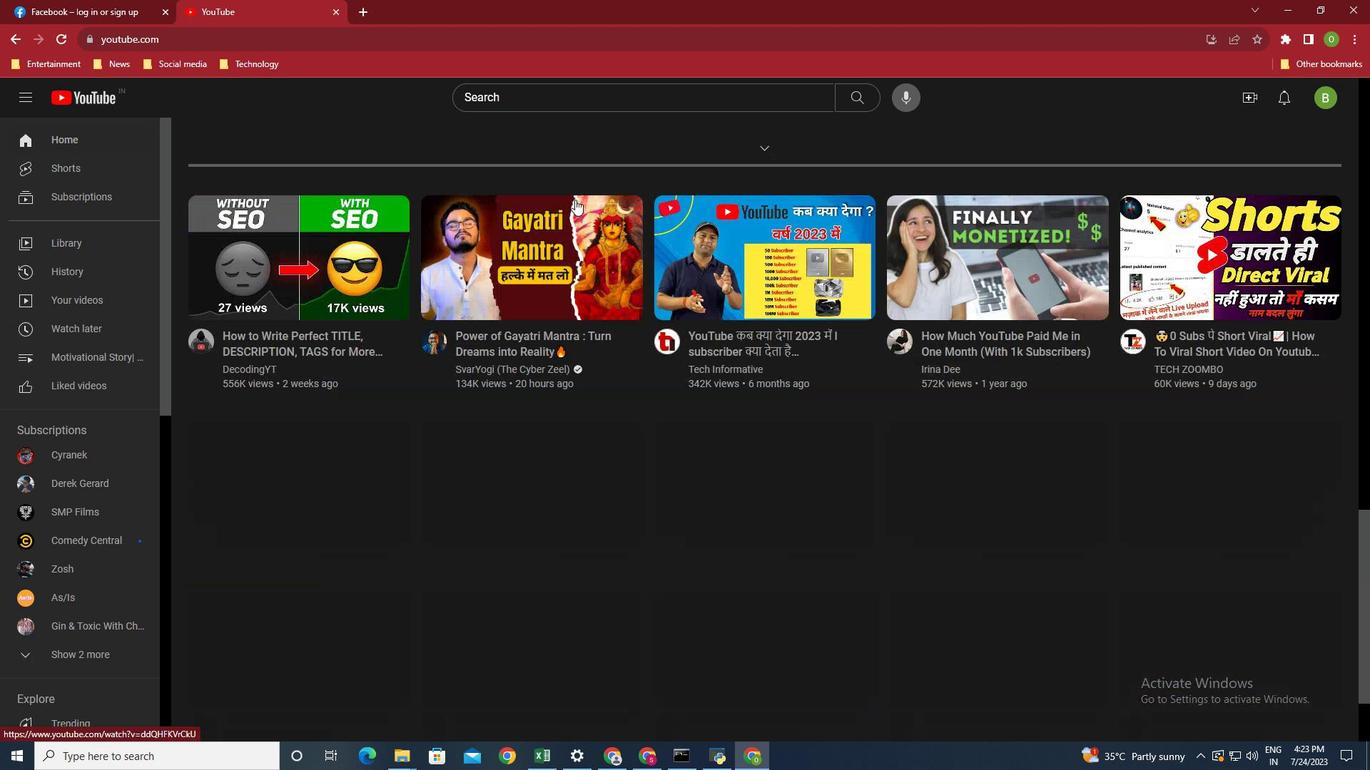 
Action: Mouse scrolled (575, 199) with delta (0, 0)
Screenshot: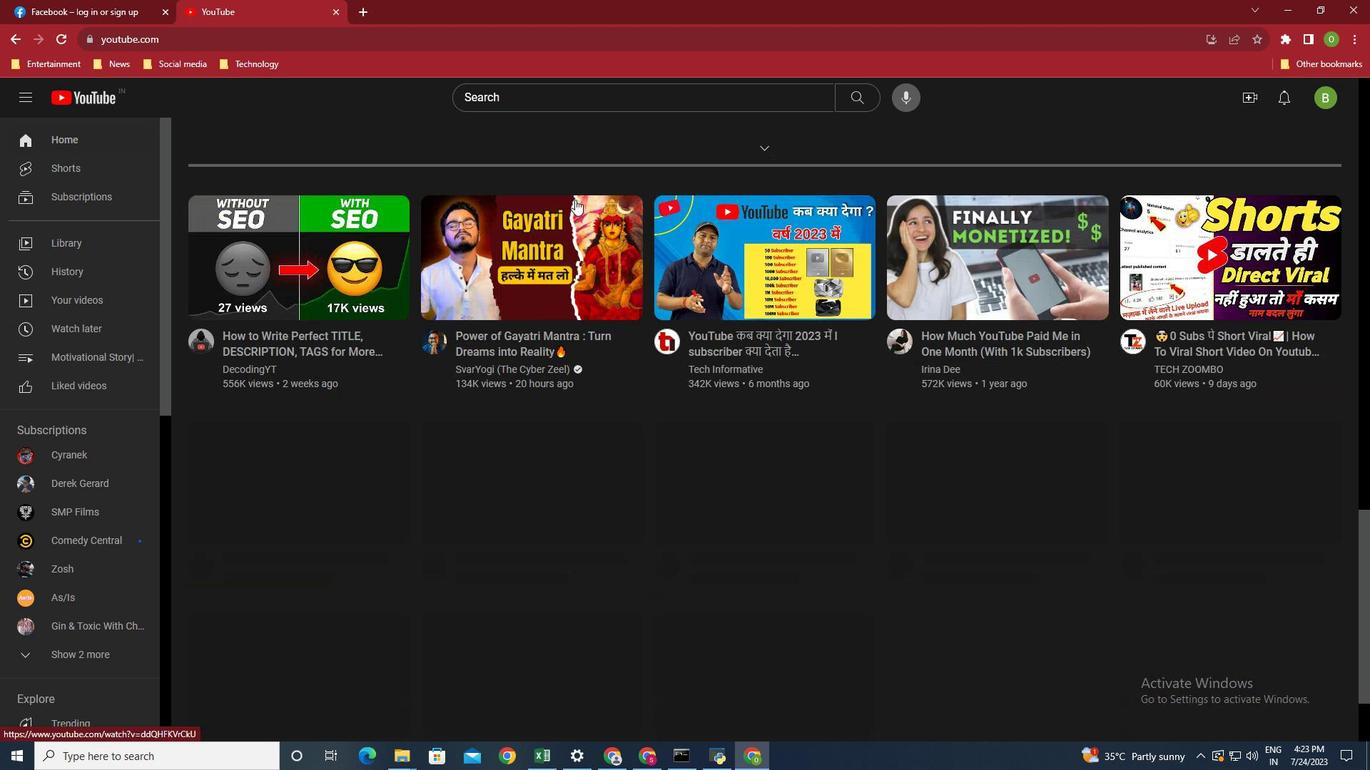 
Action: Mouse scrolled (575, 199) with delta (0, 0)
Screenshot: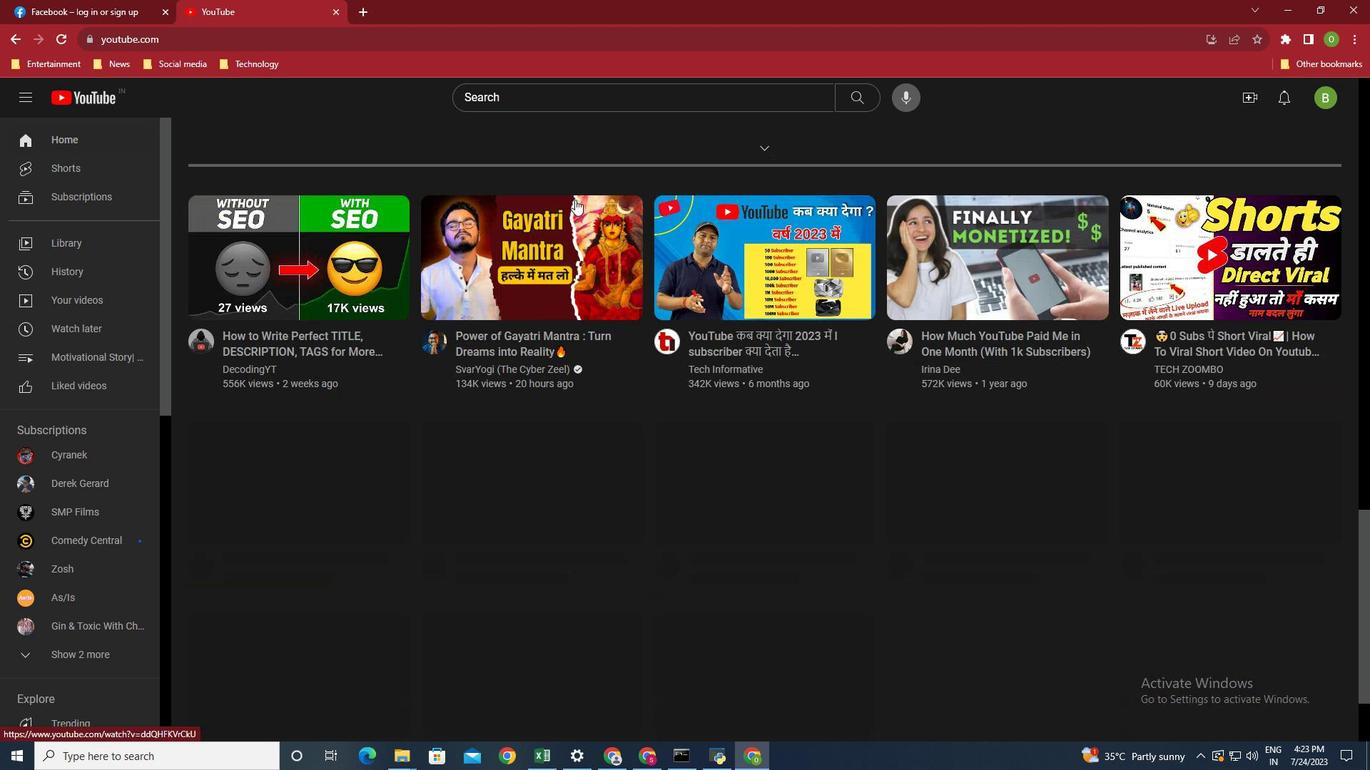 
Action: Mouse scrolled (575, 199) with delta (0, 0)
Screenshot: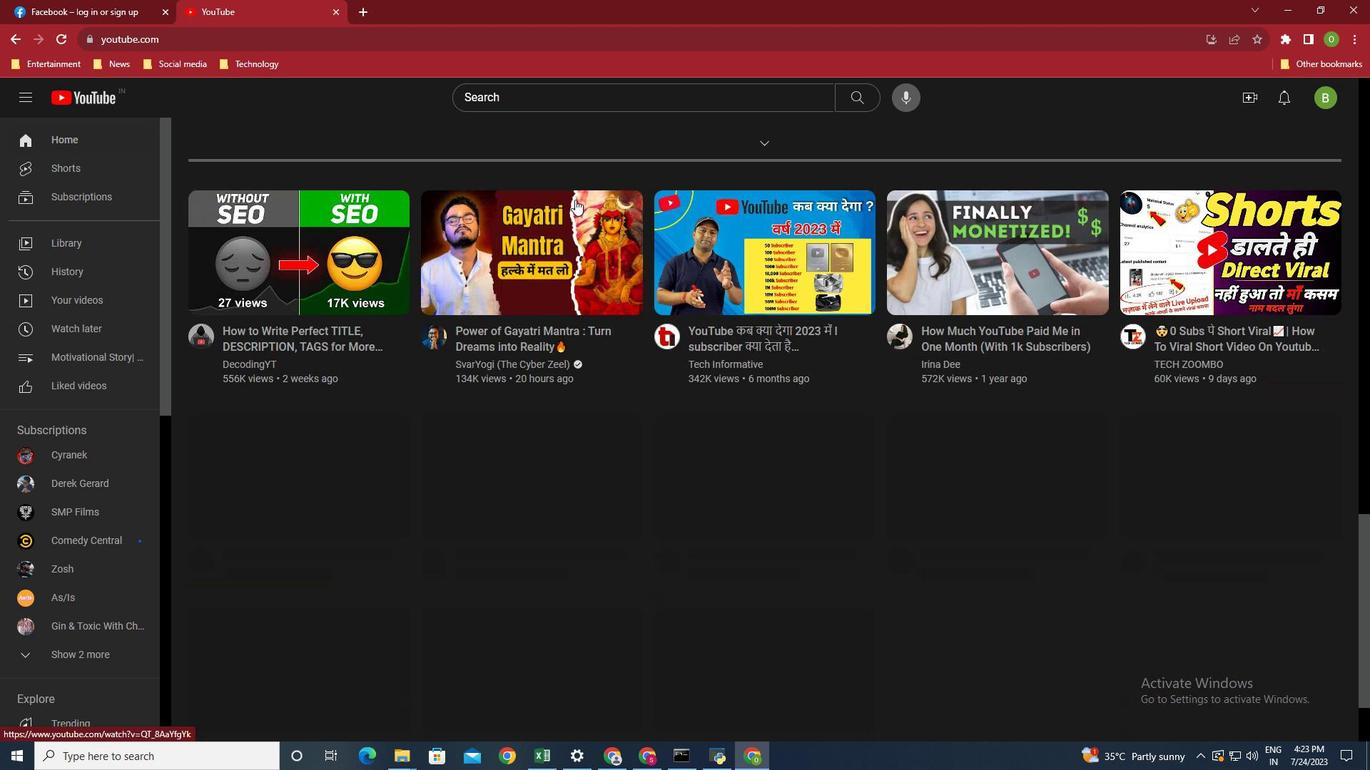 
Action: Mouse scrolled (575, 199) with delta (0, 0)
Screenshot: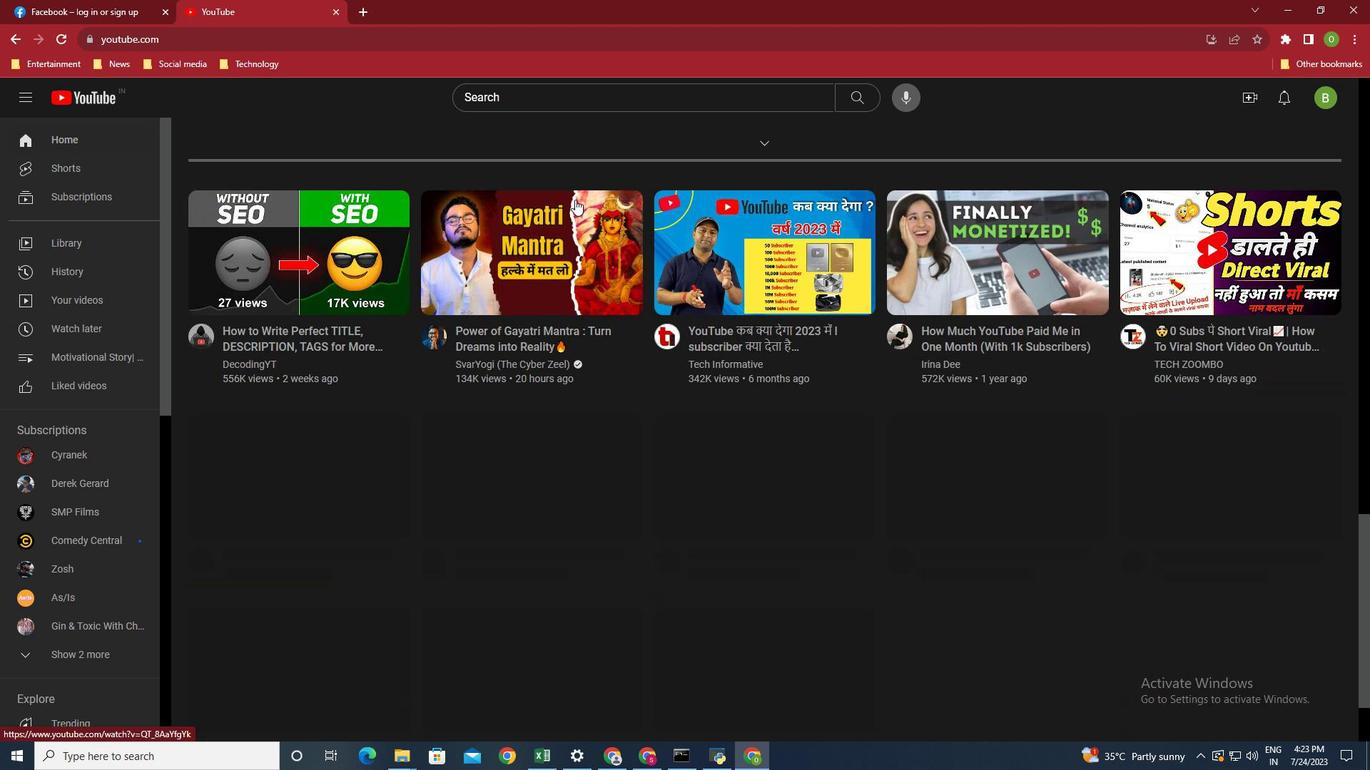 
Action: Mouse scrolled (575, 199) with delta (0, 0)
Screenshot: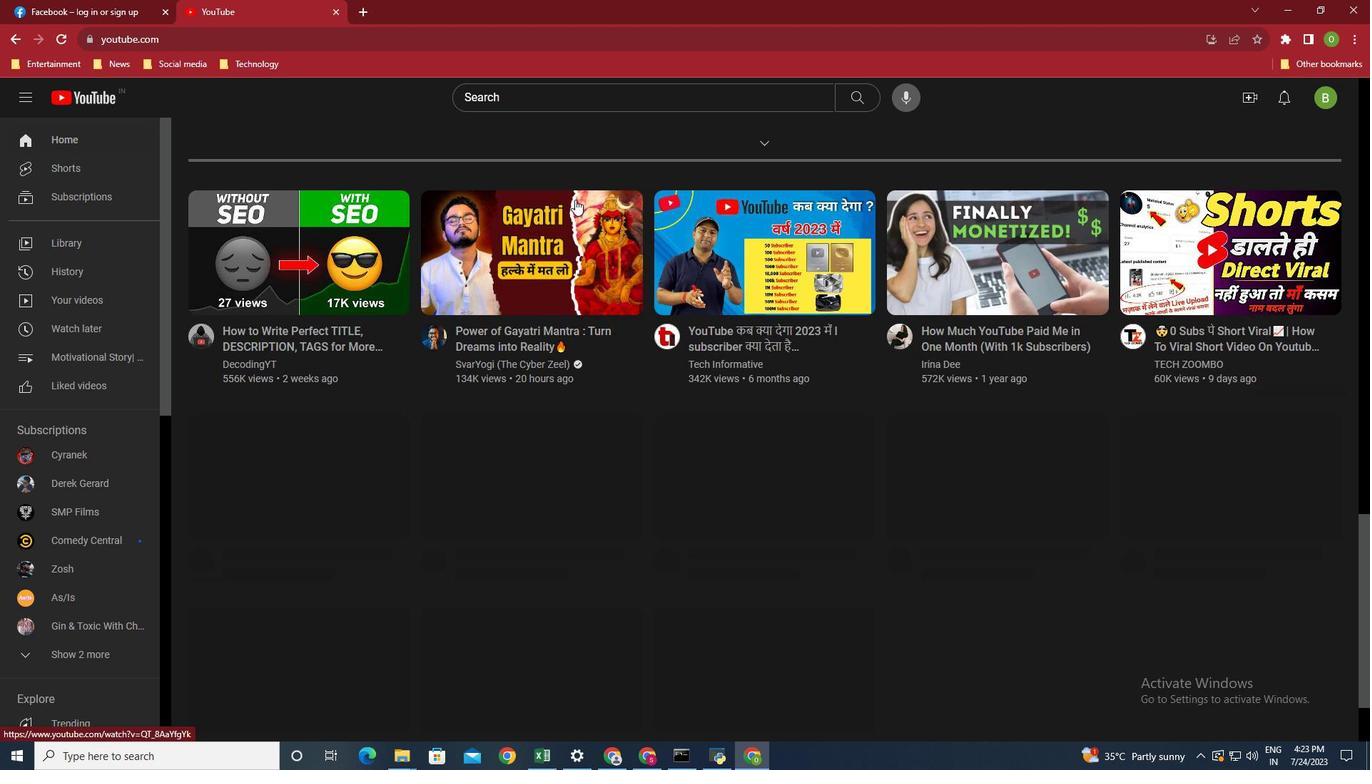 
Action: Mouse scrolled (575, 200) with delta (0, 0)
Screenshot: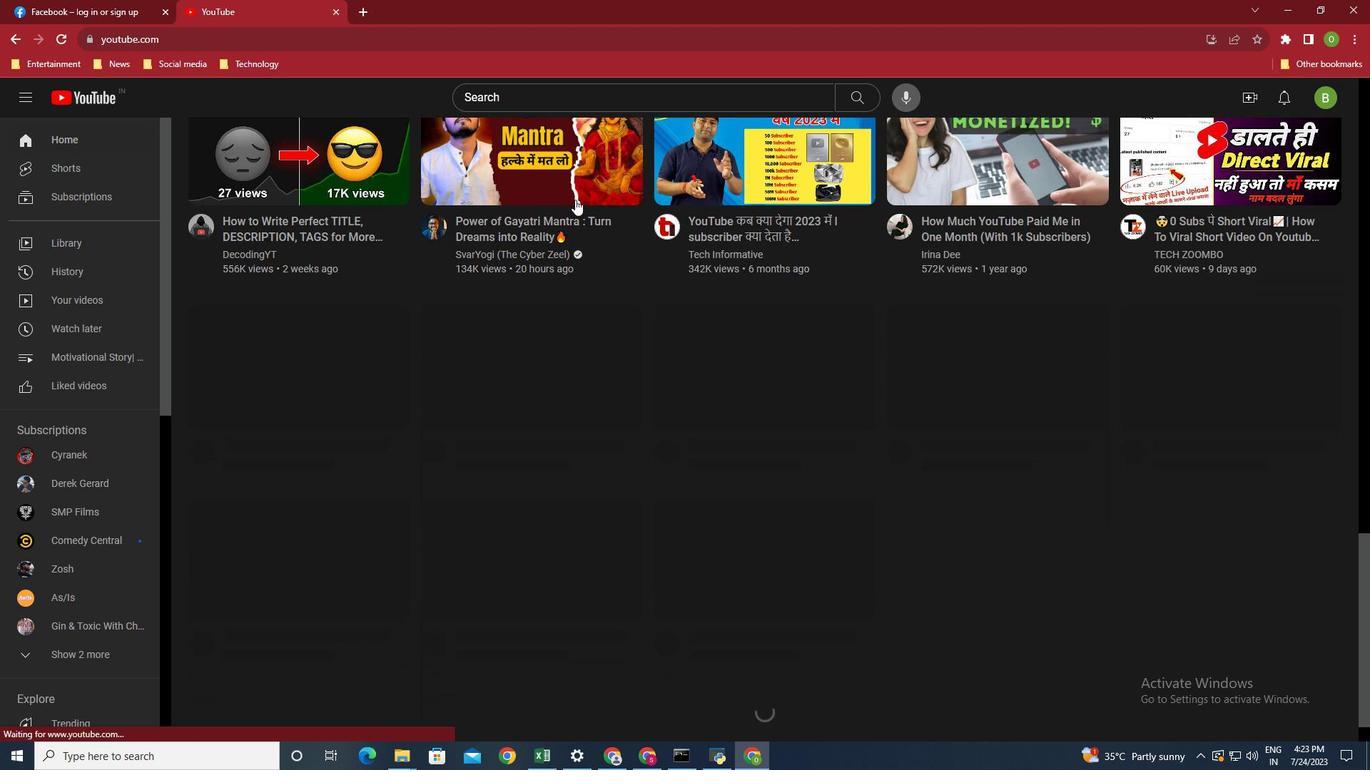 
Action: Mouse scrolled (575, 200) with delta (0, 0)
Screenshot: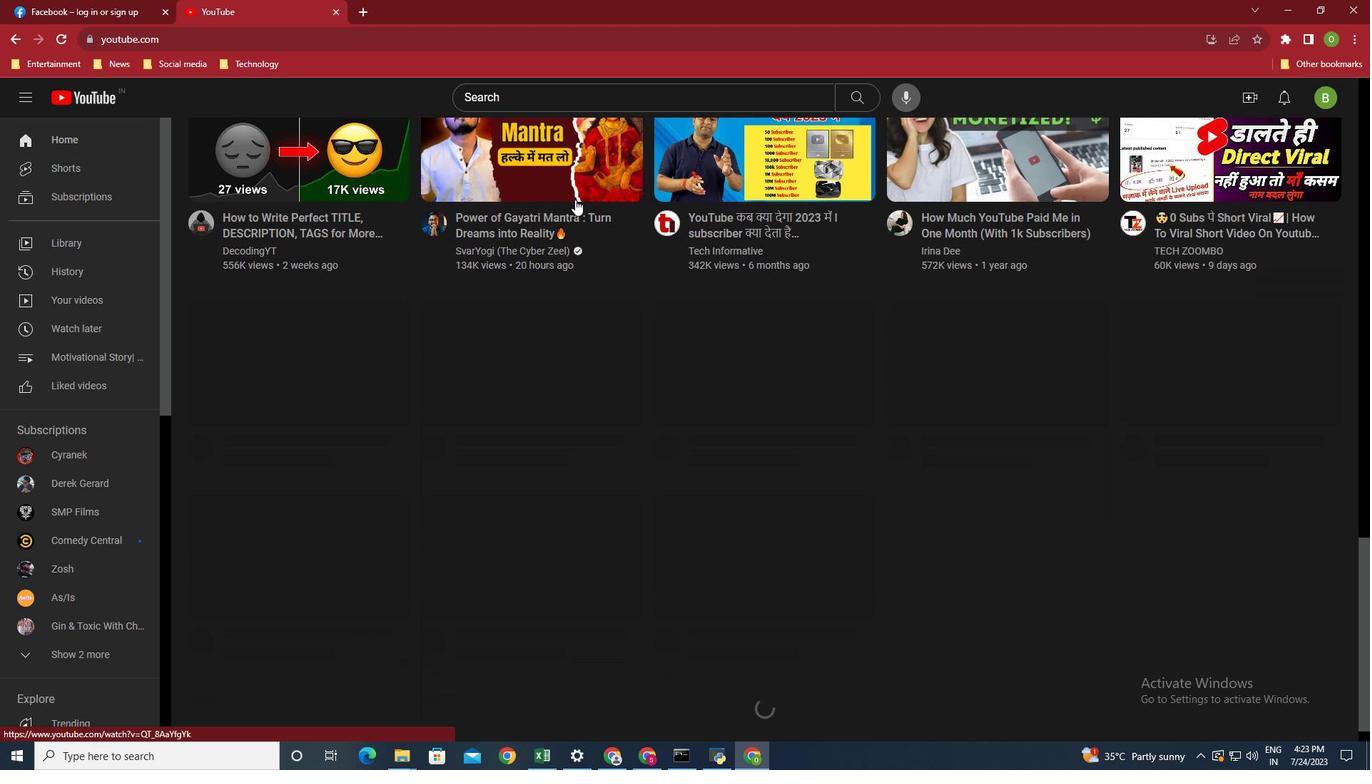
Action: Mouse scrolled (575, 200) with delta (0, 0)
Screenshot: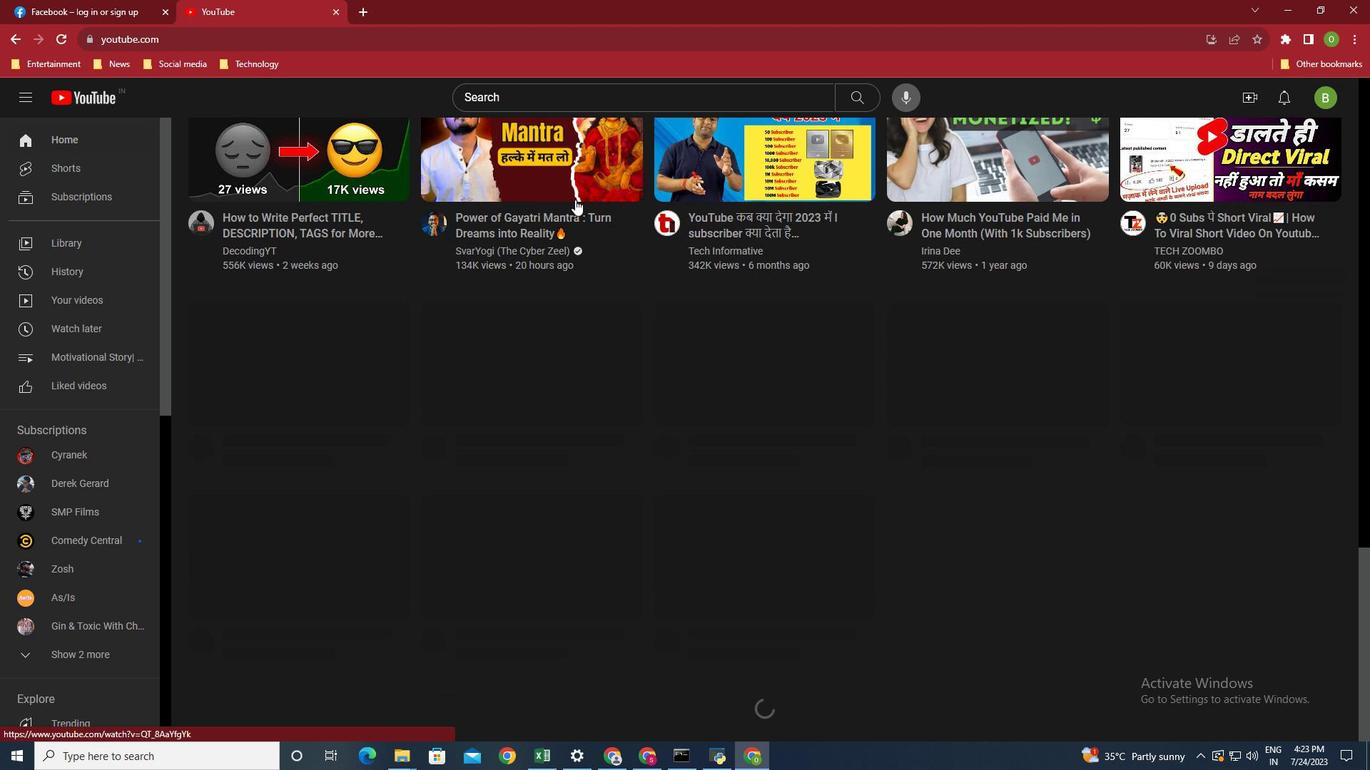 
Action: Mouse scrolled (575, 200) with delta (0, 0)
Screenshot: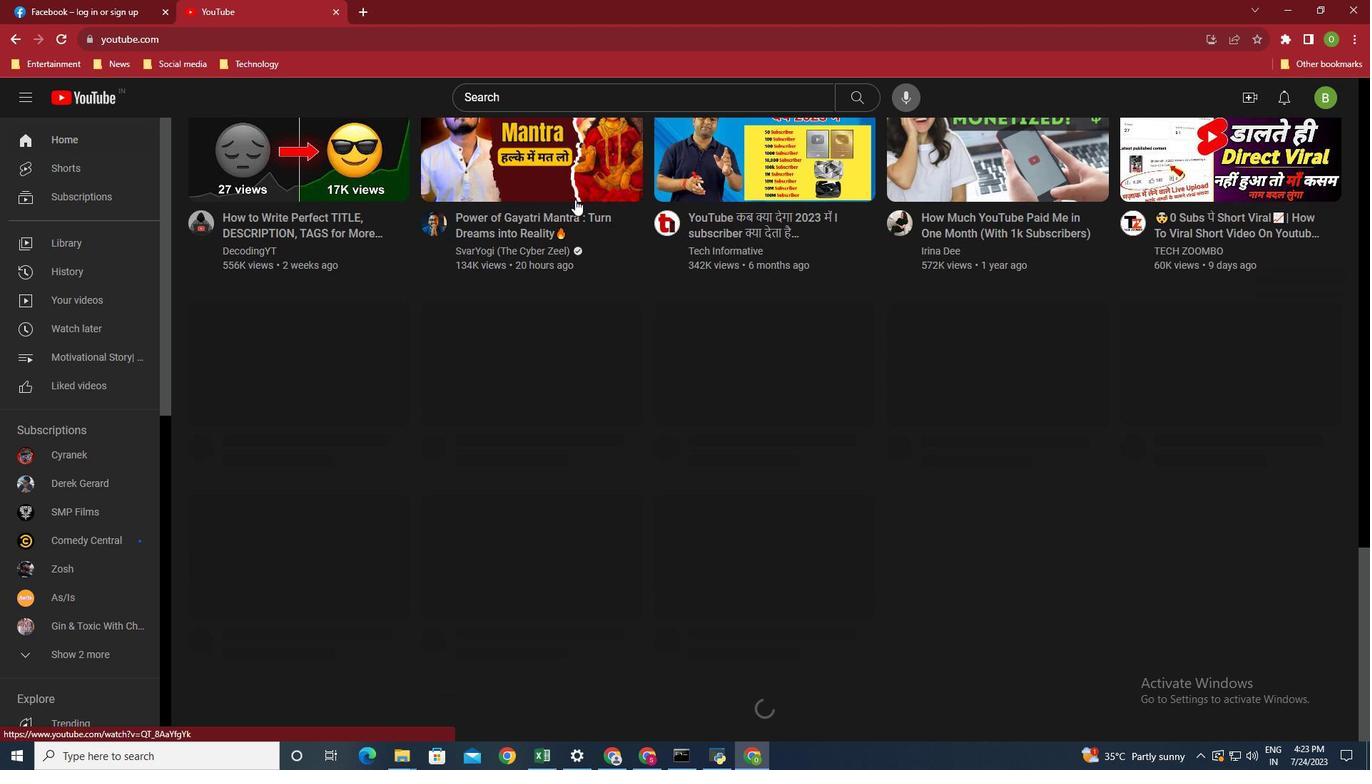 
Action: Mouse scrolled (575, 200) with delta (0, 0)
Screenshot: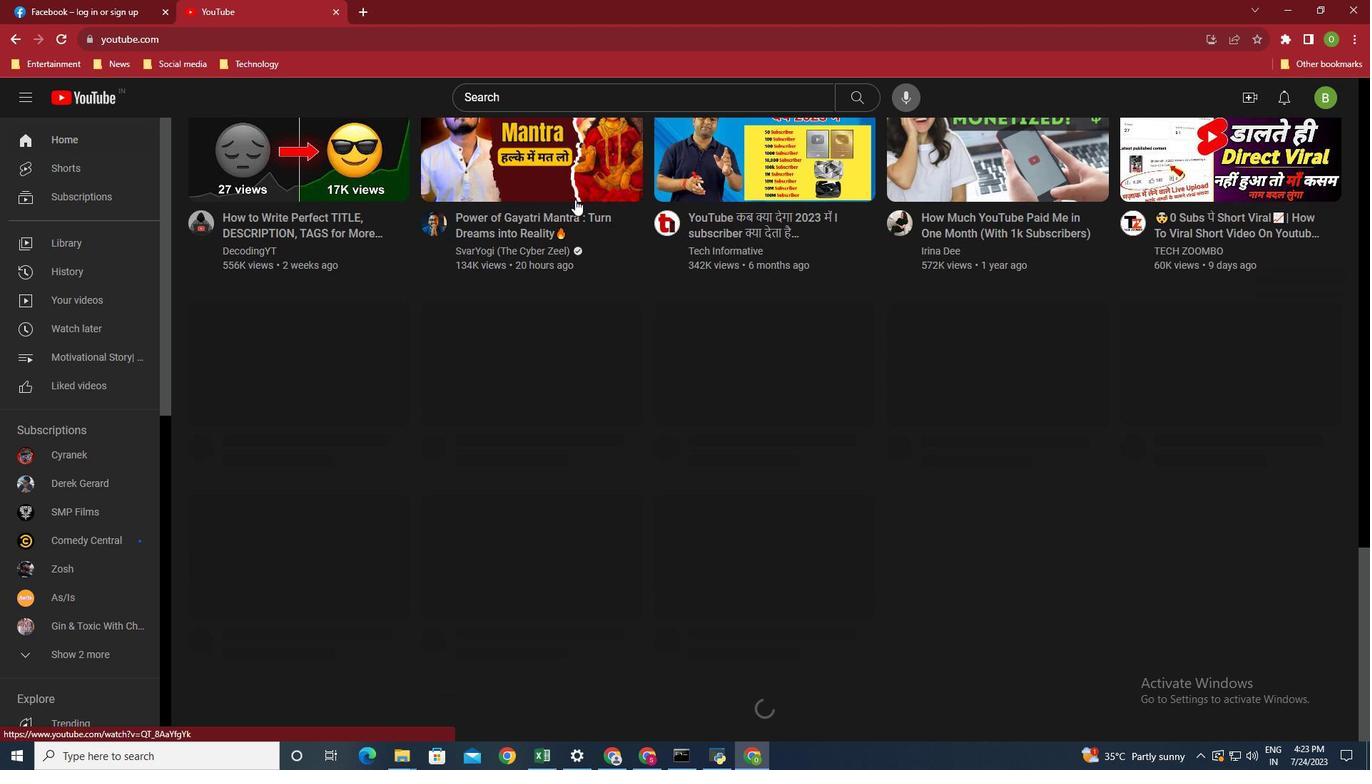 
Action: Mouse scrolled (575, 200) with delta (0, 0)
Screenshot: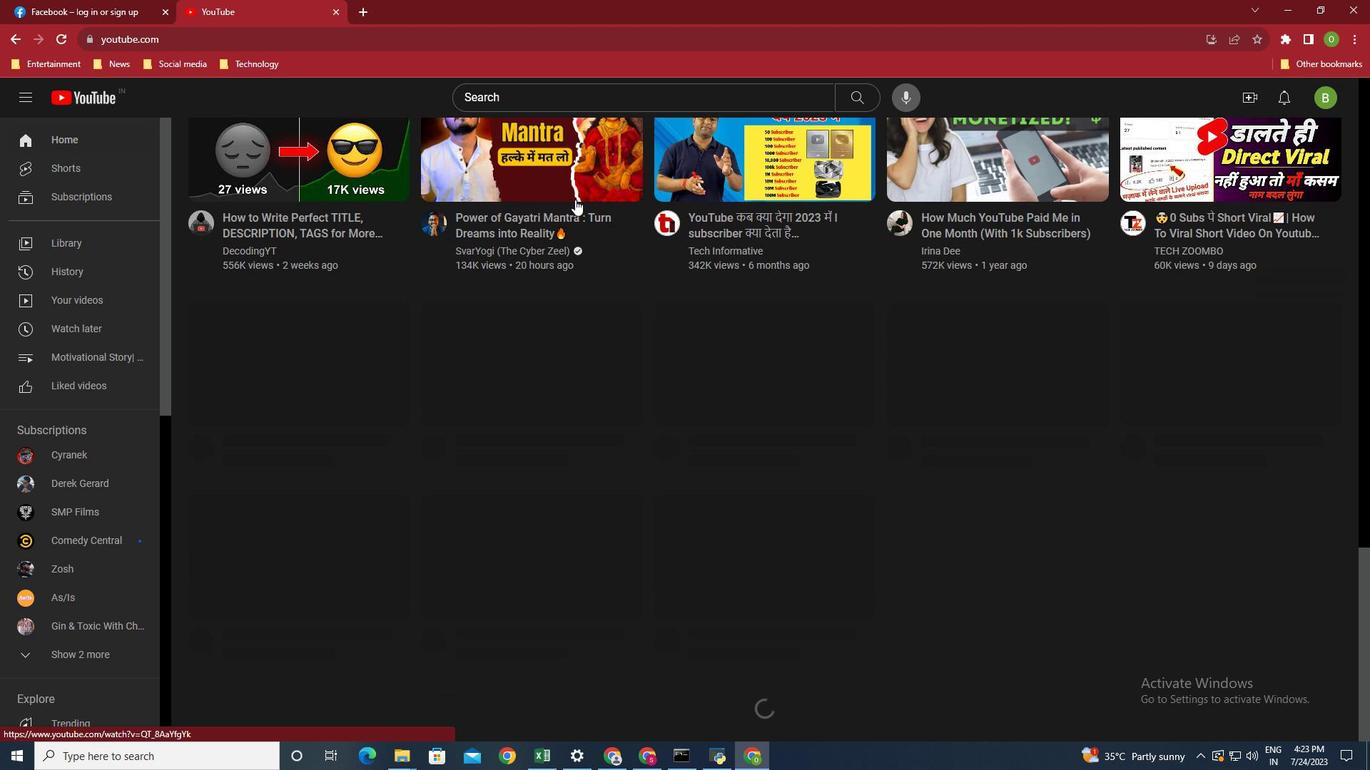 
Action: Mouse scrolled (575, 200) with delta (0, 0)
Screenshot: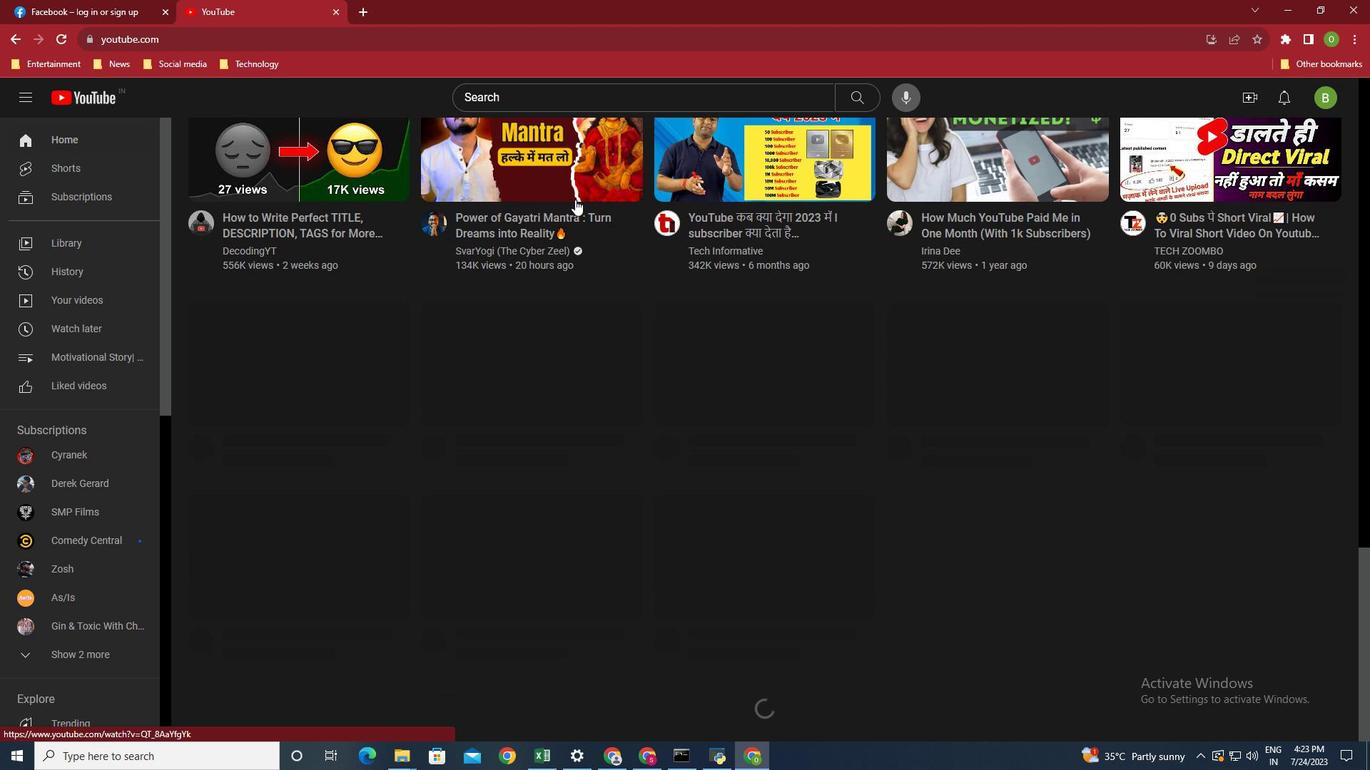 
Action: Mouse scrolled (575, 200) with delta (0, 0)
Screenshot: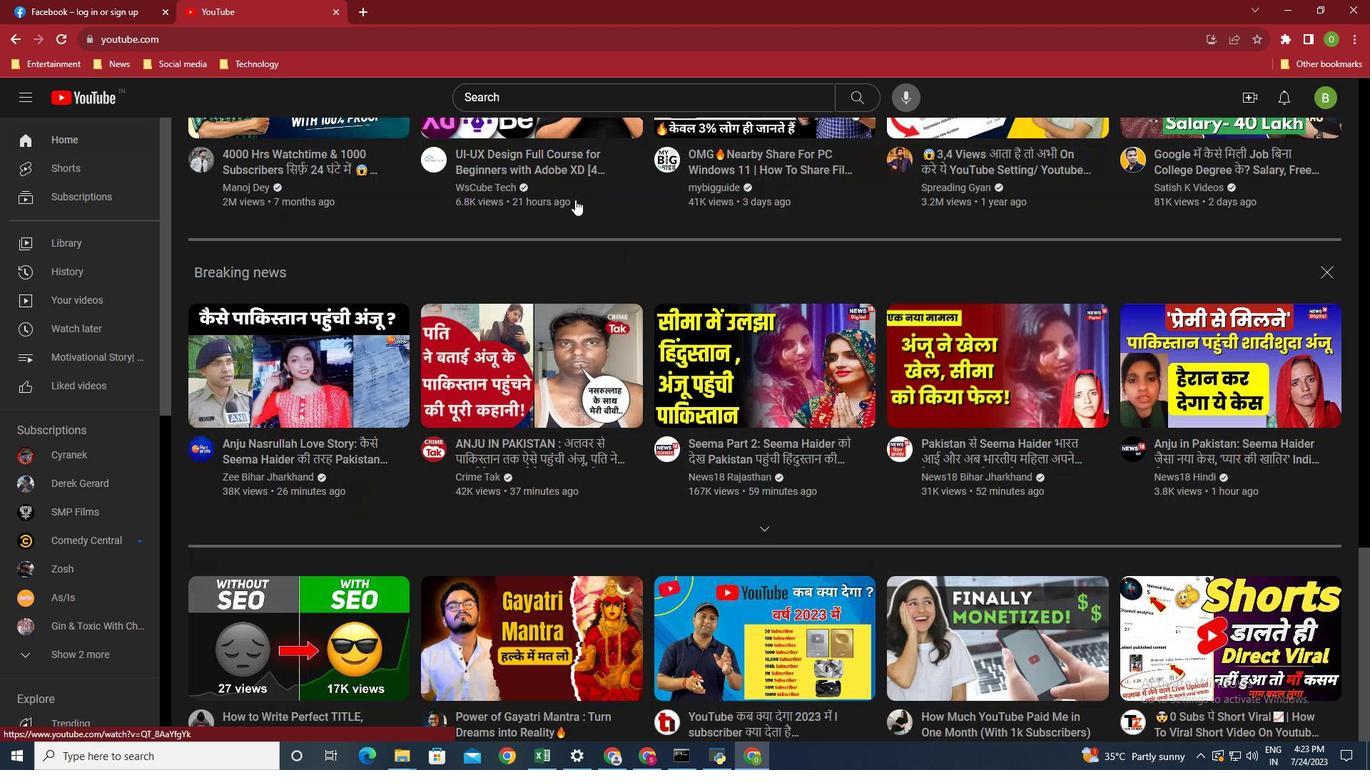 
Action: Mouse scrolled (575, 200) with delta (0, 0)
Screenshot: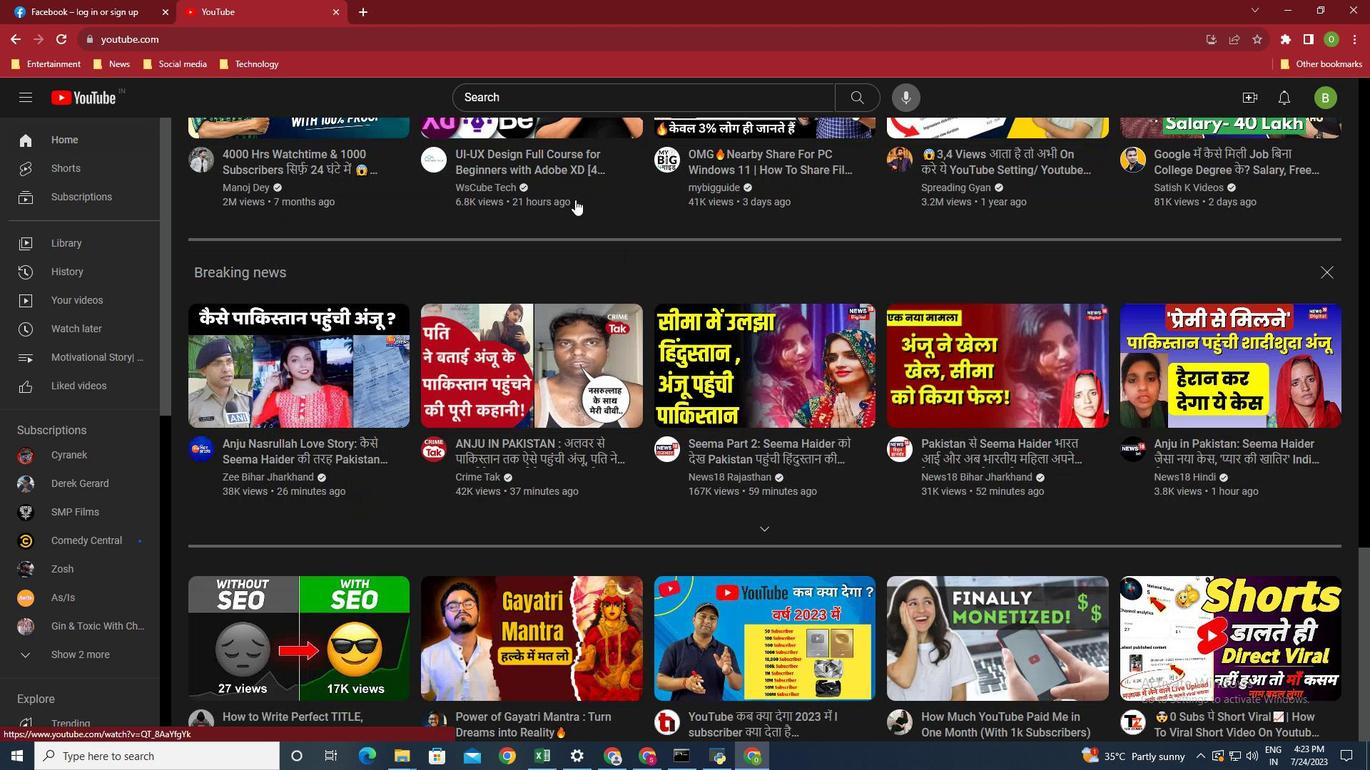 
Action: Mouse scrolled (575, 200) with delta (0, 0)
Screenshot: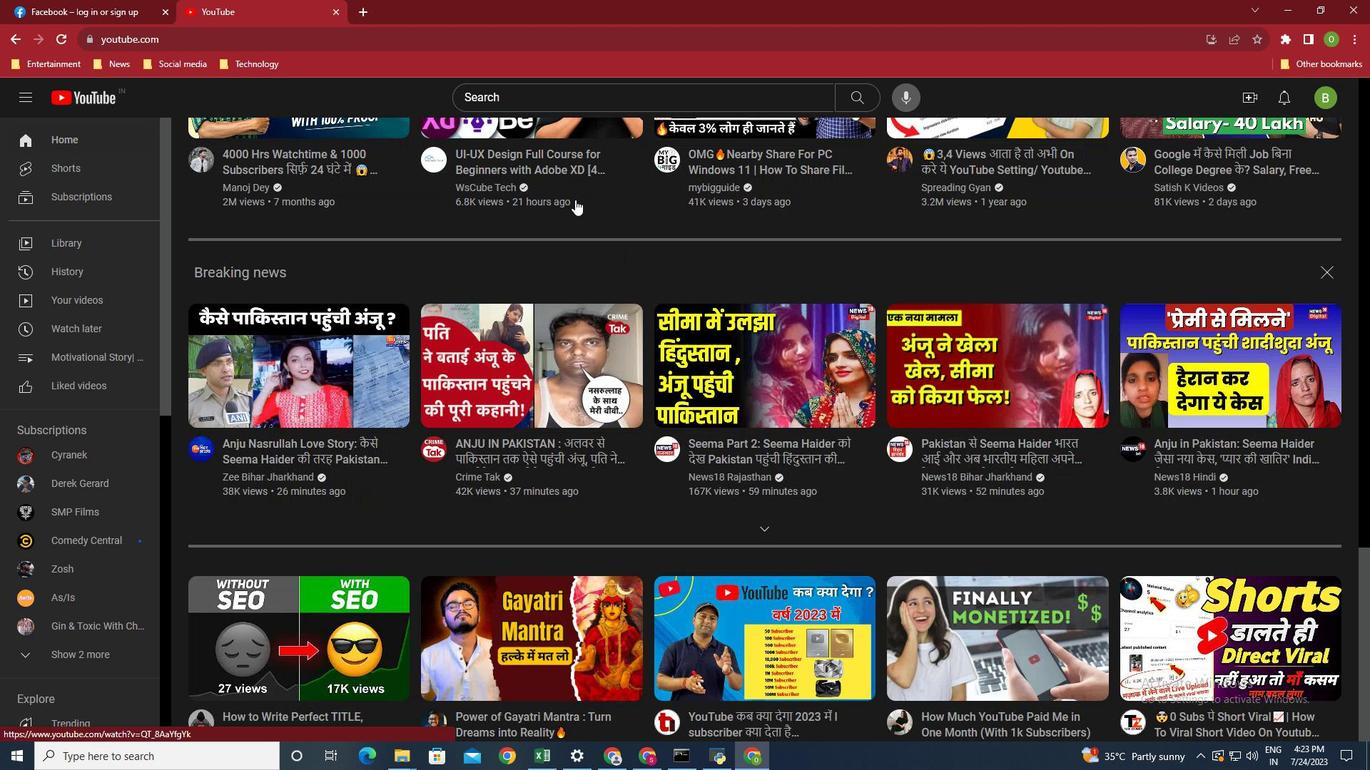 
Action: Mouse scrolled (575, 200) with delta (0, 0)
Screenshot: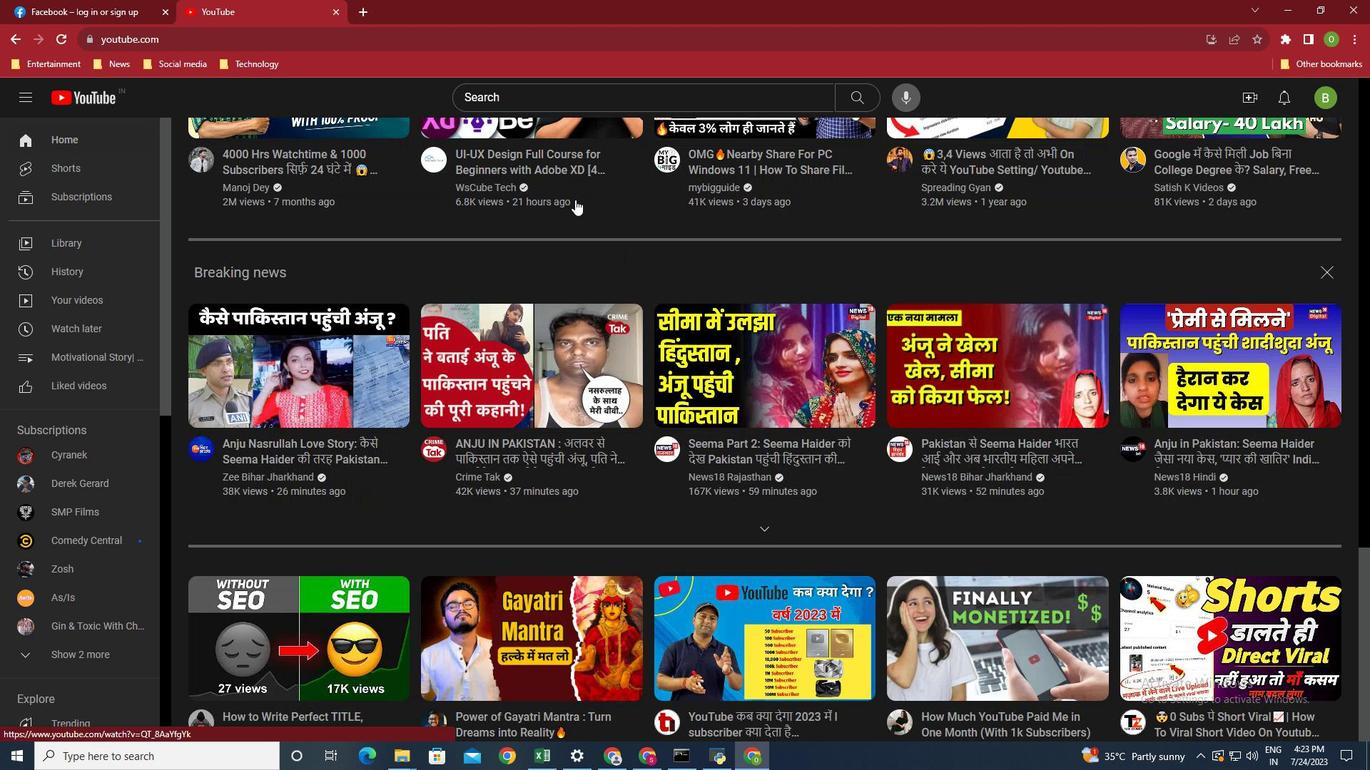 
Action: Mouse scrolled (575, 200) with delta (0, 0)
Screenshot: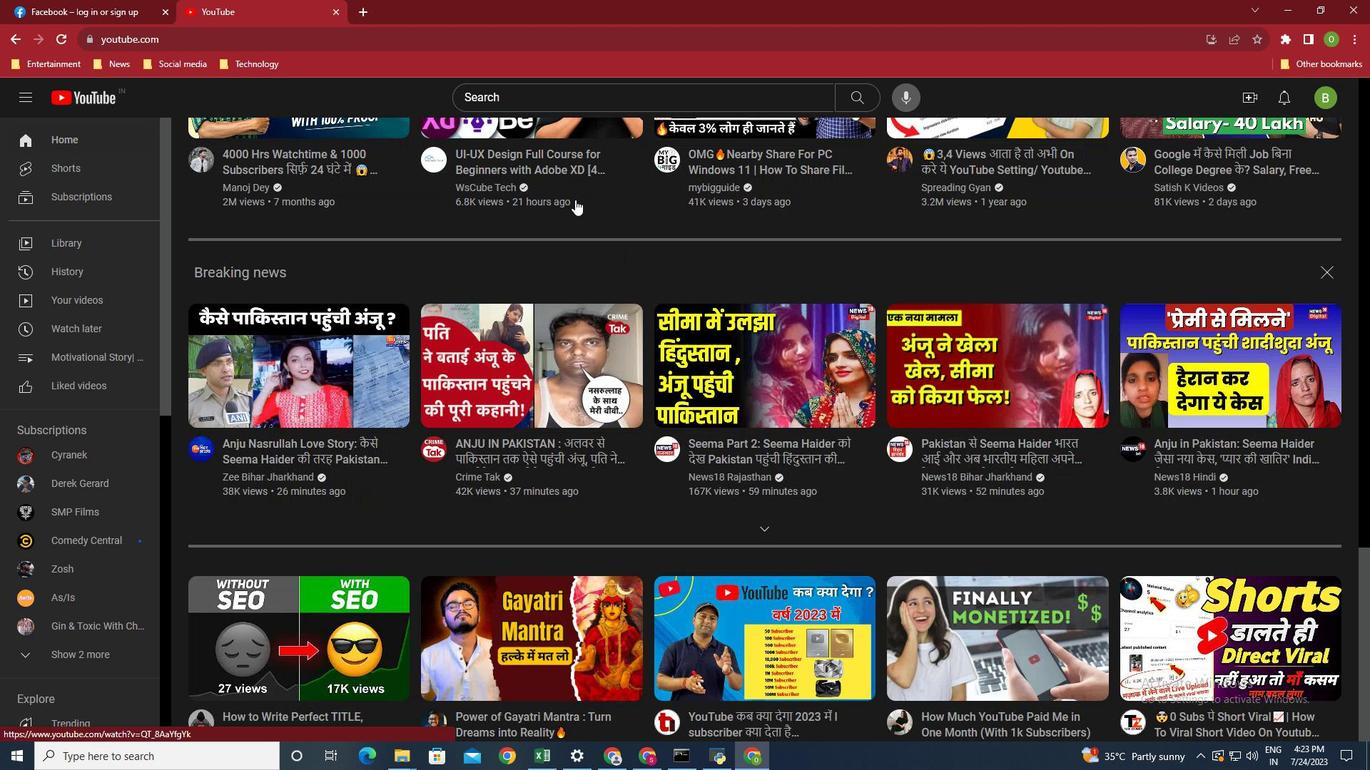 
Action: Mouse scrolled (575, 200) with delta (0, 0)
Screenshot: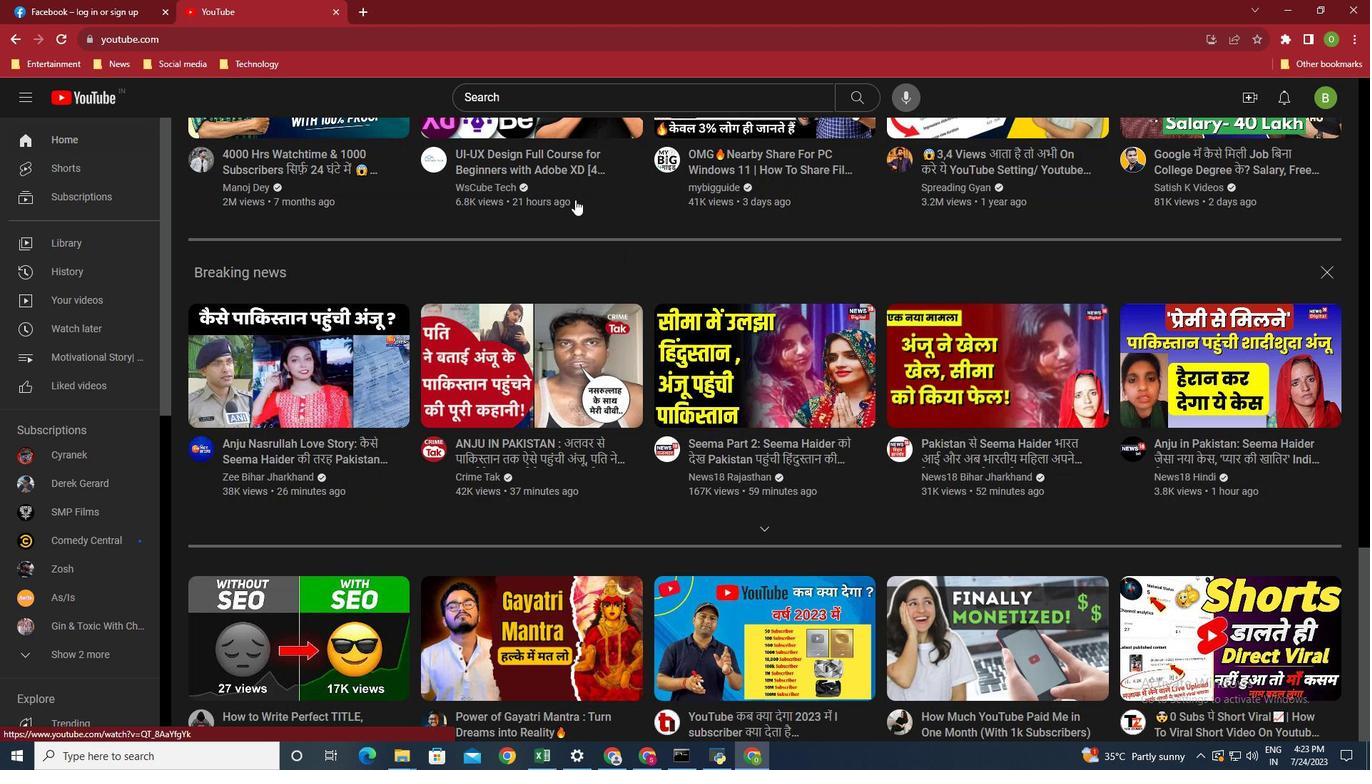 
Action: Mouse scrolled (575, 200) with delta (0, 0)
Screenshot: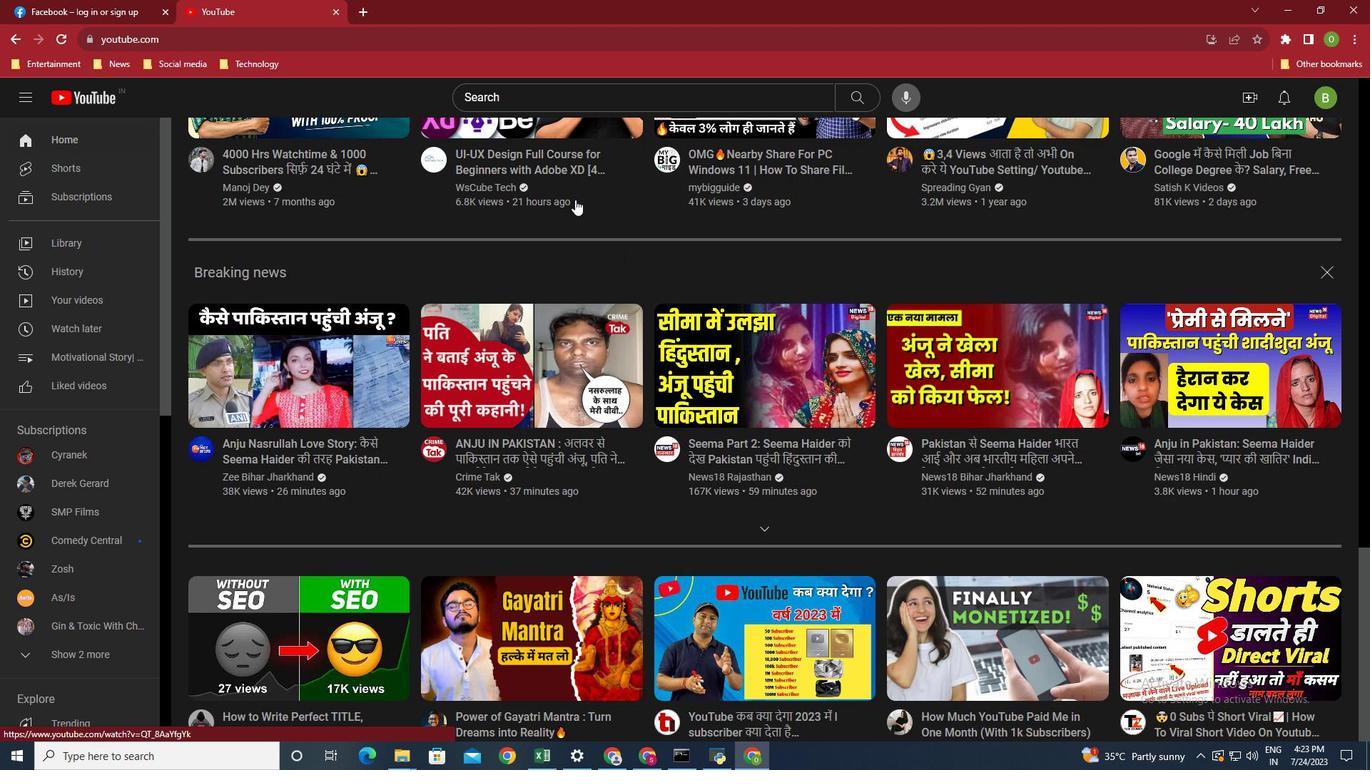 
